 Task: Look for Airbnb properties in Simav, Turkey from 13th December, 2023 to 17th December, 2023 for 2 adults.2 bedrooms having 2 beds and 1 bathroom. Property type can be guest house. Amenities needed are: wifi. Look for 3 properties as per requirement.
Action: Mouse moved to (424, 60)
Screenshot: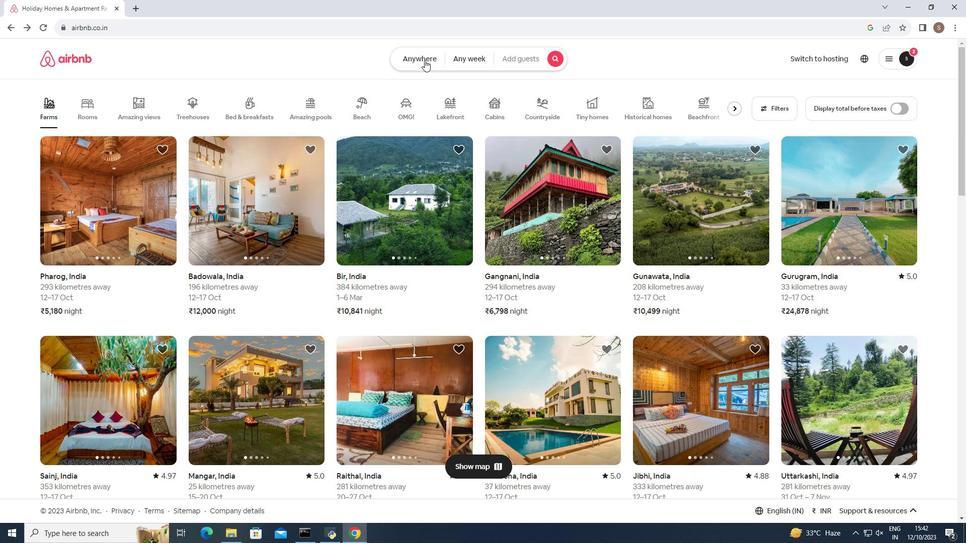 
Action: Mouse pressed left at (424, 60)
Screenshot: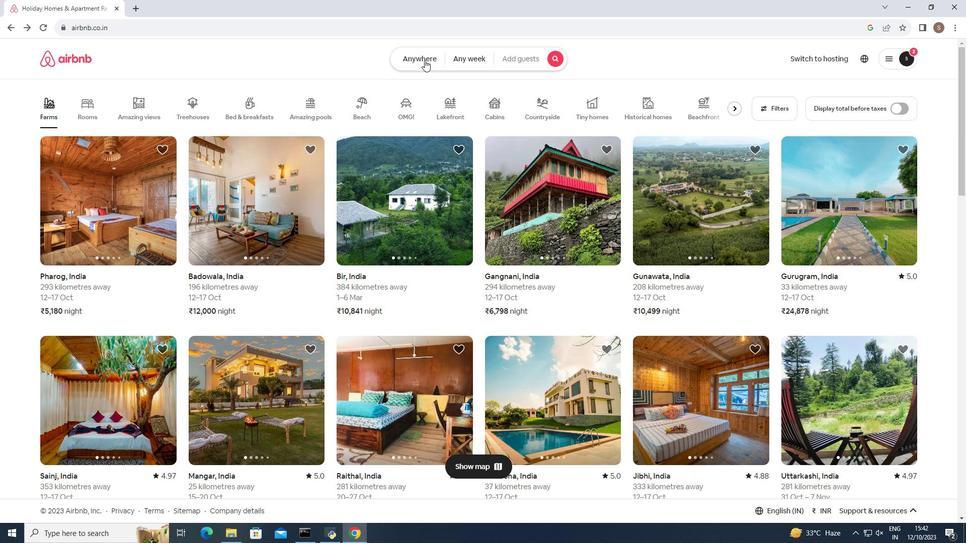 
Action: Mouse moved to (305, 103)
Screenshot: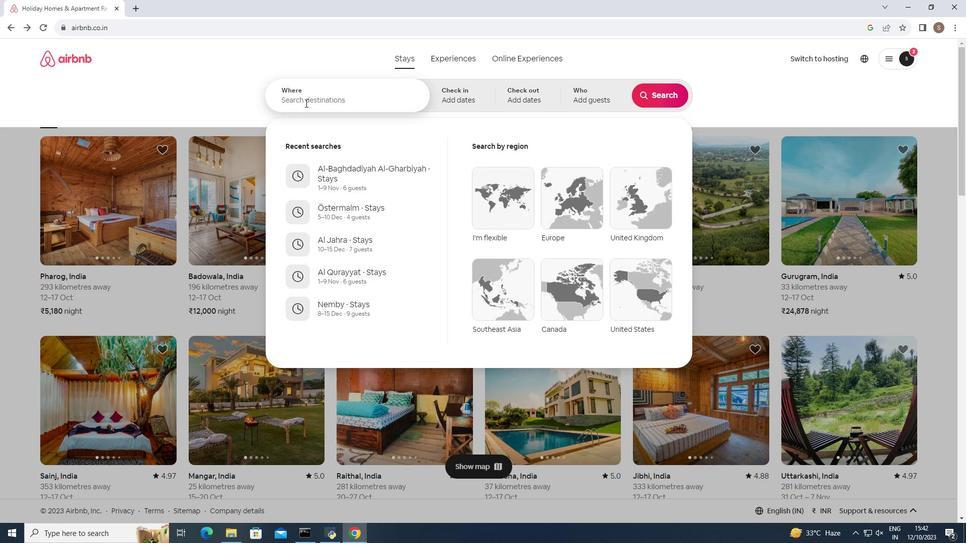 
Action: Mouse pressed left at (305, 103)
Screenshot: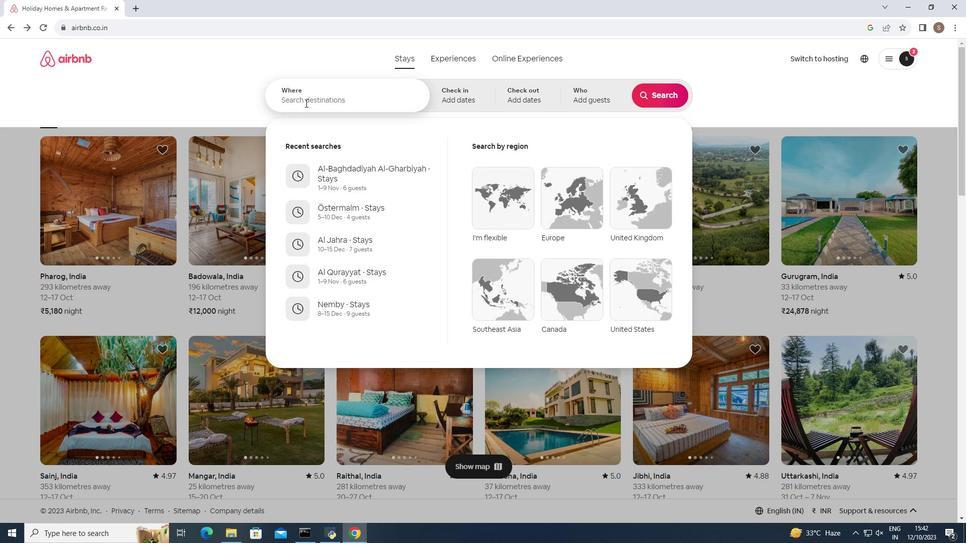 
Action: Key pressed <Key.shift>Simav<Key.space><Key.backspace>,<Key.space><Key.shift>Turkey<Key.enter>
Screenshot: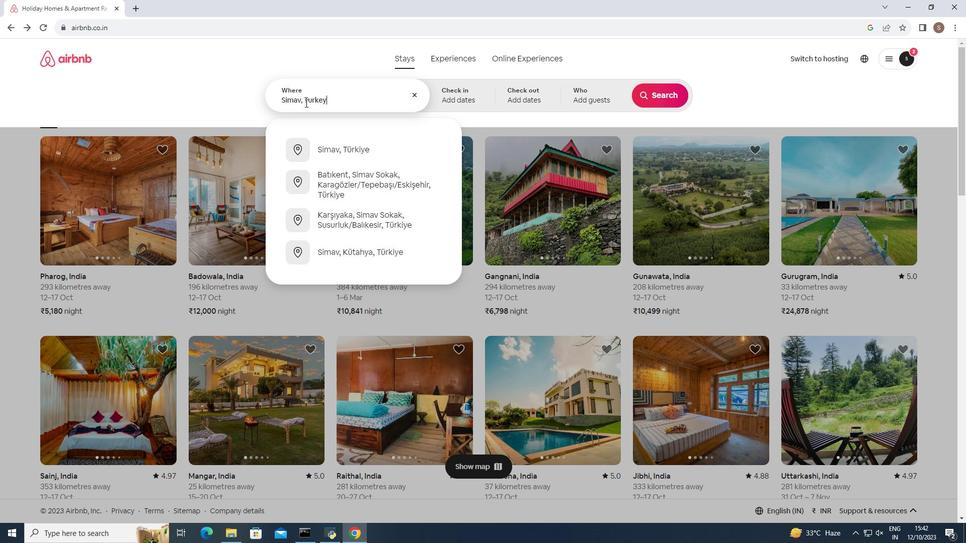 
Action: Mouse moved to (660, 172)
Screenshot: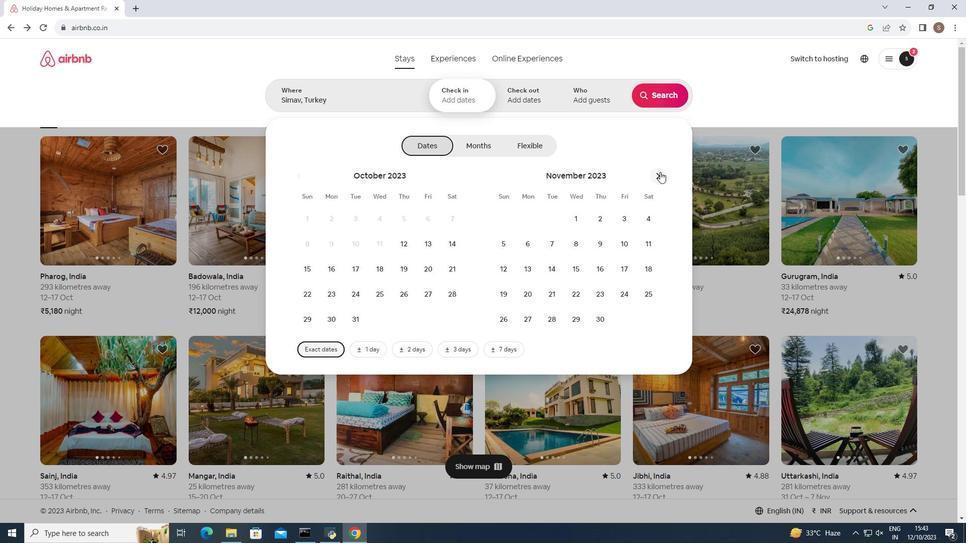 
Action: Mouse pressed left at (660, 172)
Screenshot: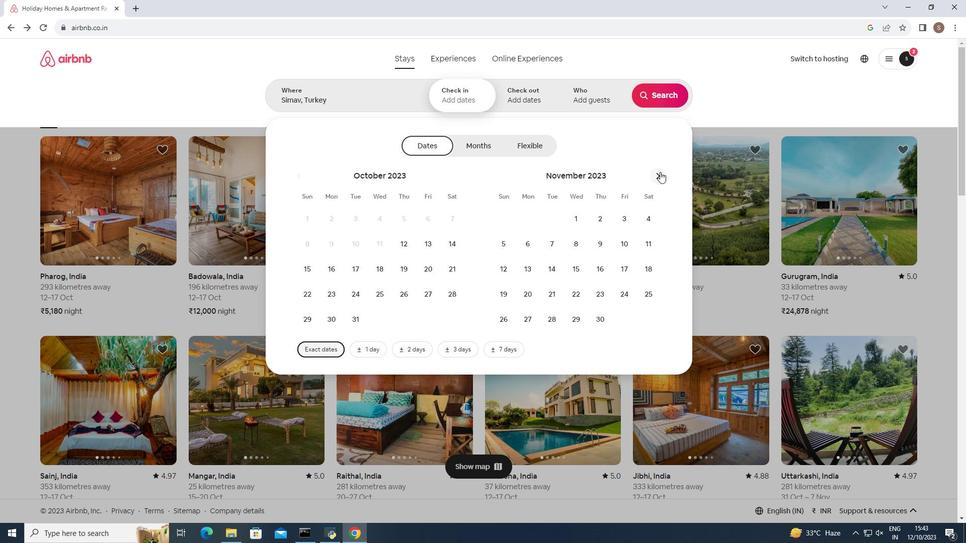 
Action: Mouse moved to (571, 272)
Screenshot: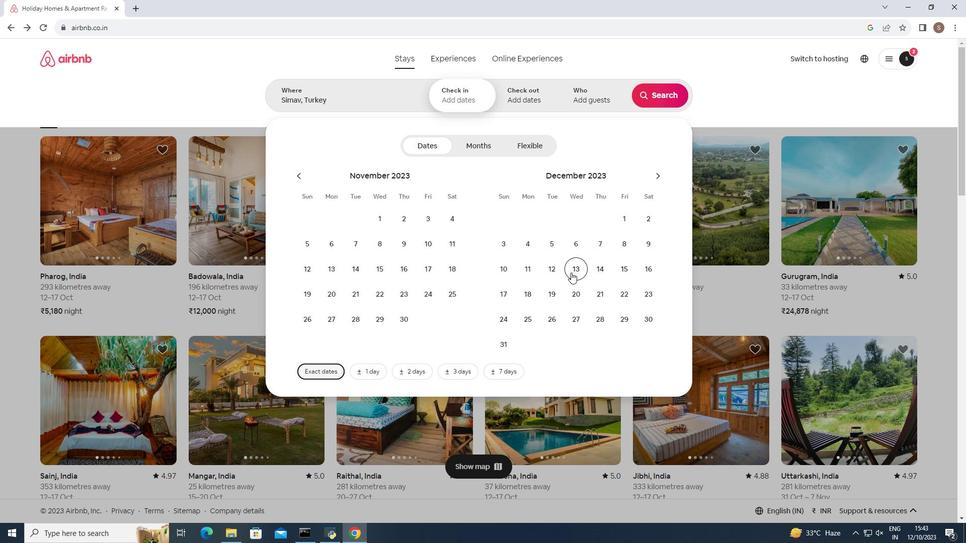 
Action: Mouse pressed left at (571, 272)
Screenshot: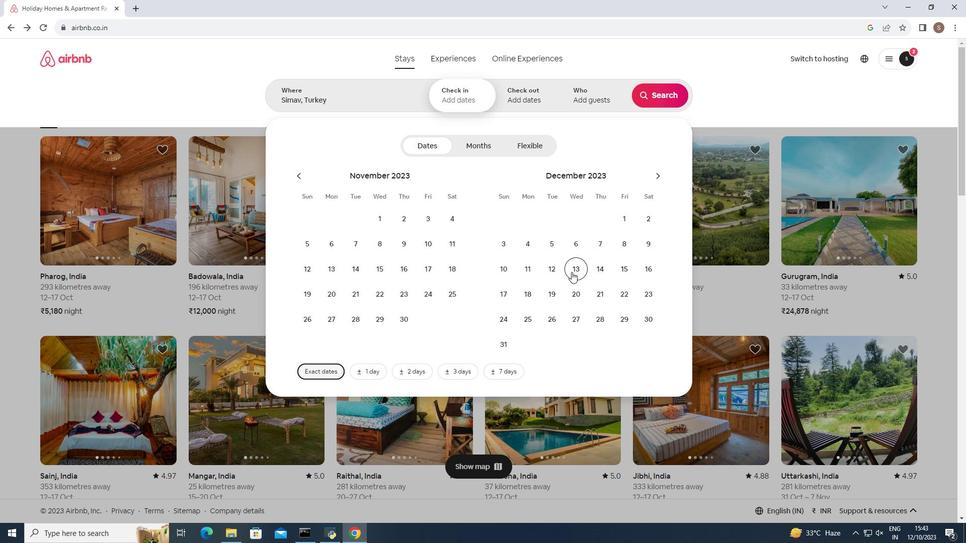 
Action: Mouse moved to (506, 293)
Screenshot: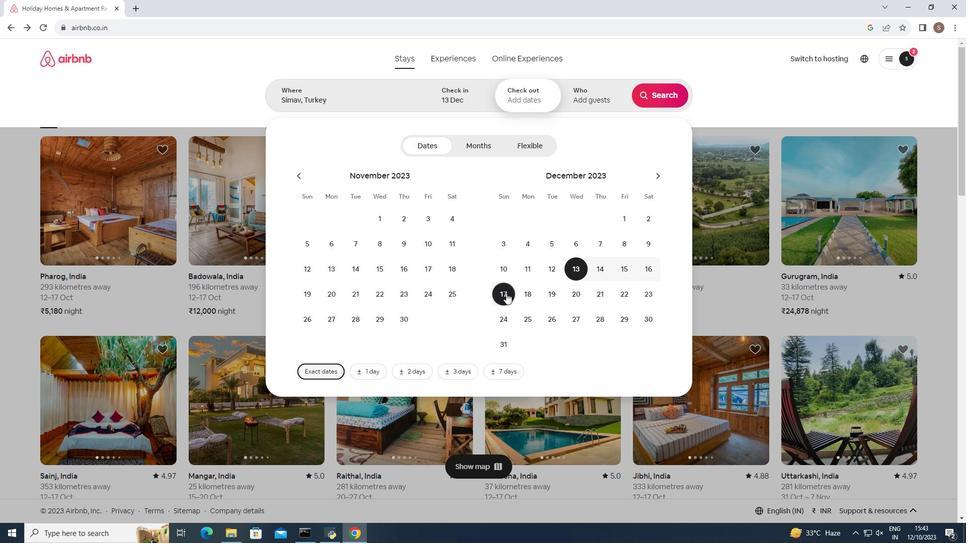 
Action: Mouse pressed left at (506, 293)
Screenshot: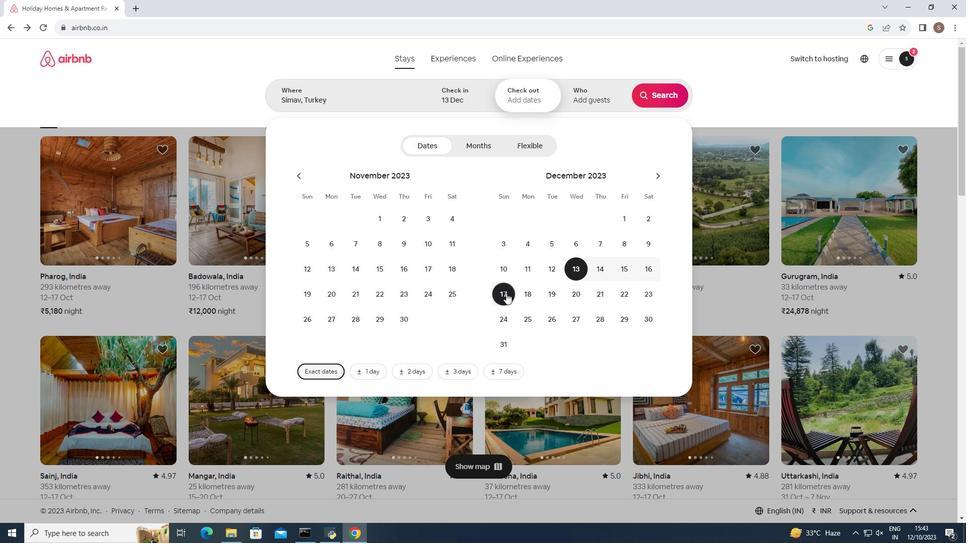 
Action: Mouse moved to (600, 94)
Screenshot: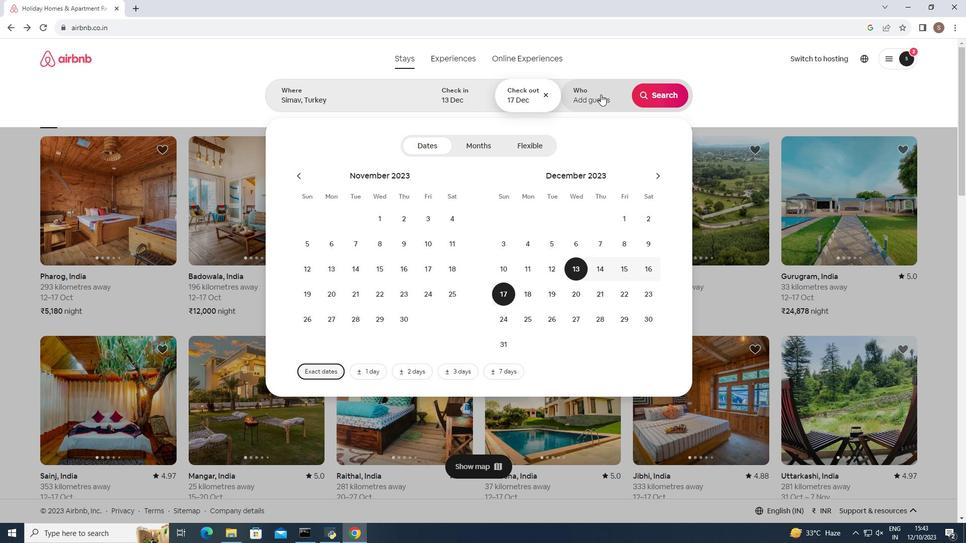 
Action: Mouse pressed left at (600, 94)
Screenshot: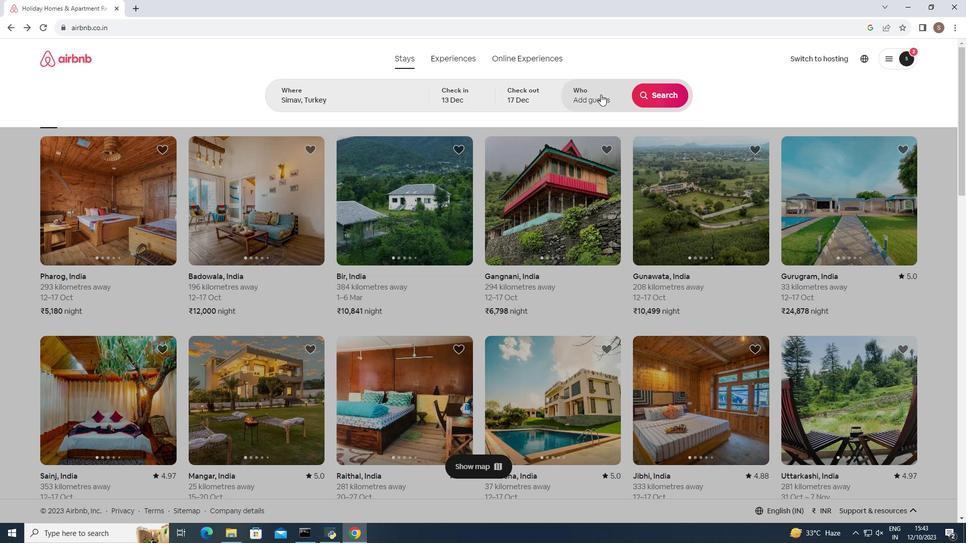 
Action: Mouse moved to (660, 147)
Screenshot: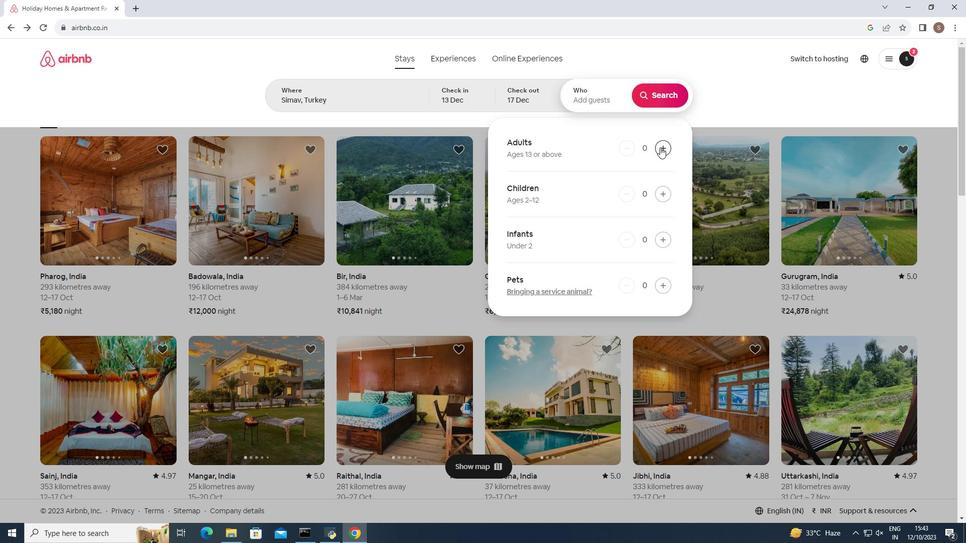 
Action: Mouse pressed left at (660, 147)
Screenshot: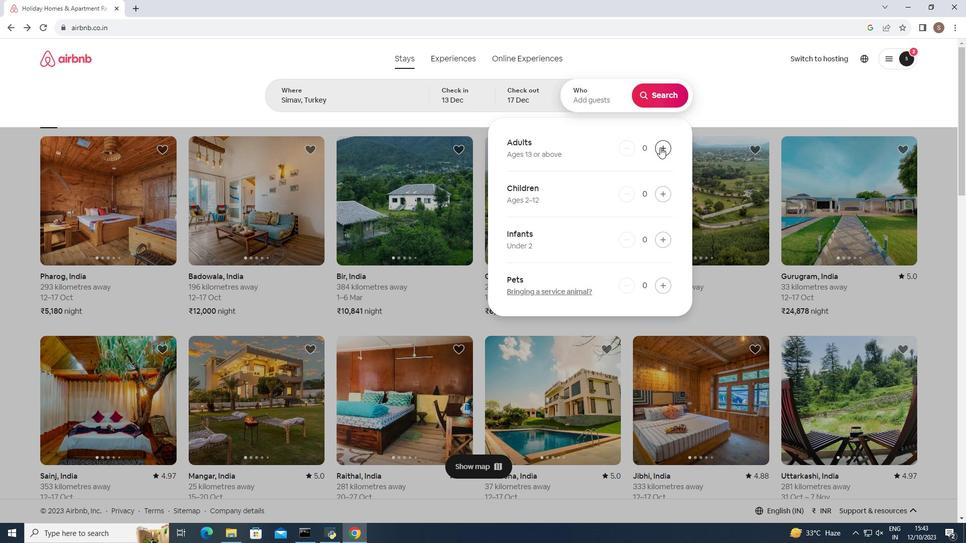 
Action: Mouse pressed left at (660, 147)
Screenshot: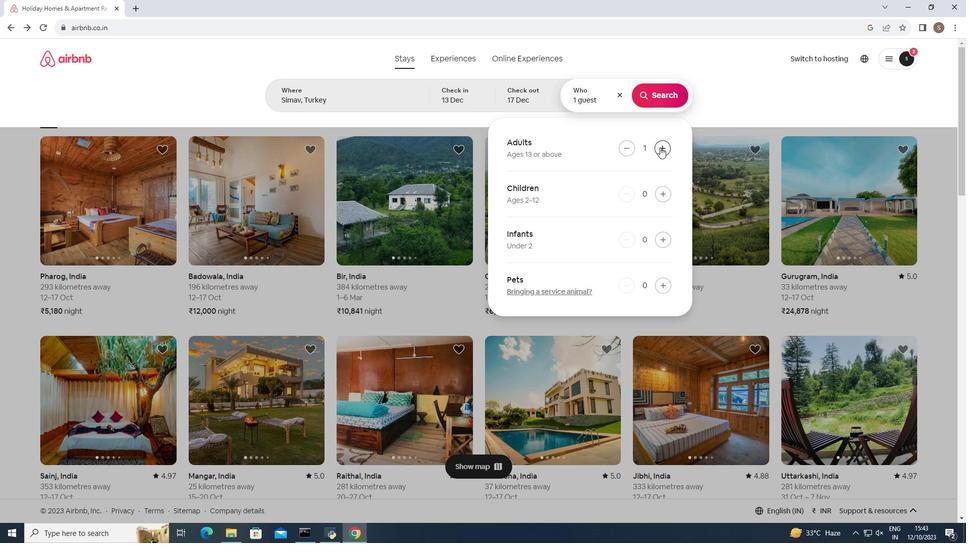 
Action: Mouse moved to (662, 90)
Screenshot: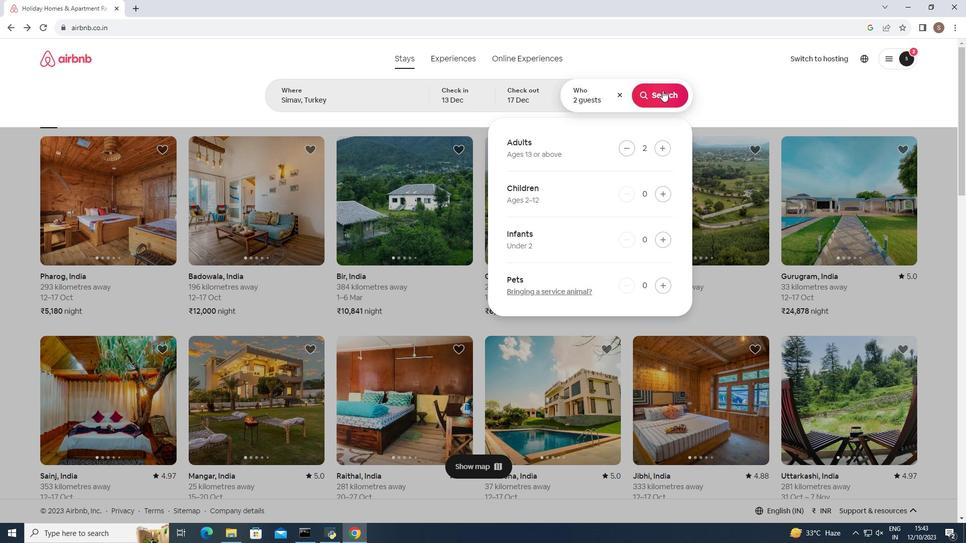 
Action: Mouse pressed left at (662, 90)
Screenshot: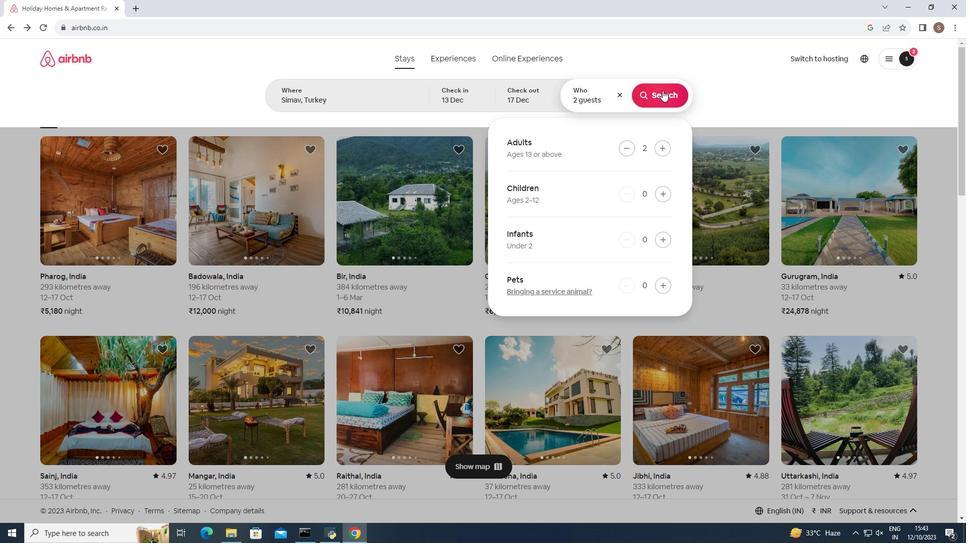 
Action: Mouse moved to (799, 98)
Screenshot: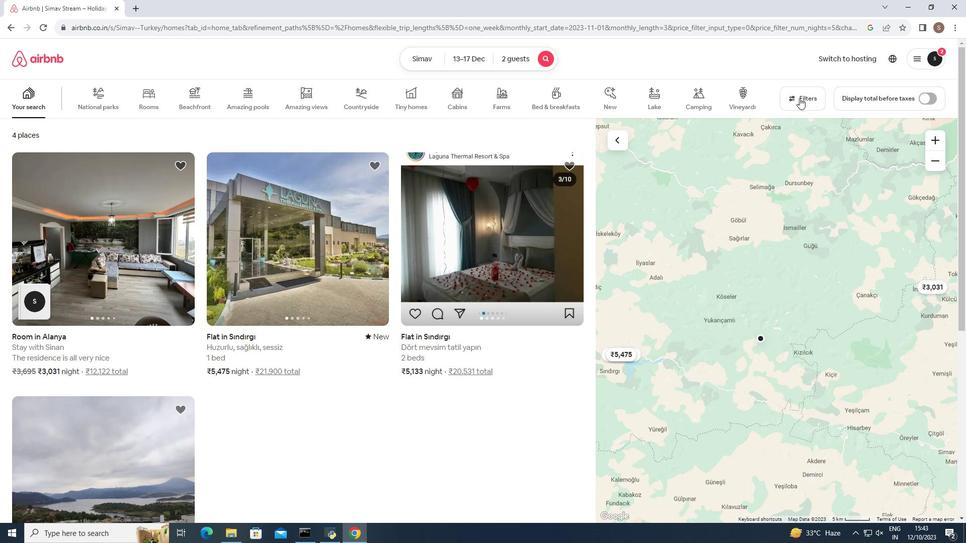 
Action: Mouse pressed left at (799, 98)
Screenshot: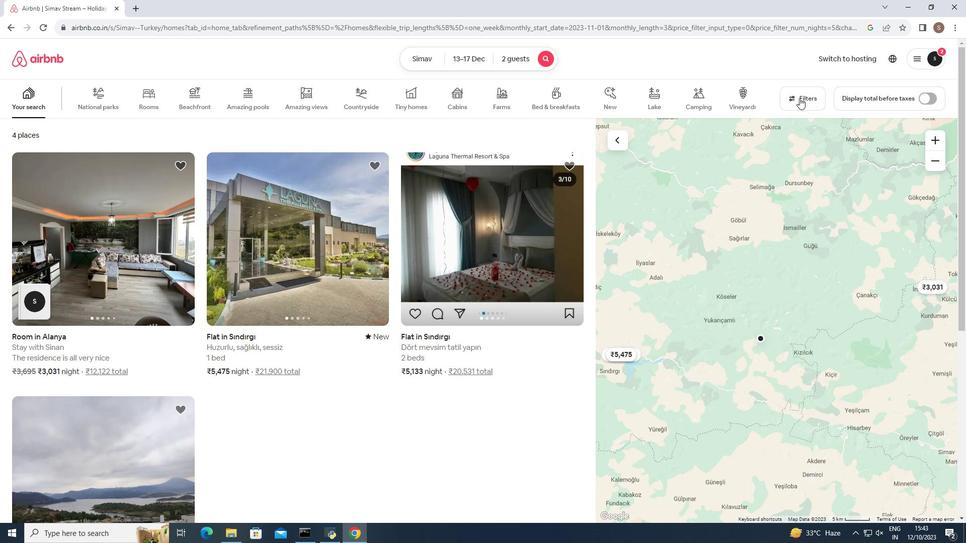 
Action: Mouse moved to (491, 273)
Screenshot: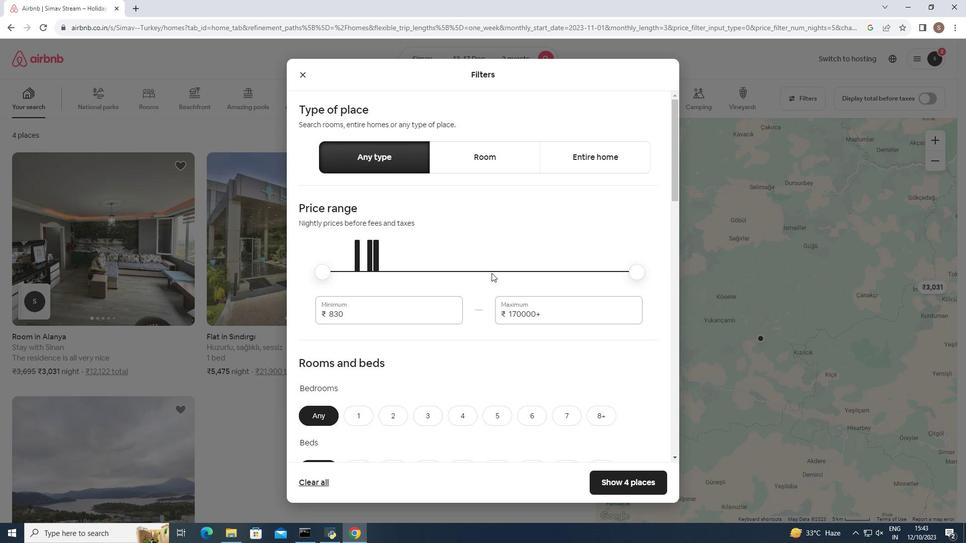 
Action: Mouse scrolled (491, 272) with delta (0, 0)
Screenshot: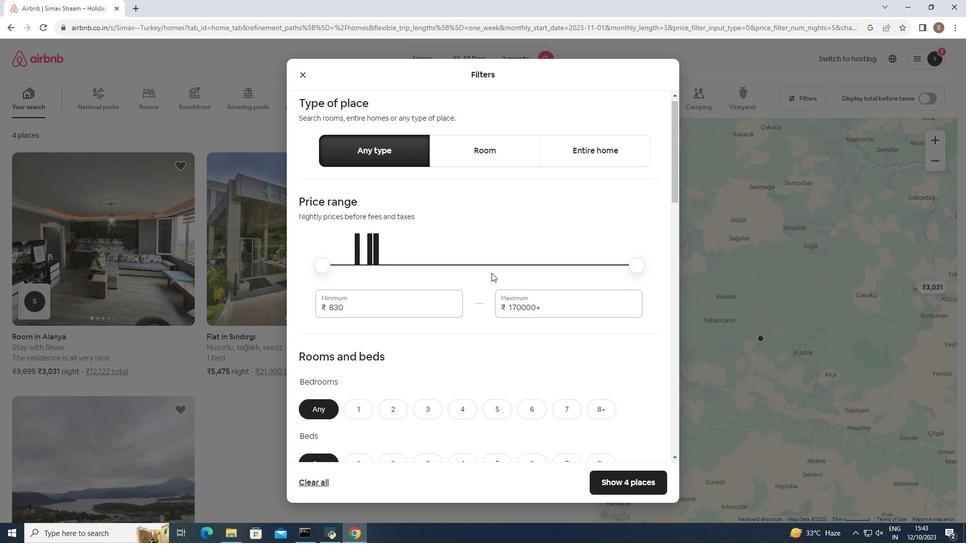 
Action: Mouse scrolled (491, 272) with delta (0, 0)
Screenshot: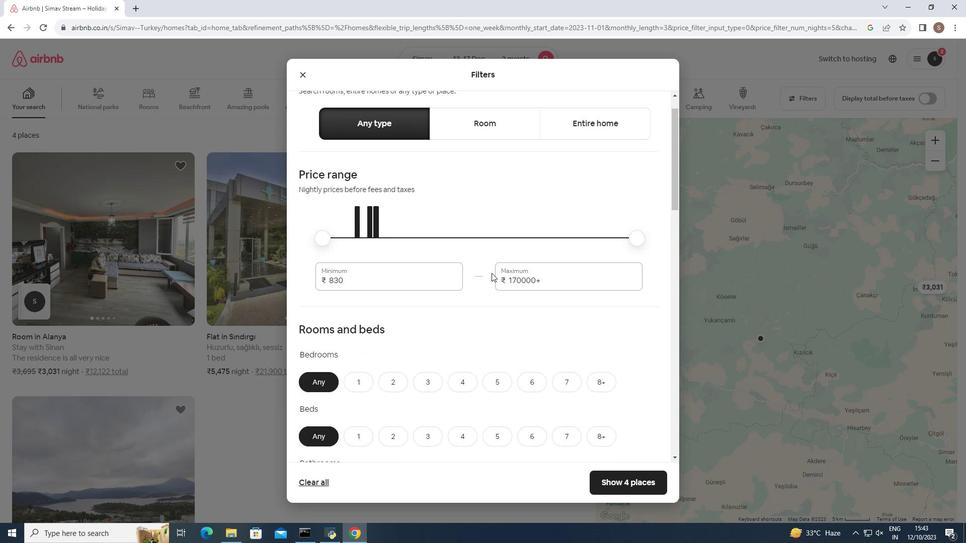 
Action: Mouse moved to (393, 313)
Screenshot: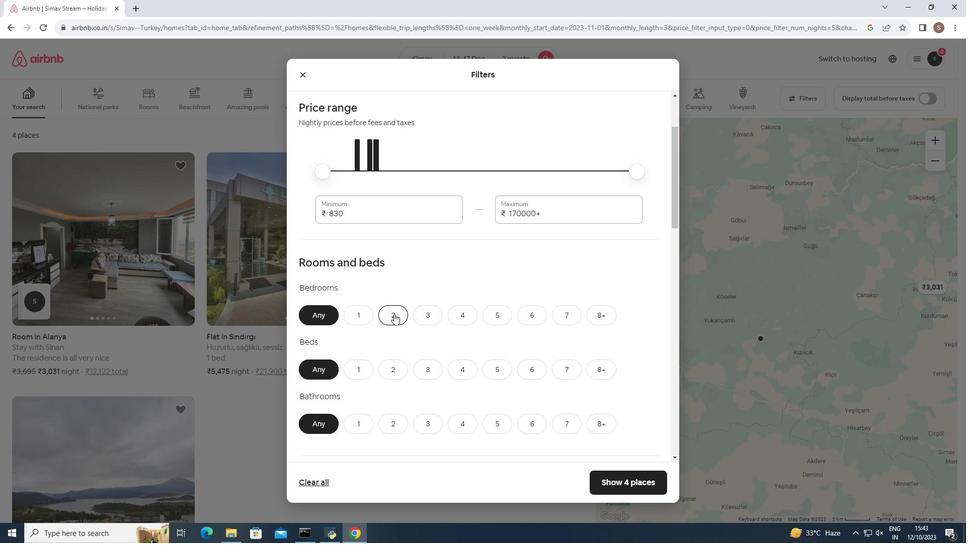 
Action: Mouse pressed left at (393, 313)
Screenshot: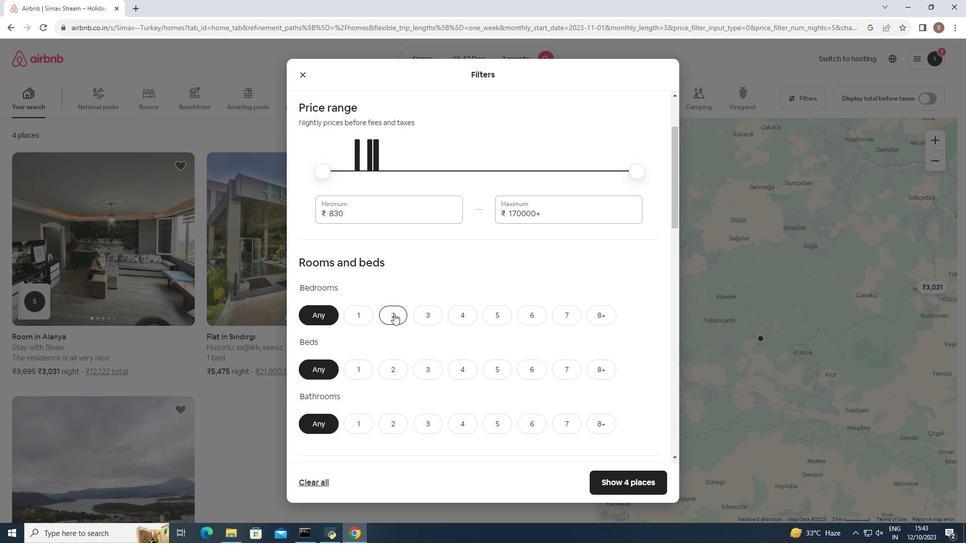 
Action: Mouse moved to (385, 369)
Screenshot: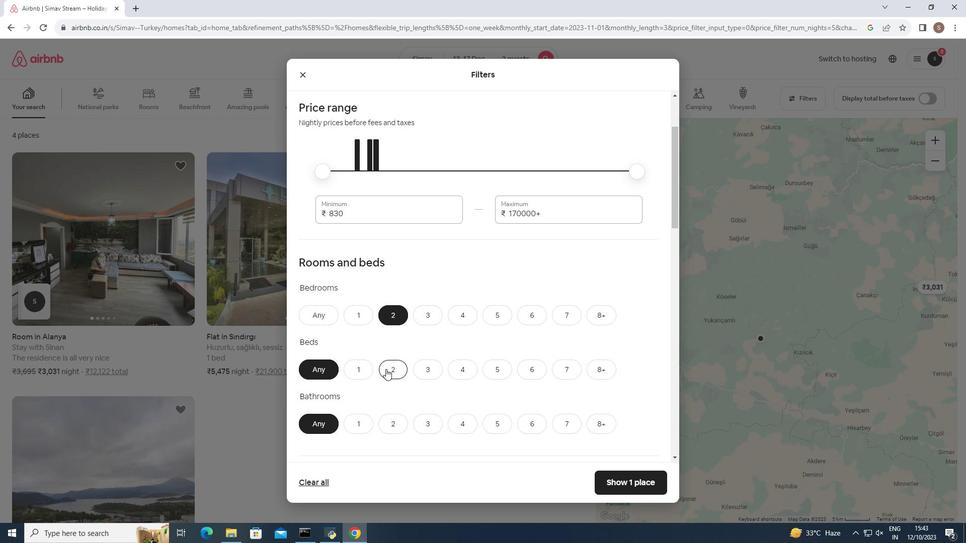 
Action: Mouse pressed left at (385, 369)
Screenshot: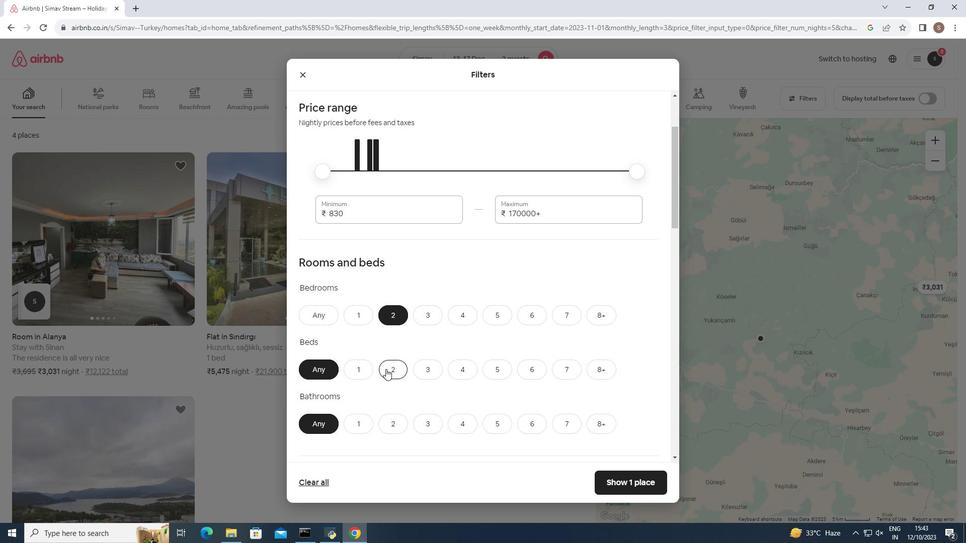 
Action: Mouse moved to (359, 425)
Screenshot: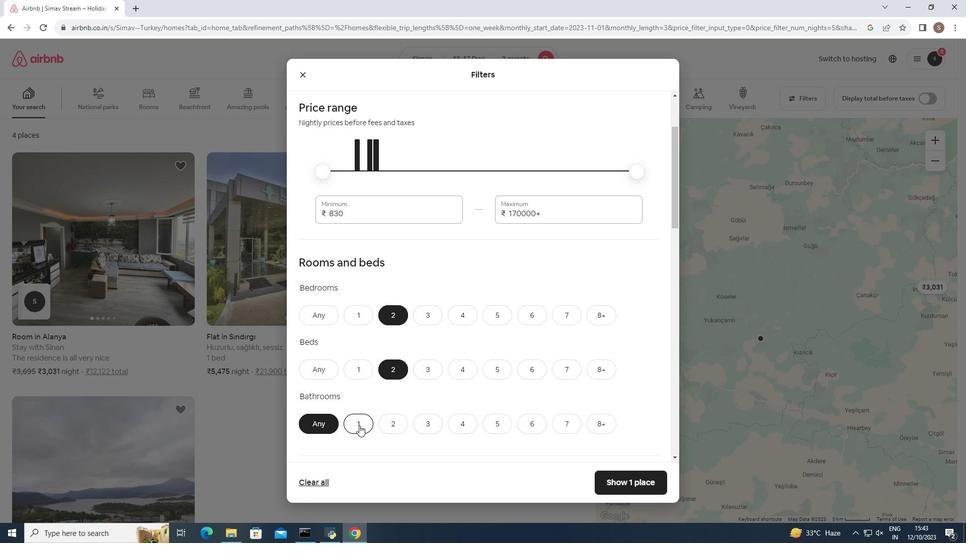 
Action: Mouse pressed left at (359, 425)
Screenshot: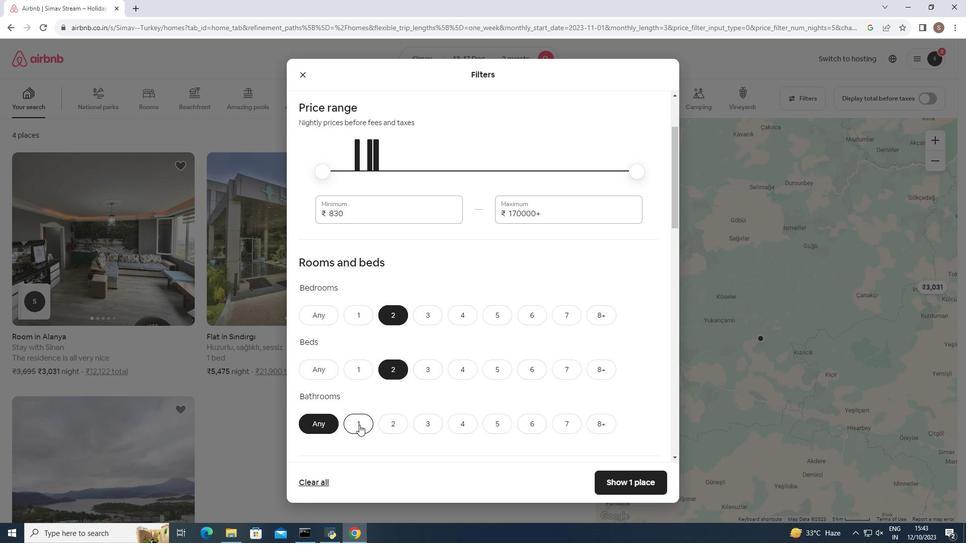 
Action: Mouse moved to (437, 374)
Screenshot: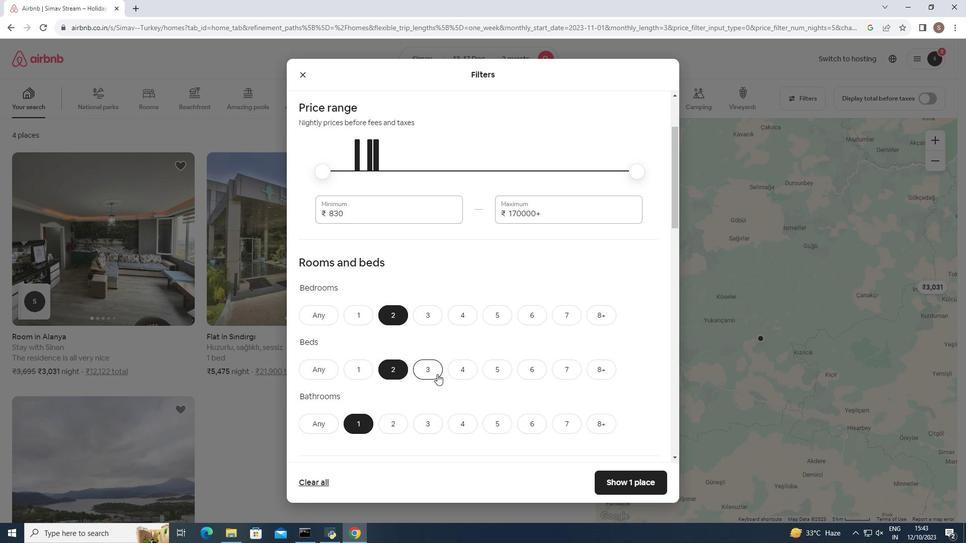 
Action: Mouse scrolled (437, 373) with delta (0, 0)
Screenshot: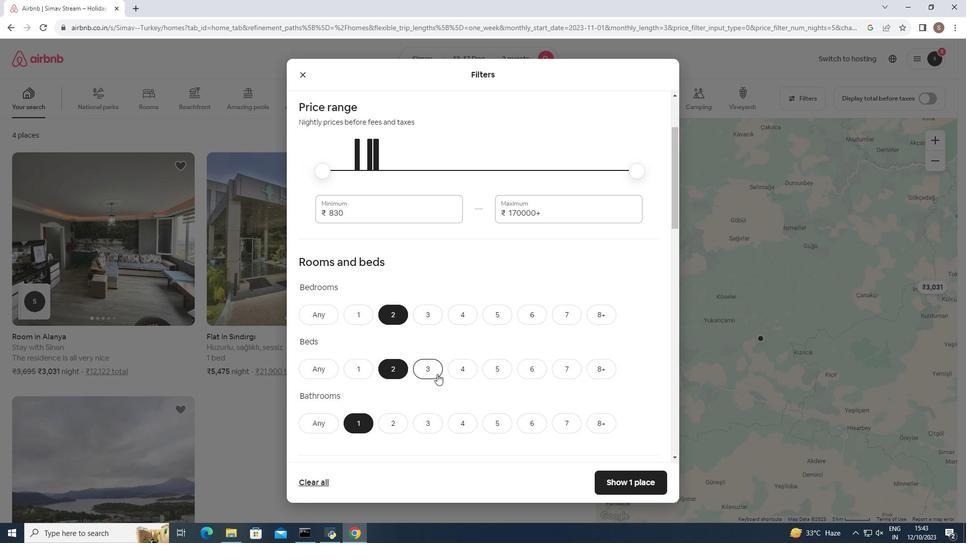 
Action: Mouse scrolled (437, 373) with delta (0, 0)
Screenshot: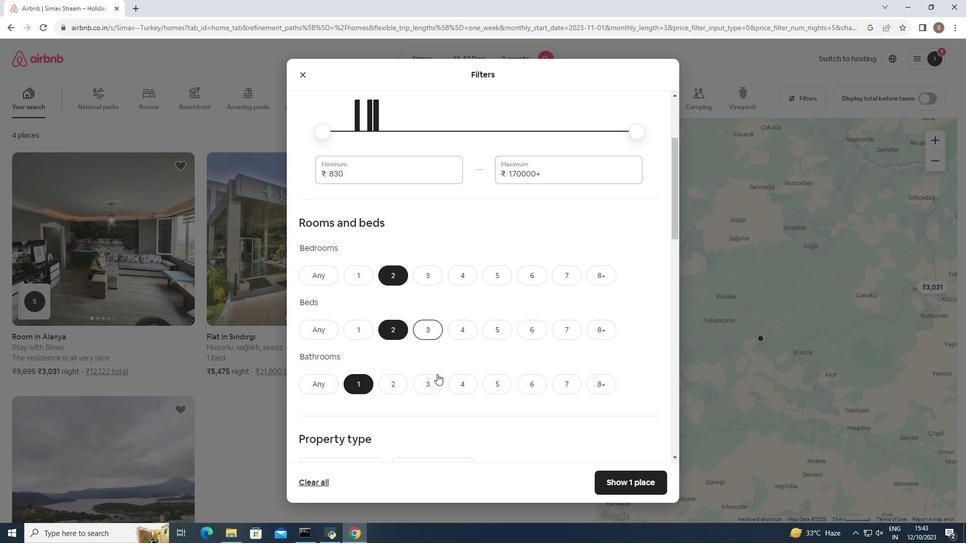 
Action: Mouse scrolled (437, 373) with delta (0, 0)
Screenshot: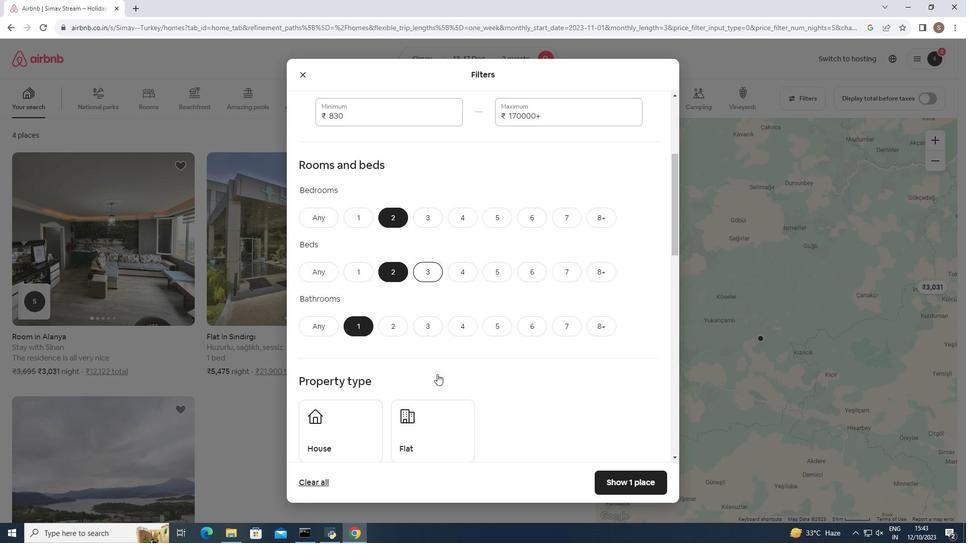 
Action: Mouse moved to (437, 373)
Screenshot: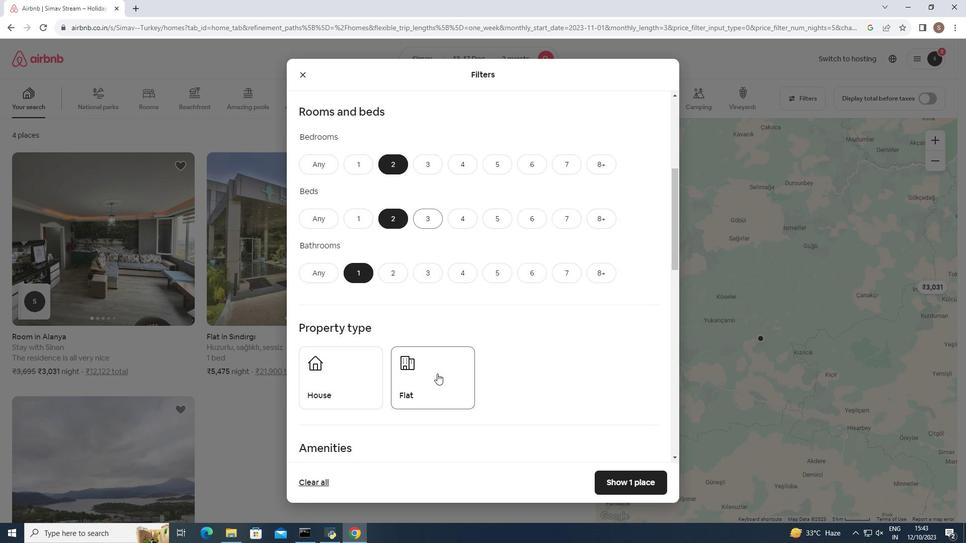 
Action: Mouse scrolled (437, 373) with delta (0, 0)
Screenshot: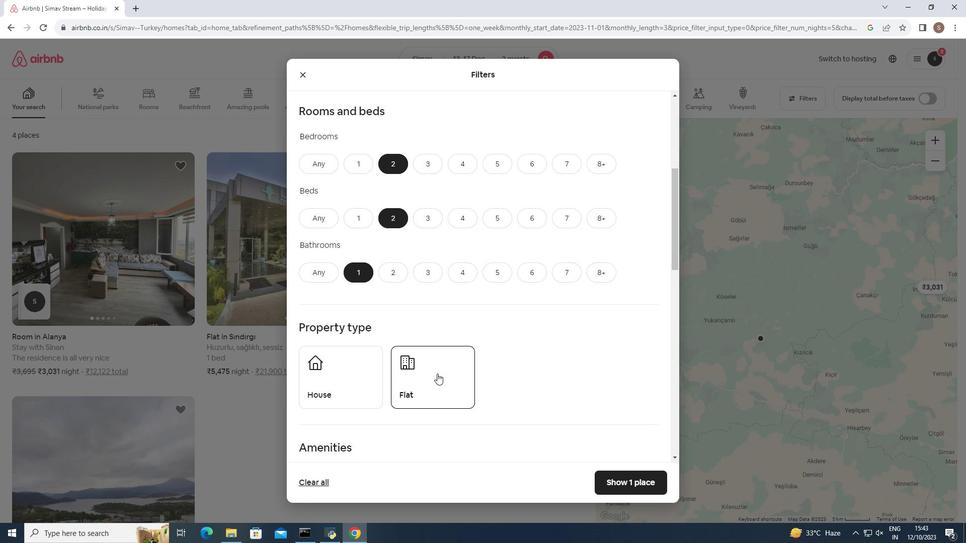 
Action: Mouse scrolled (437, 373) with delta (0, 0)
Screenshot: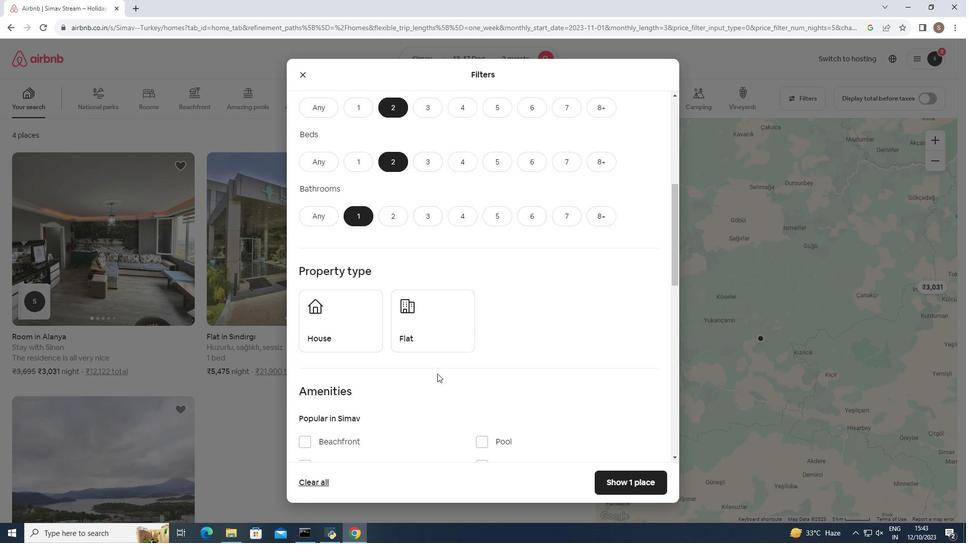
Action: Mouse moved to (436, 374)
Screenshot: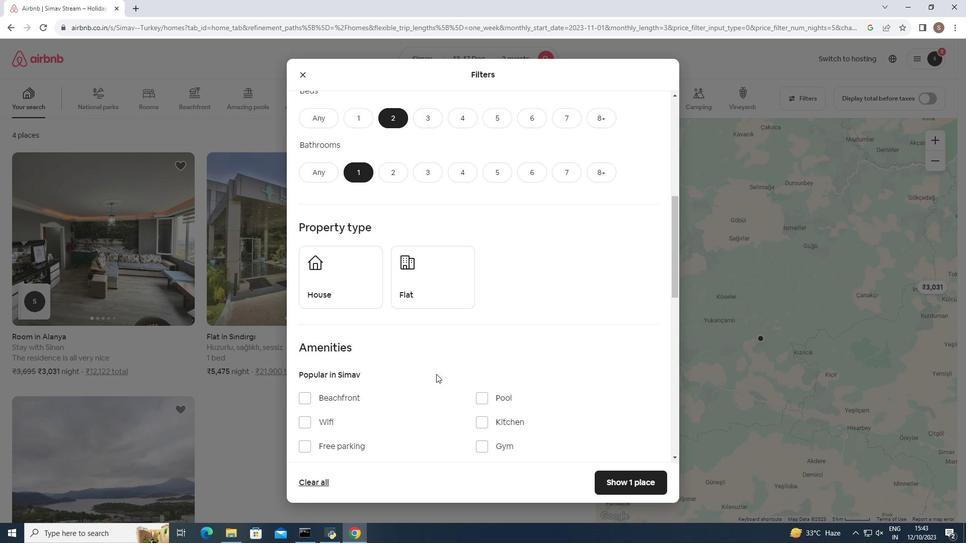 
Action: Mouse scrolled (436, 374) with delta (0, 0)
Screenshot: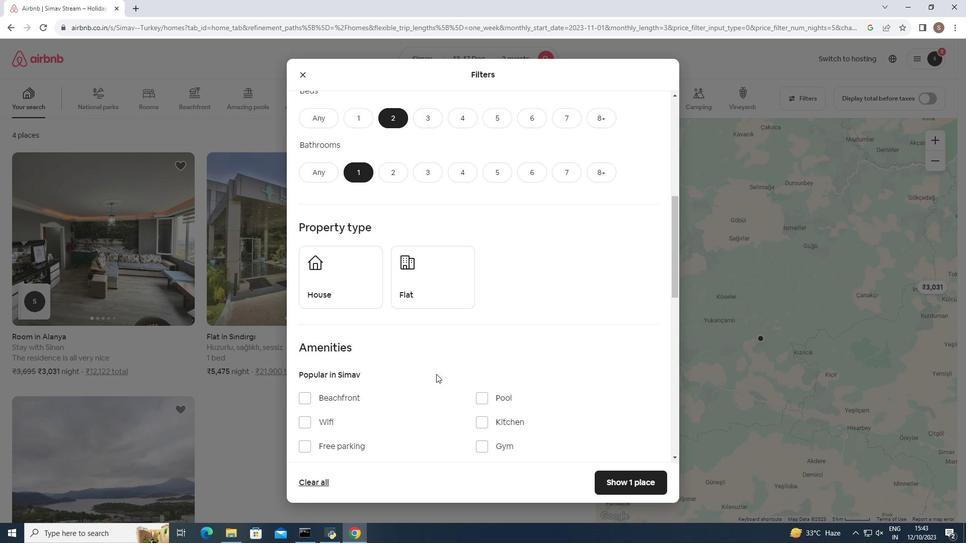 
Action: Mouse scrolled (436, 374) with delta (0, 0)
Screenshot: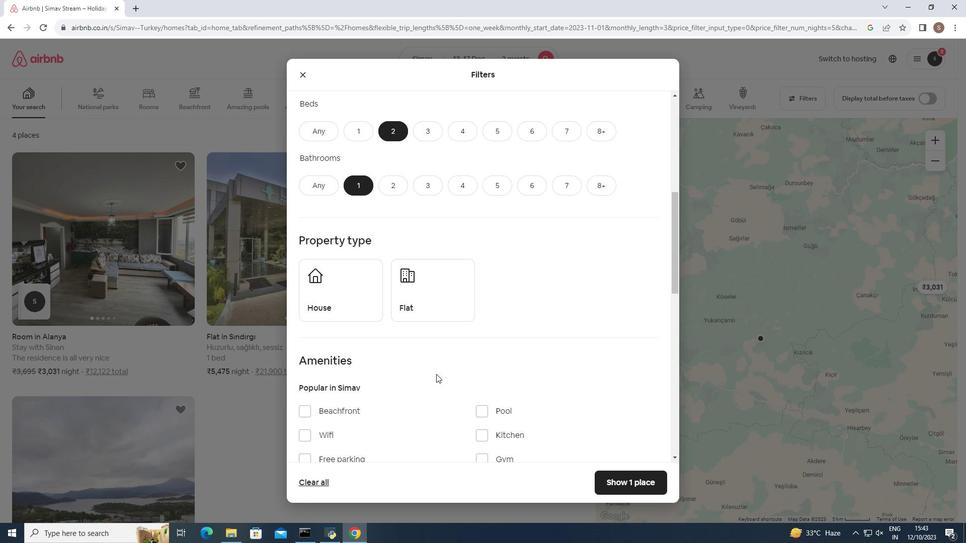
Action: Mouse scrolled (436, 374) with delta (0, 0)
Screenshot: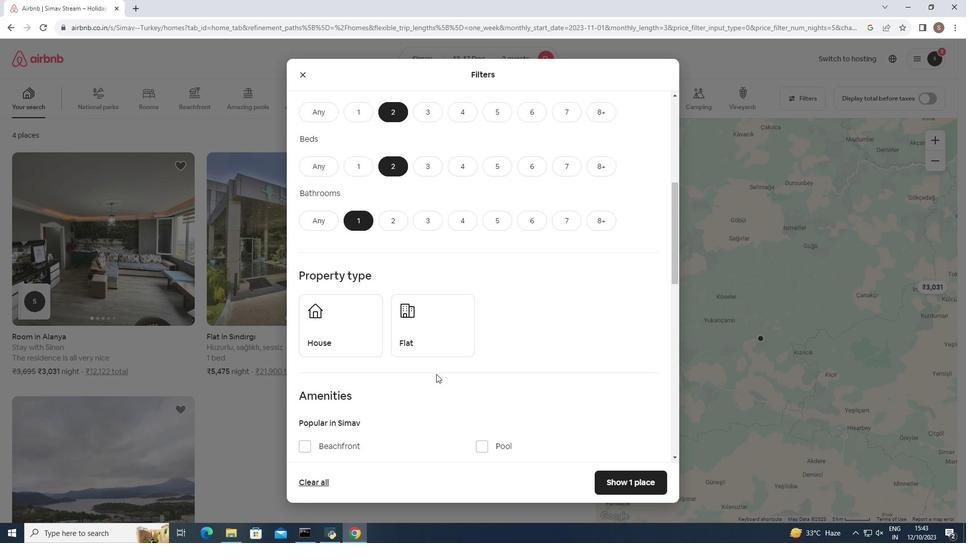 
Action: Mouse scrolled (436, 374) with delta (0, 0)
Screenshot: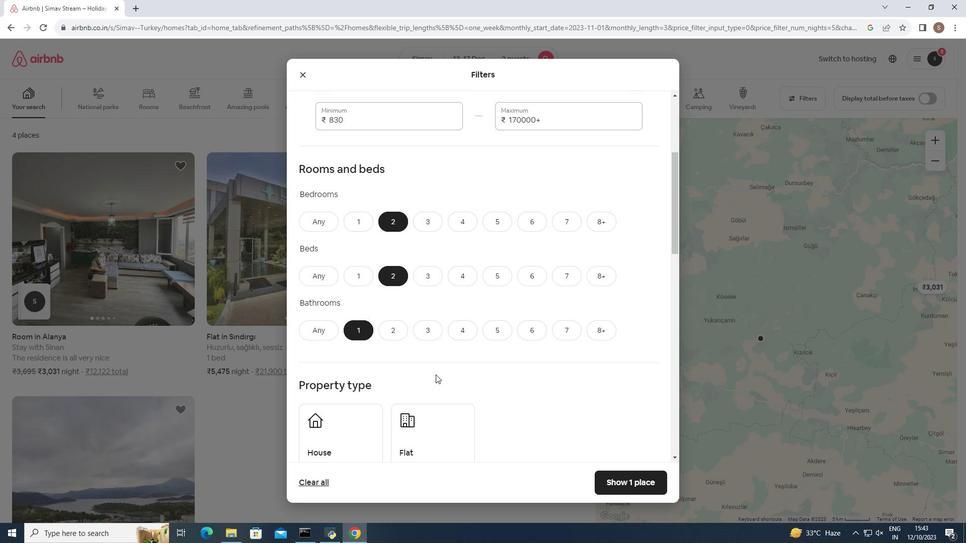 
Action: Mouse moved to (435, 374)
Screenshot: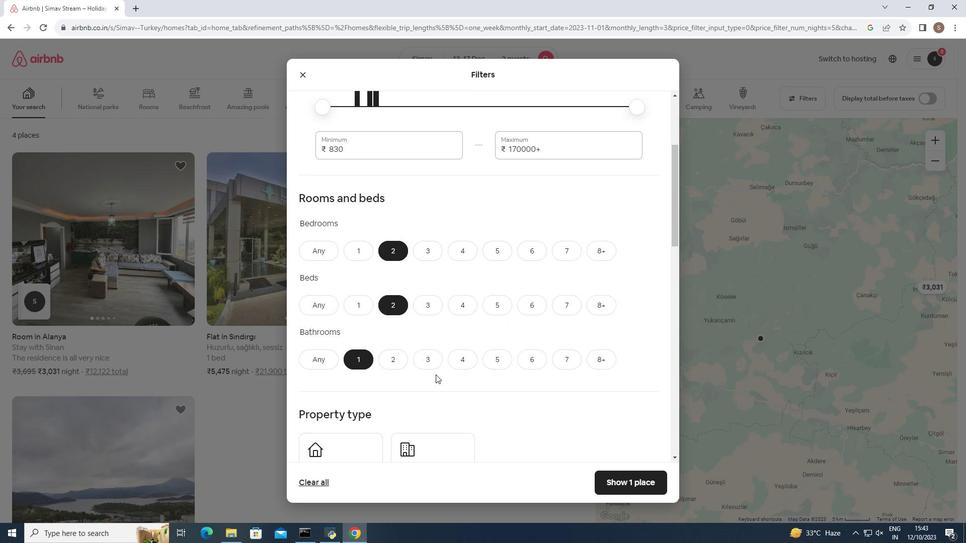 
Action: Mouse scrolled (435, 375) with delta (0, 0)
Screenshot: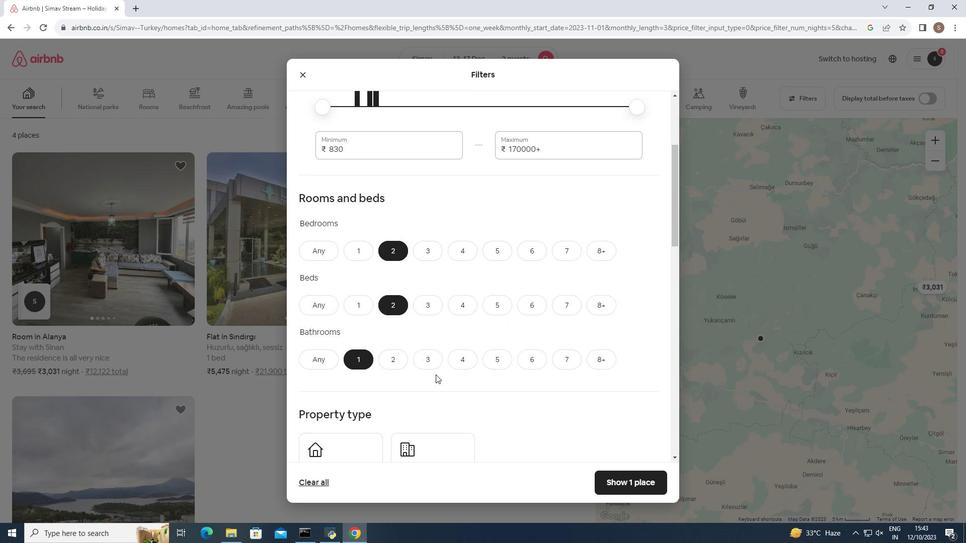 
Action: Mouse scrolled (435, 375) with delta (0, 0)
Screenshot: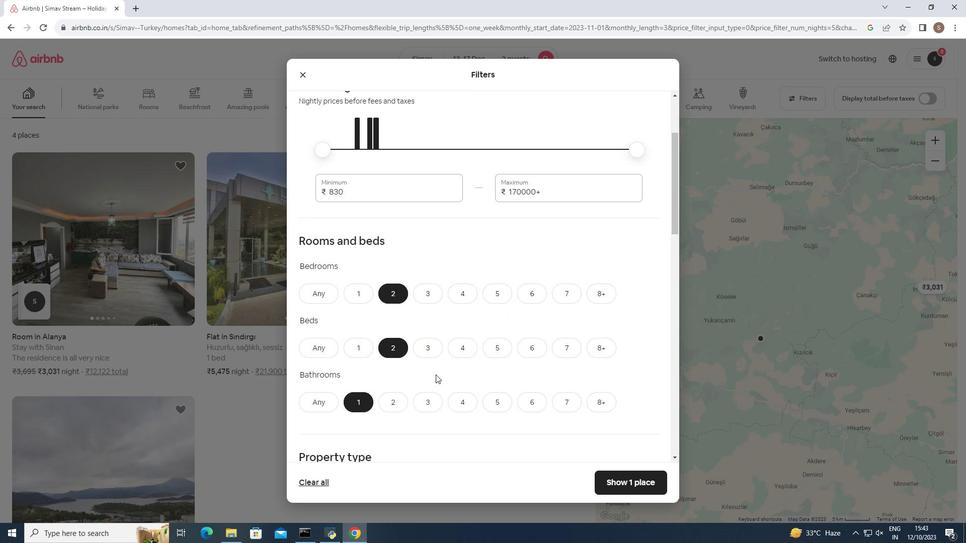 
Action: Mouse scrolled (435, 375) with delta (0, 0)
Screenshot: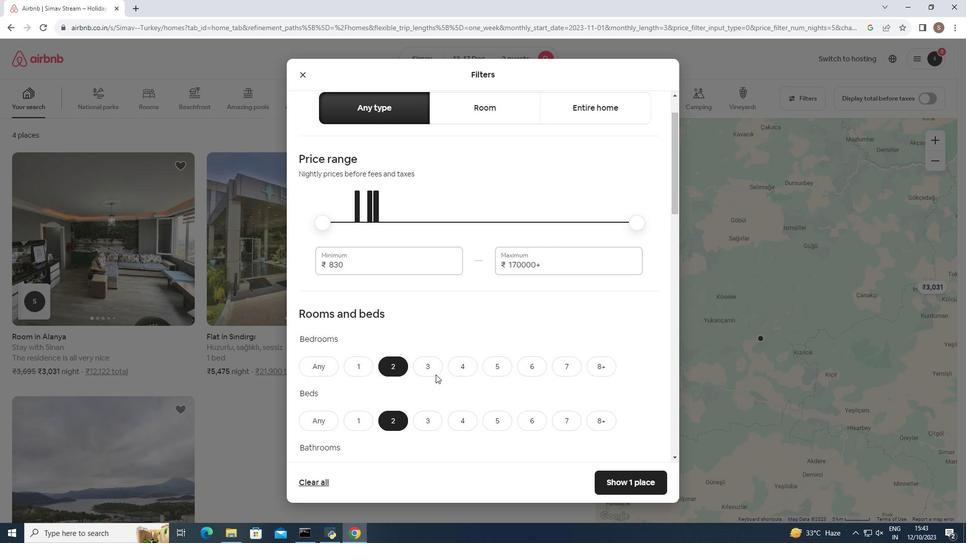 
Action: Mouse scrolled (435, 375) with delta (0, 0)
Screenshot: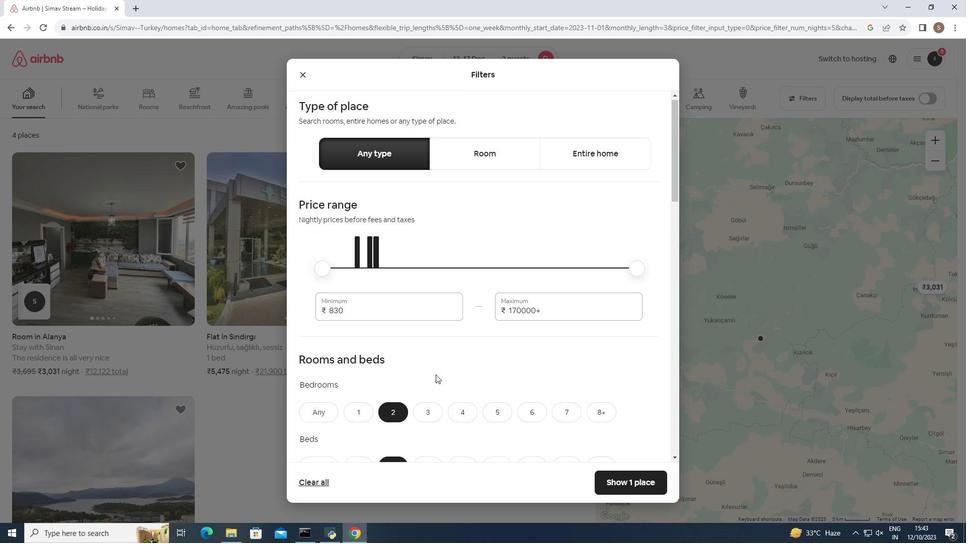 
Action: Mouse scrolled (435, 374) with delta (0, 0)
Screenshot: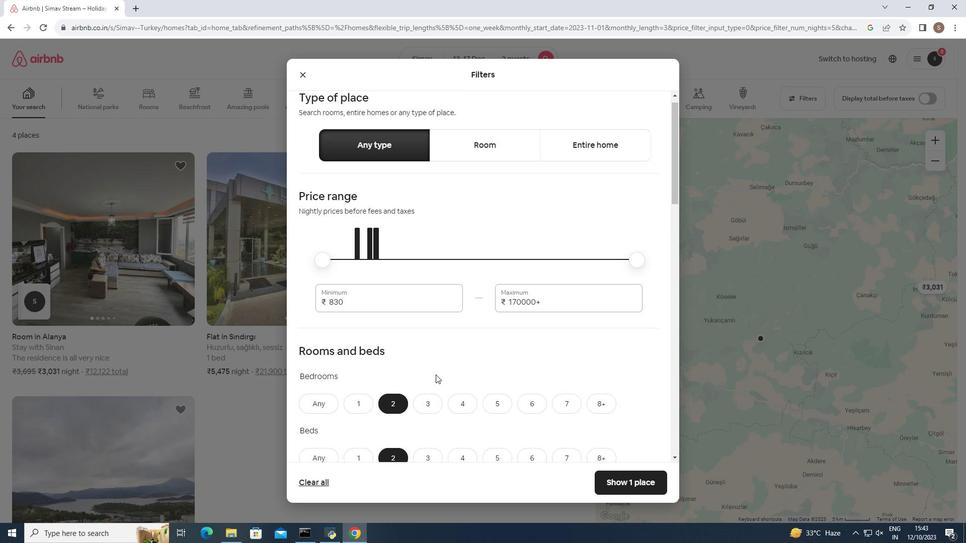 
Action: Mouse scrolled (435, 374) with delta (0, 0)
Screenshot: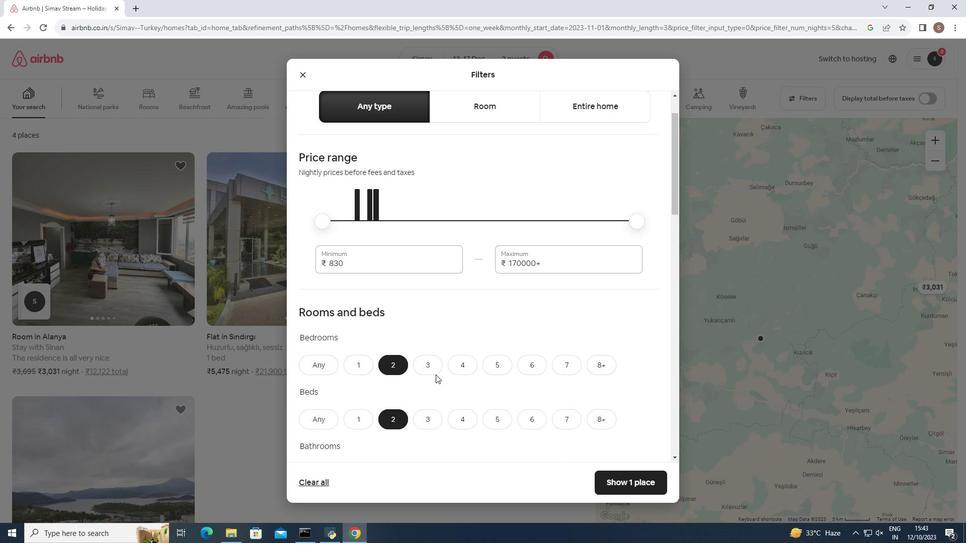 
Action: Mouse scrolled (435, 374) with delta (0, 0)
Screenshot: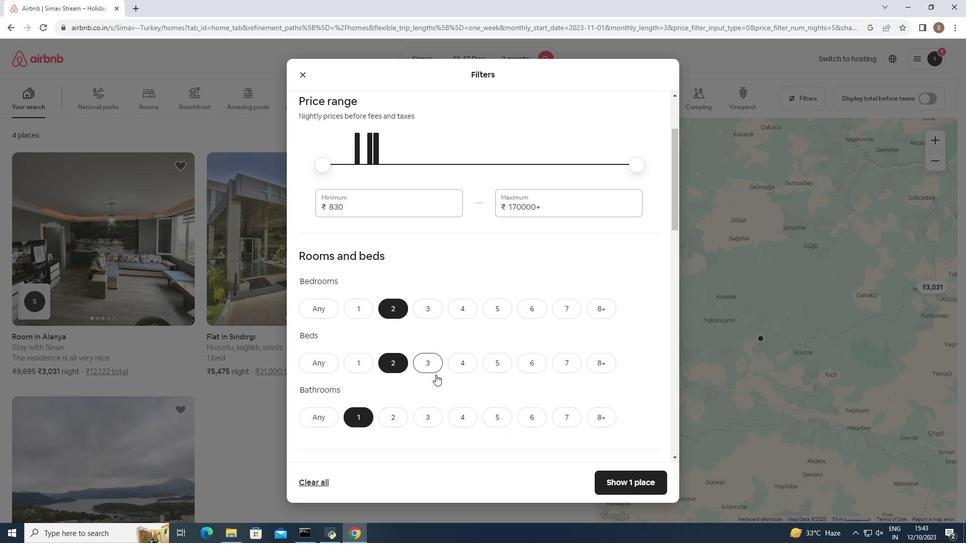 
Action: Mouse scrolled (435, 374) with delta (0, 0)
Screenshot: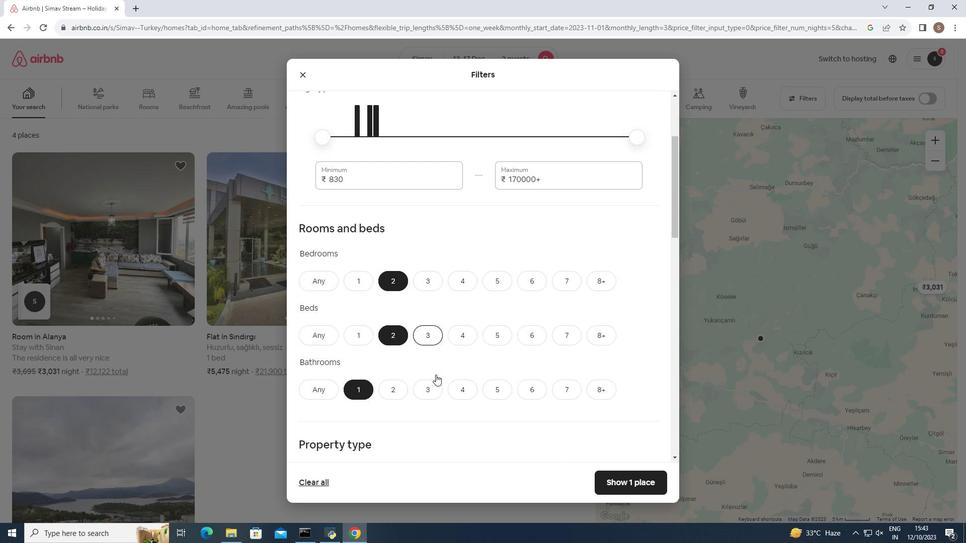 
Action: Mouse scrolled (435, 374) with delta (0, 0)
Screenshot: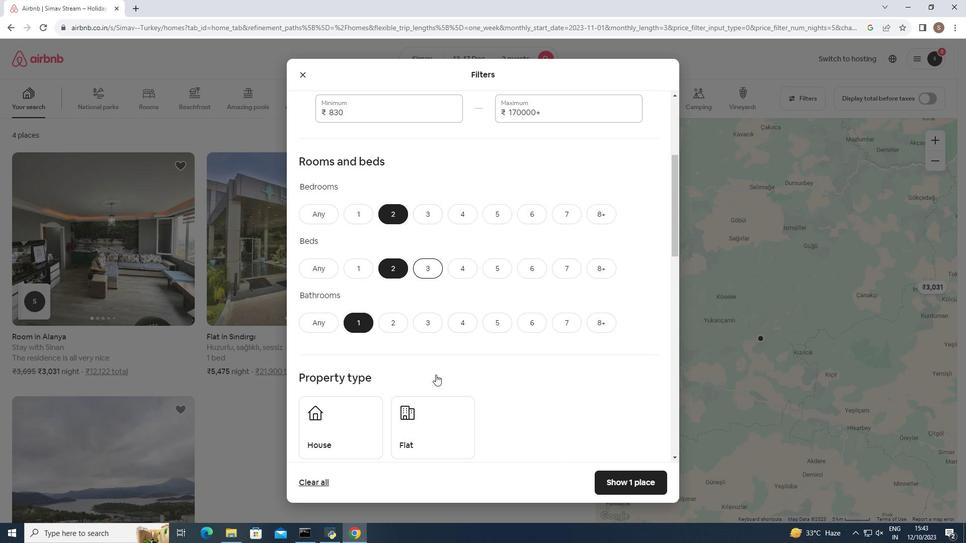 
Action: Mouse scrolled (435, 374) with delta (0, 0)
Screenshot: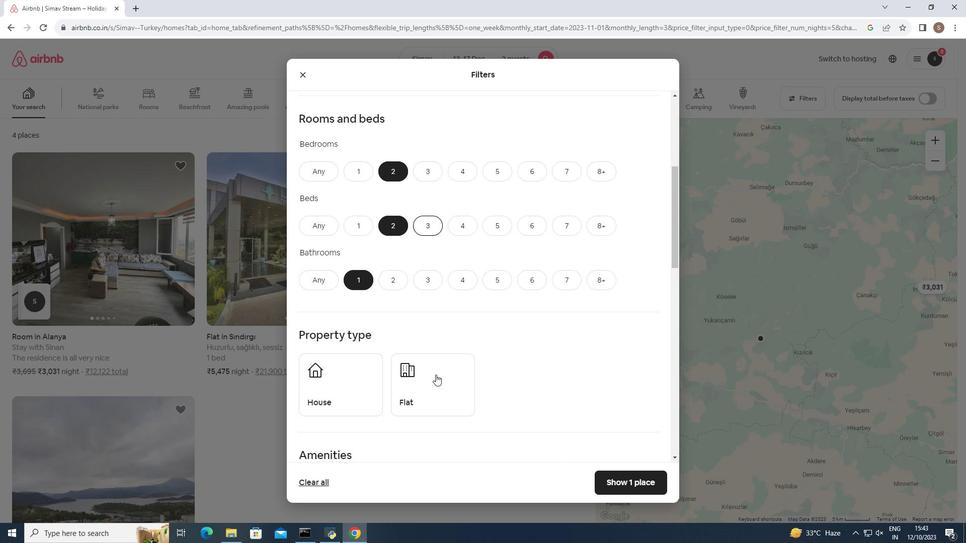 
Action: Mouse scrolled (435, 374) with delta (0, 0)
Screenshot: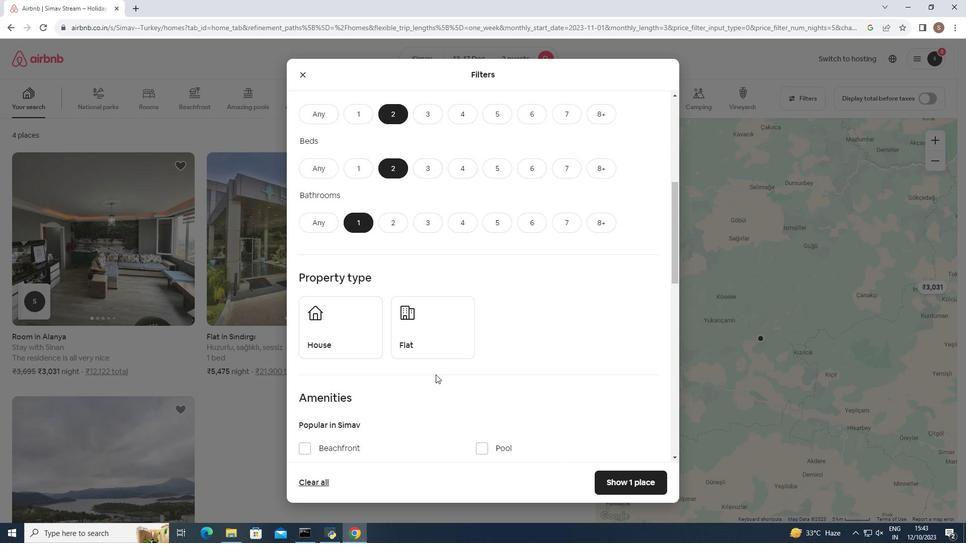 
Action: Mouse scrolled (435, 374) with delta (0, 0)
Screenshot: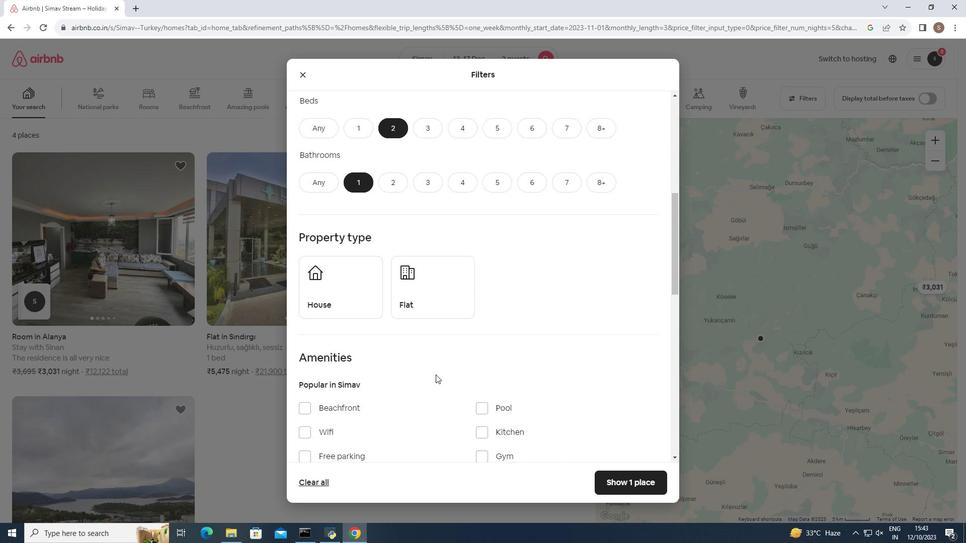 
Action: Mouse moved to (330, 230)
Screenshot: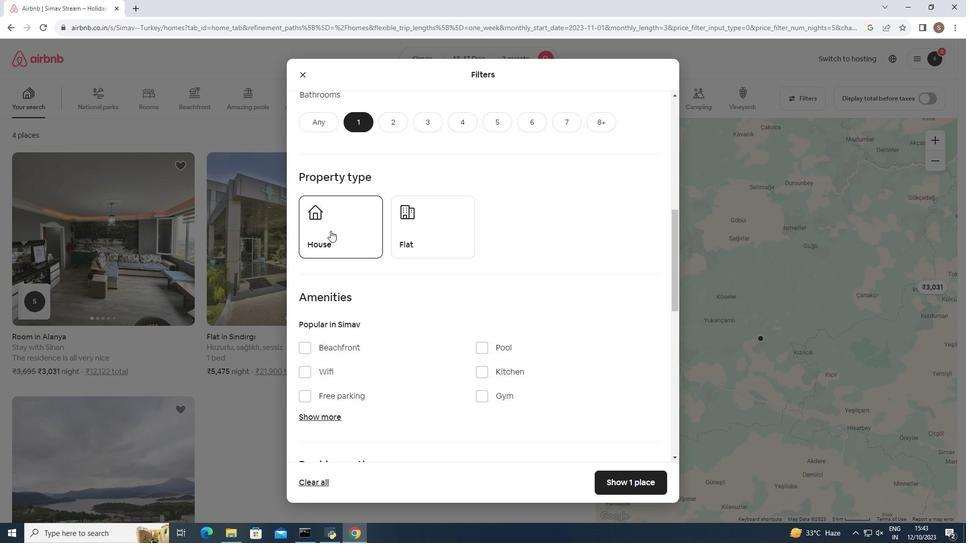 
Action: Mouse pressed left at (330, 230)
Screenshot: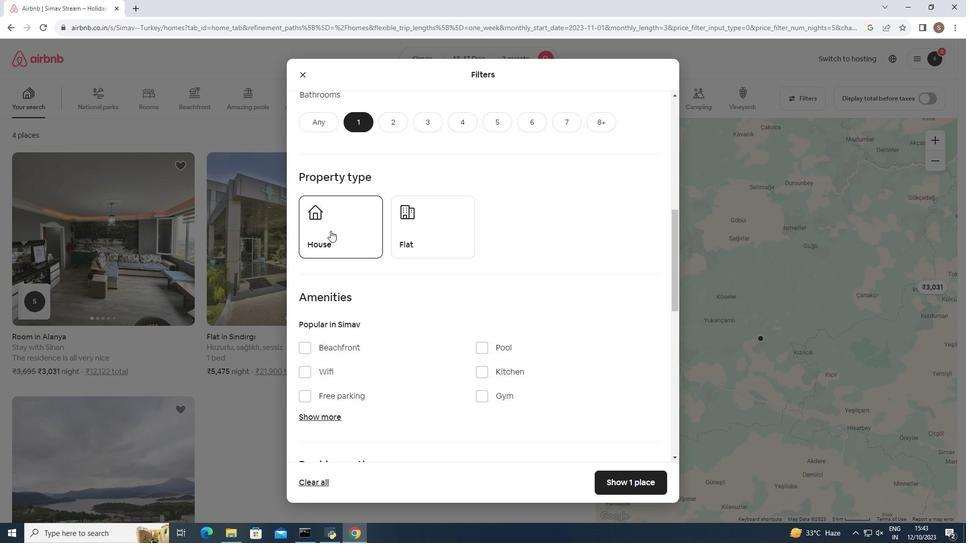 
Action: Mouse moved to (324, 248)
Screenshot: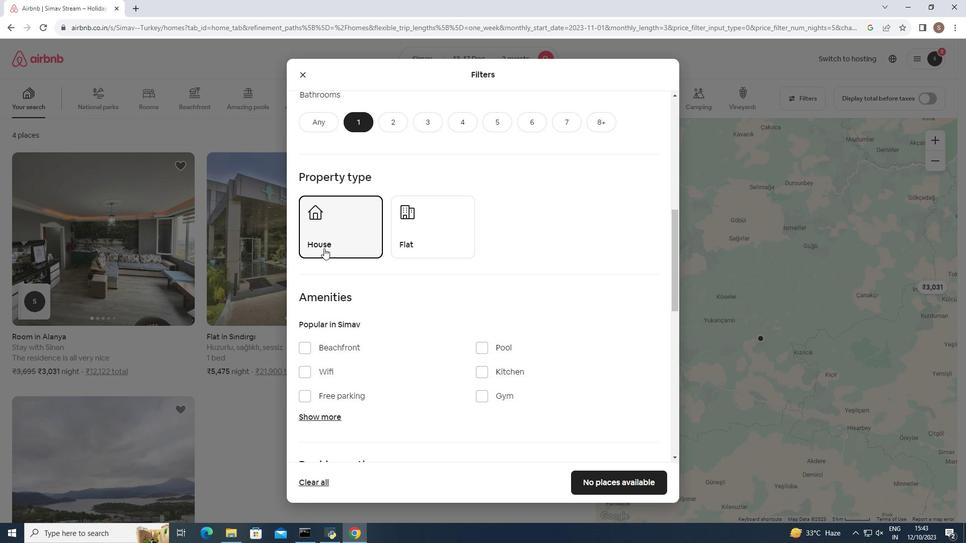 
Action: Mouse pressed left at (324, 248)
Screenshot: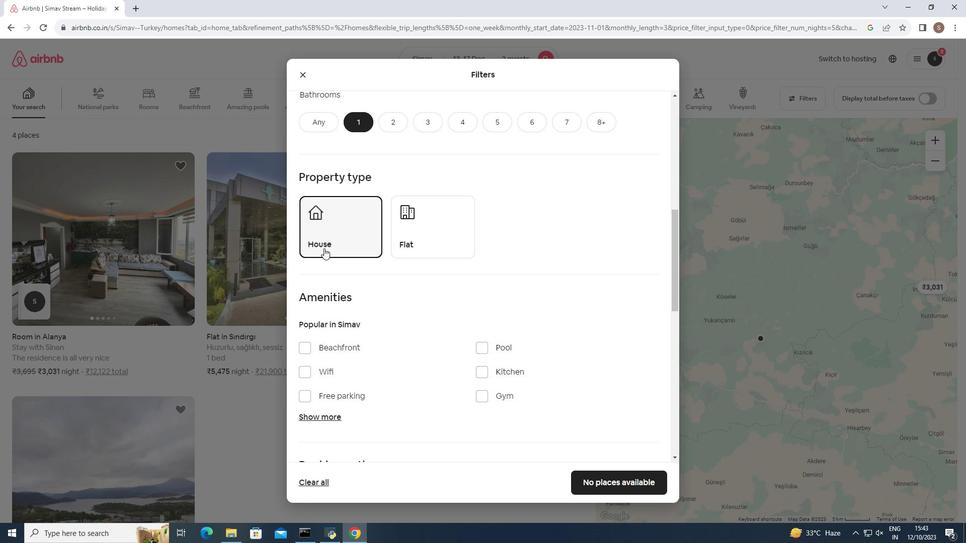 
Action: Mouse moved to (550, 261)
Screenshot: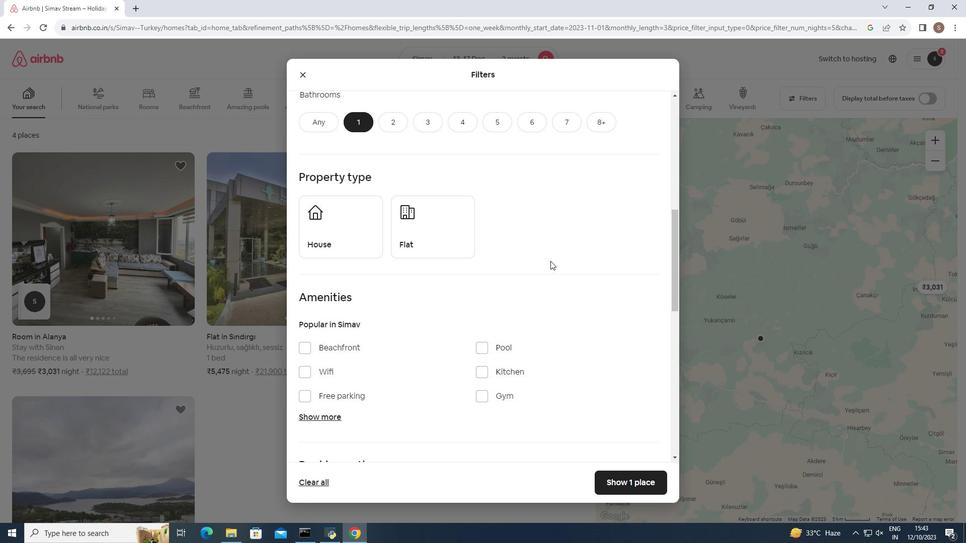 
Action: Mouse scrolled (550, 261) with delta (0, 0)
Screenshot: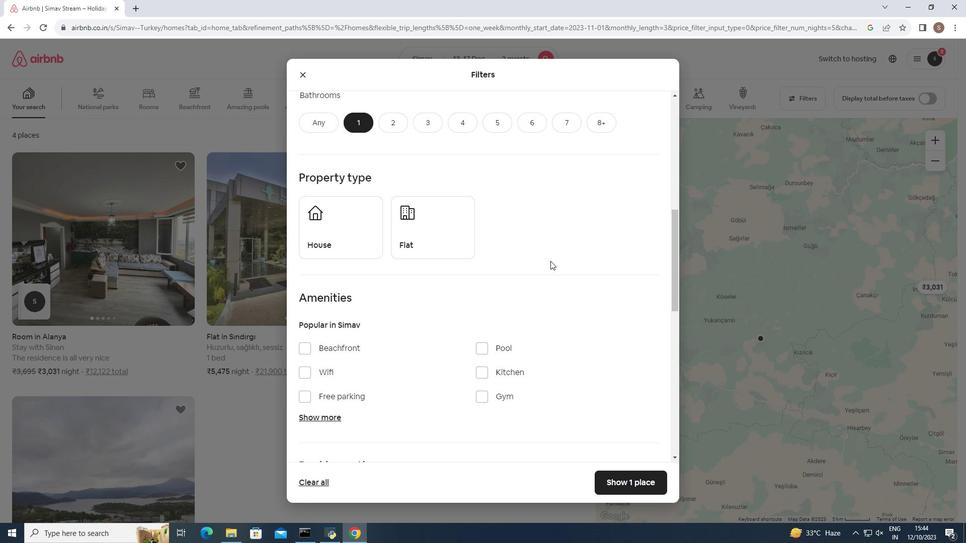 
Action: Mouse scrolled (550, 261) with delta (0, 0)
Screenshot: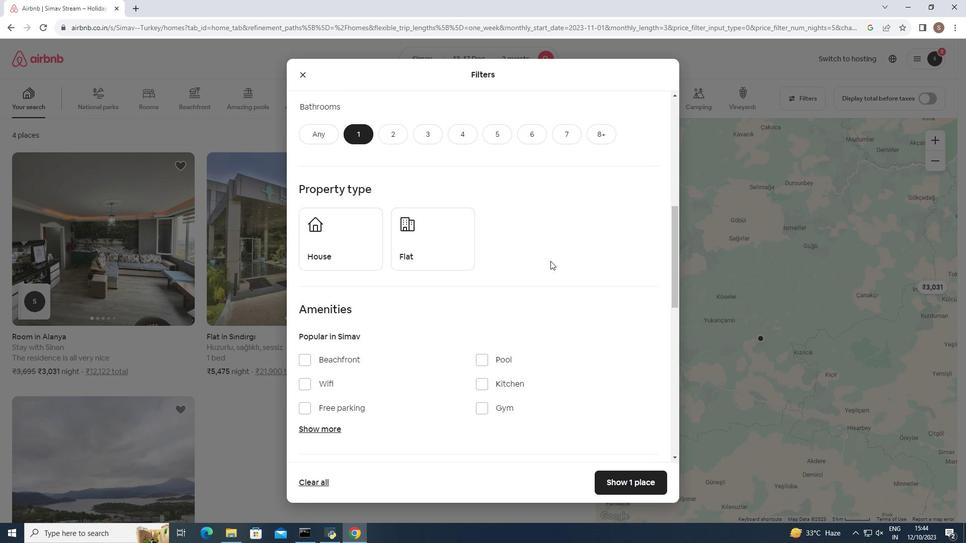 
Action: Mouse moved to (550, 261)
Screenshot: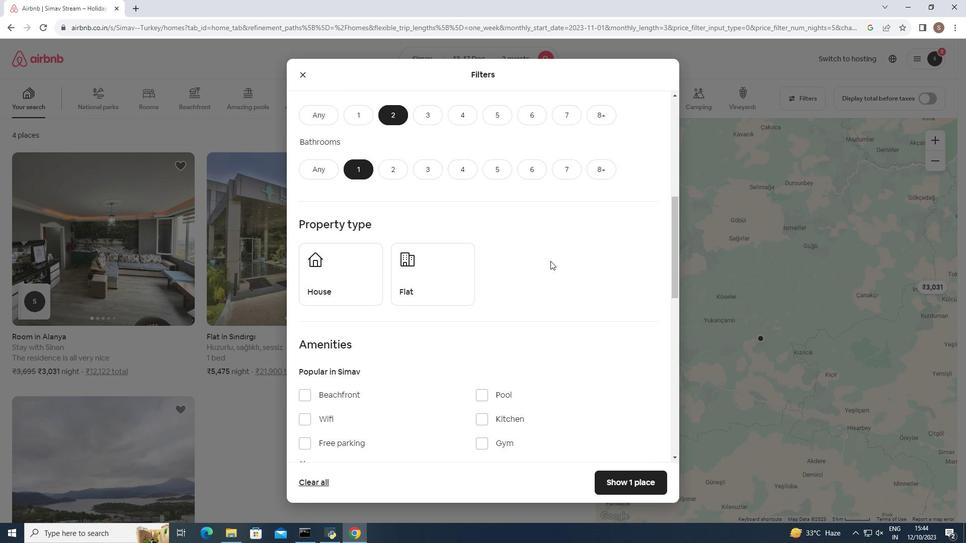 
Action: Mouse scrolled (550, 261) with delta (0, 0)
Screenshot: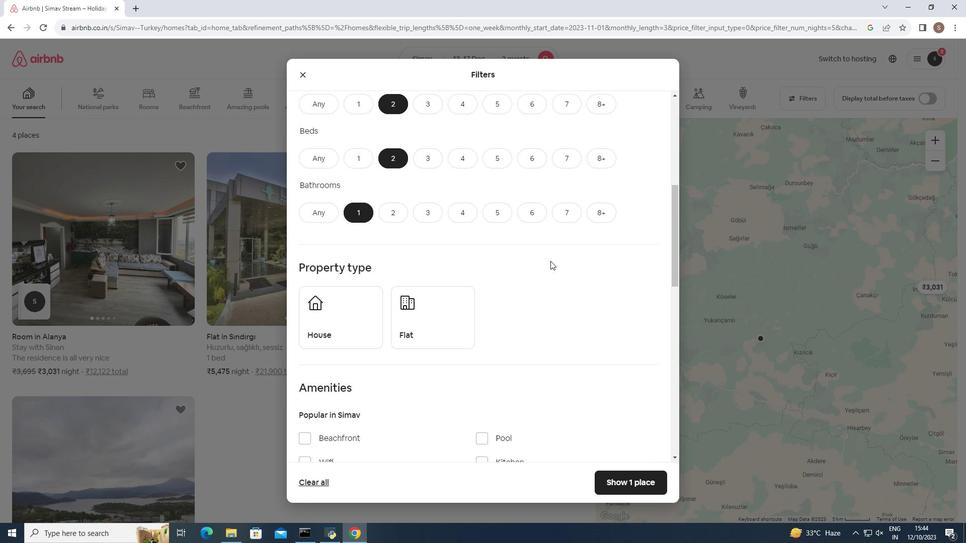 
Action: Mouse moved to (550, 261)
Screenshot: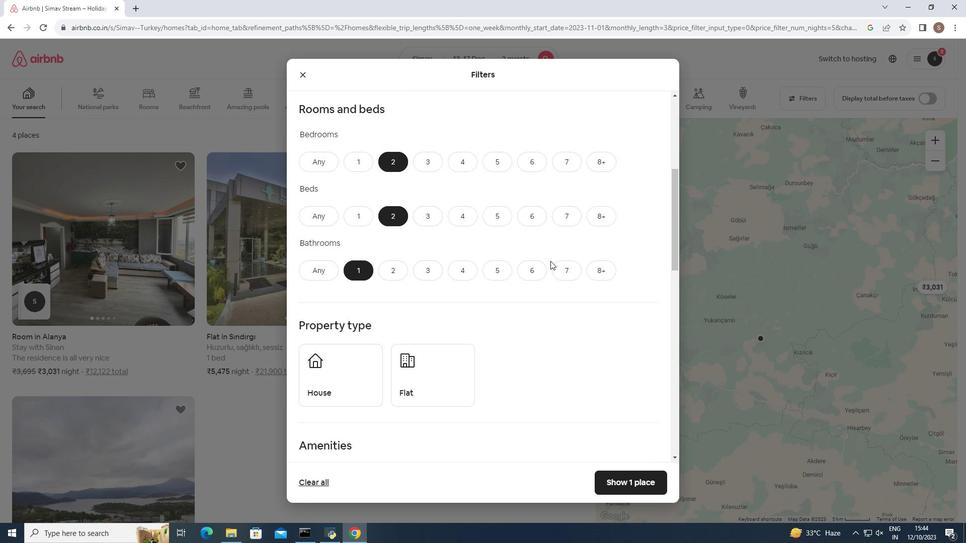 
Action: Mouse scrolled (550, 261) with delta (0, 0)
Screenshot: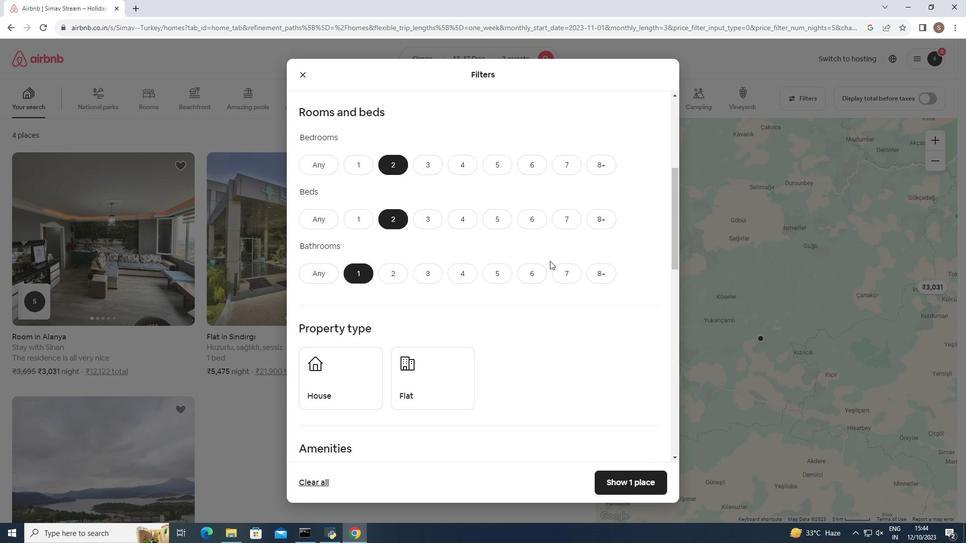 
Action: Mouse moved to (546, 261)
Screenshot: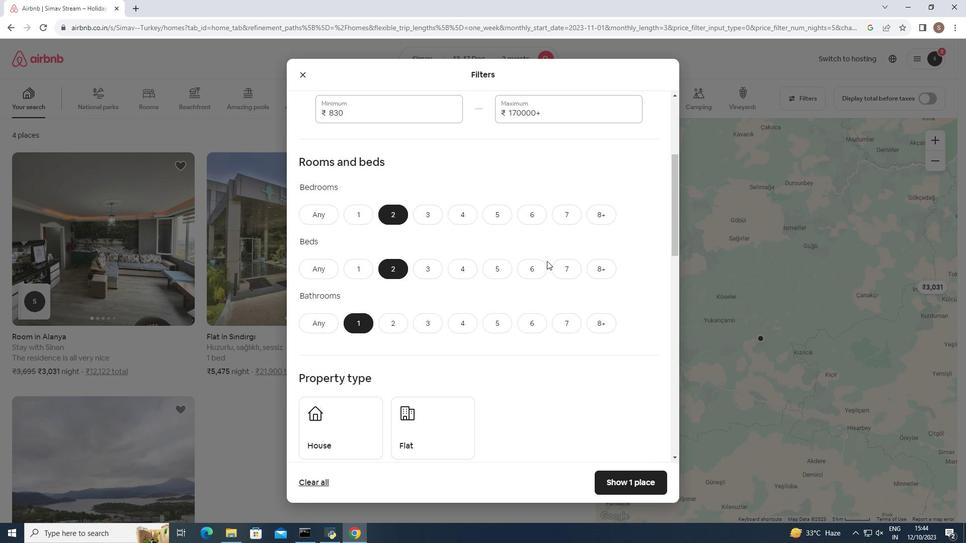 
Action: Mouse scrolled (546, 261) with delta (0, 0)
Screenshot: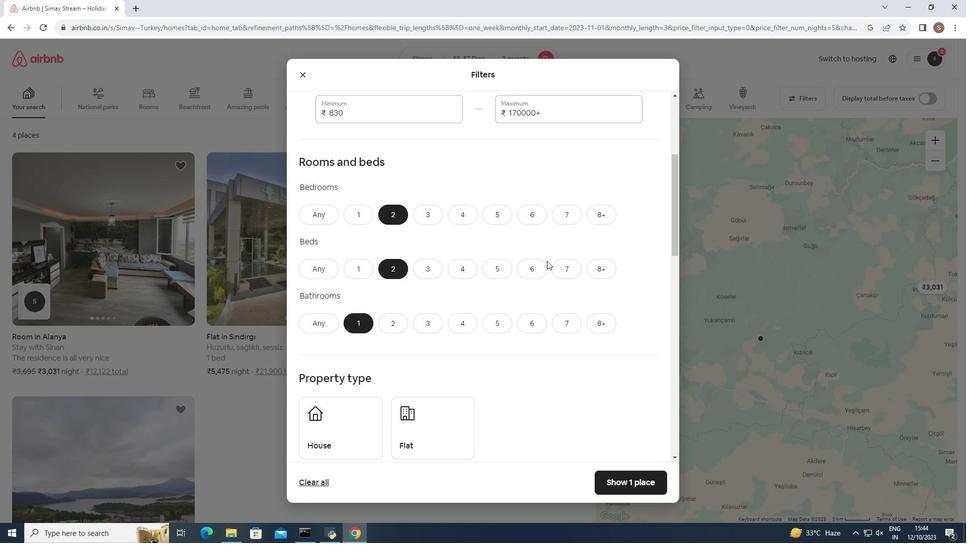 
Action: Mouse scrolled (546, 261) with delta (0, 0)
Screenshot: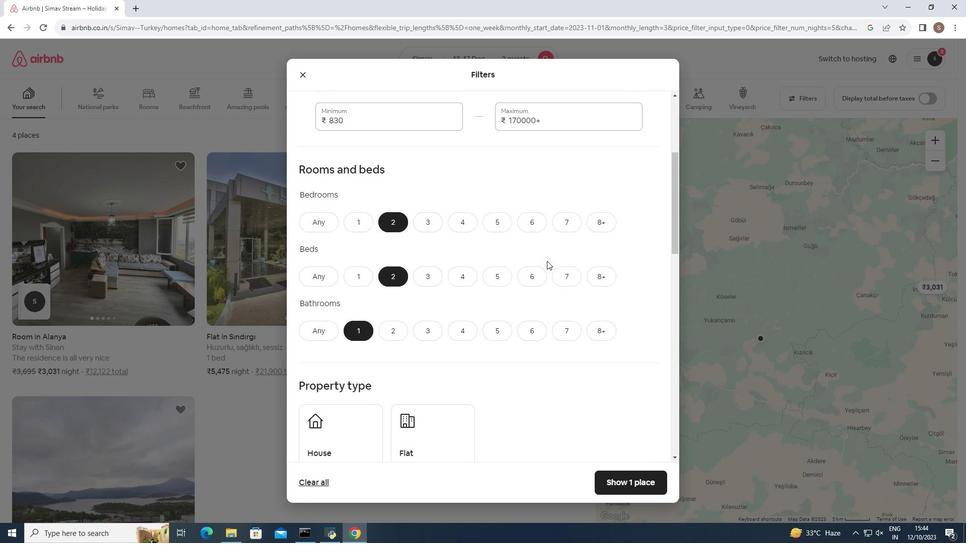 
Action: Mouse moved to (542, 261)
Screenshot: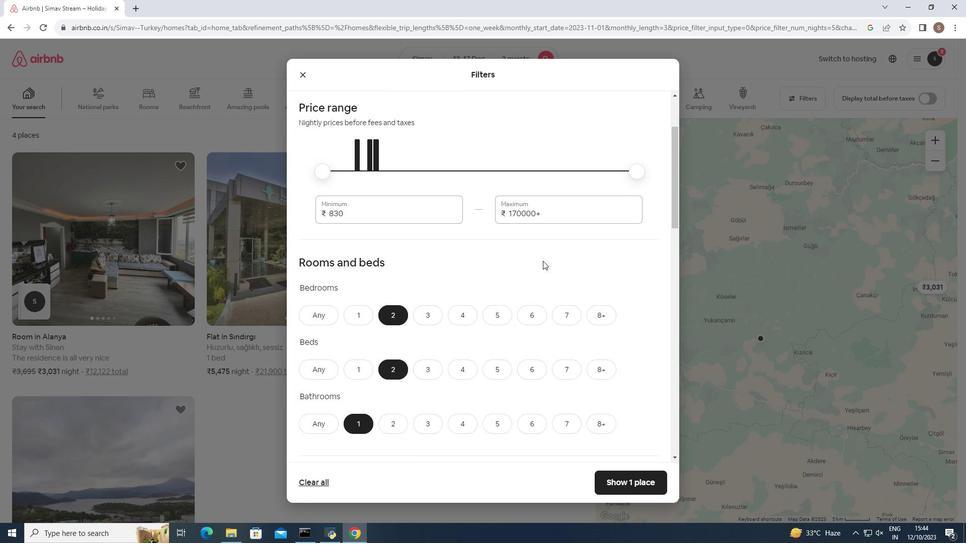 
Action: Mouse scrolled (542, 261) with delta (0, 0)
Screenshot: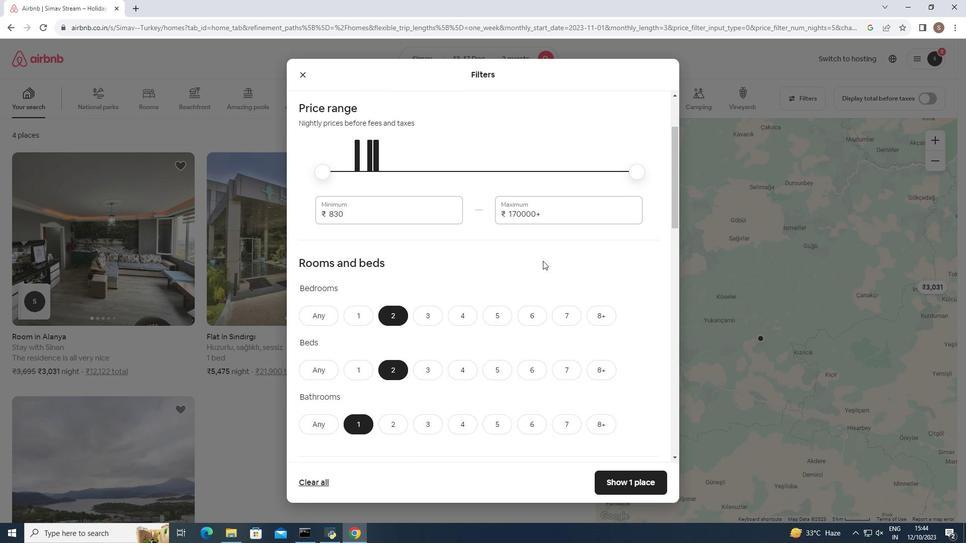 
Action: Mouse scrolled (542, 261) with delta (0, 0)
Screenshot: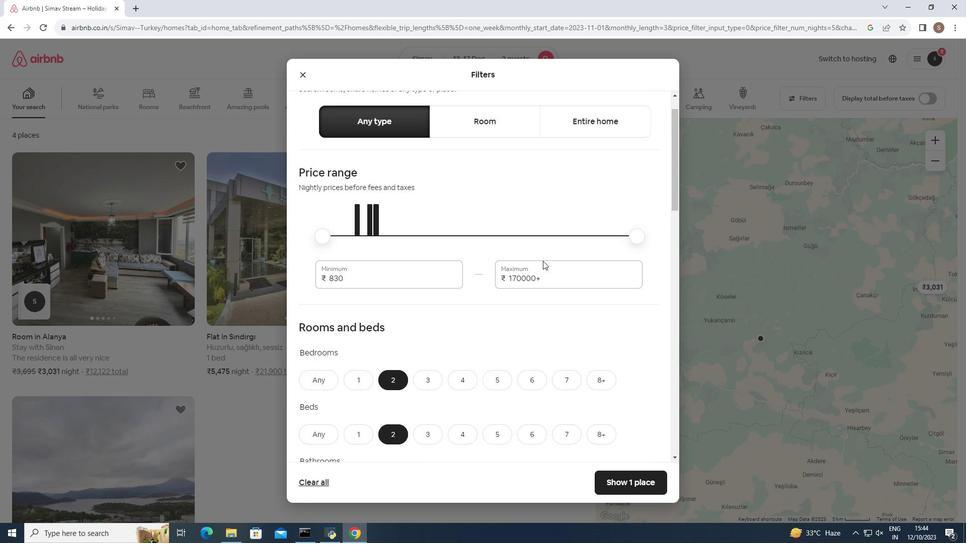 
Action: Mouse moved to (542, 261)
Screenshot: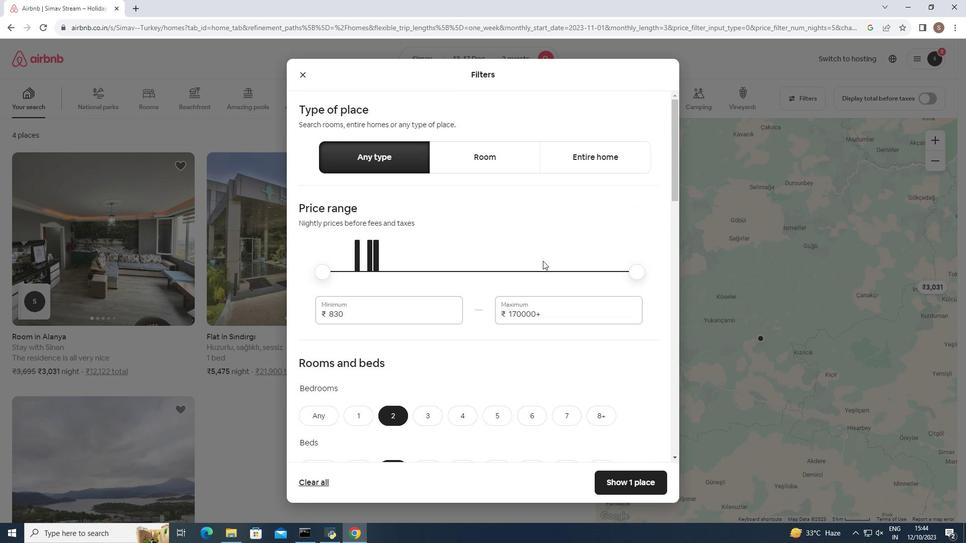 
Action: Mouse scrolled (542, 261) with delta (0, 0)
Screenshot: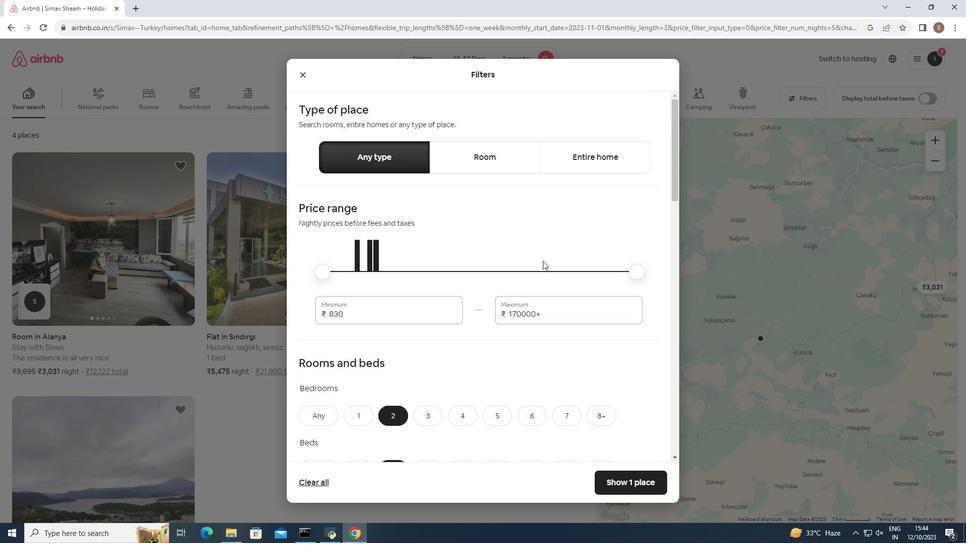 
Action: Mouse scrolled (542, 261) with delta (0, 0)
Screenshot: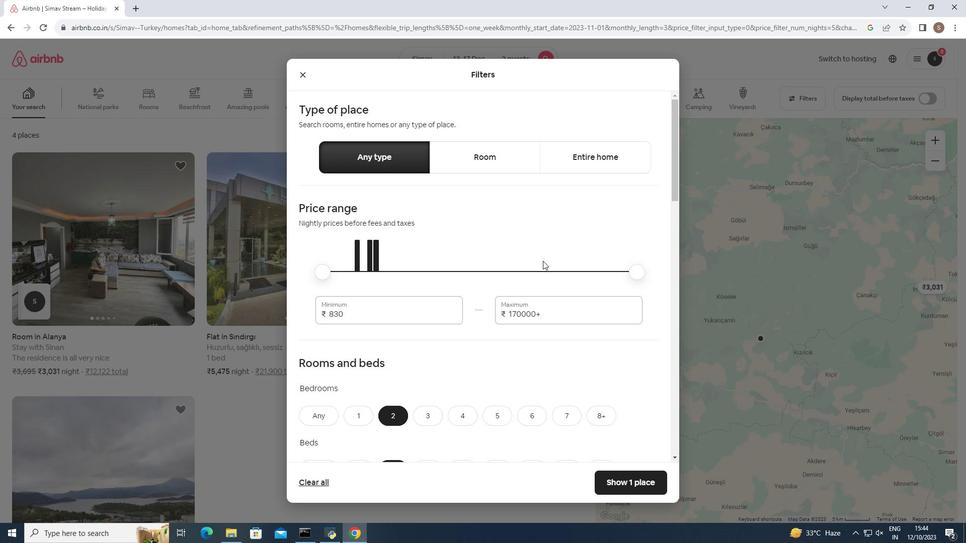 
Action: Mouse moved to (622, 481)
Screenshot: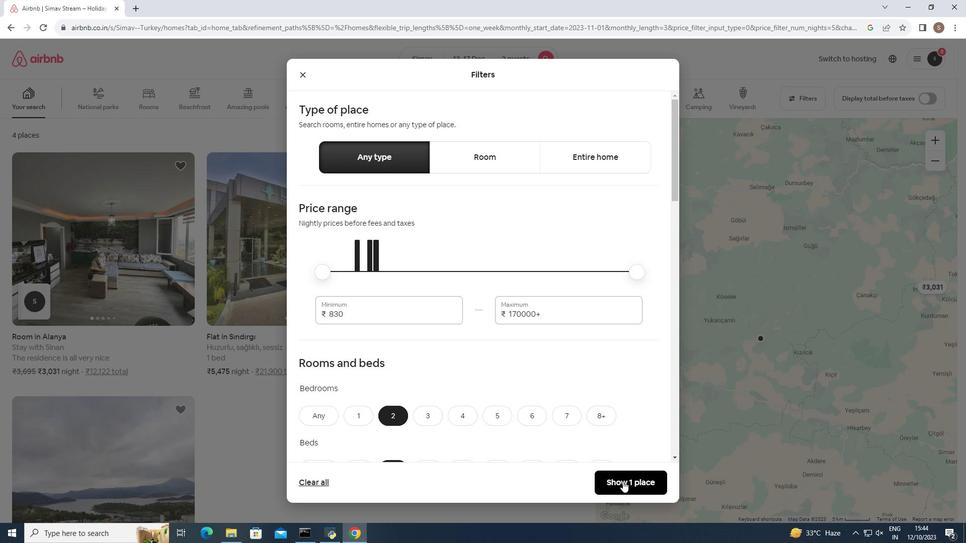 
Action: Mouse pressed left at (622, 481)
Screenshot: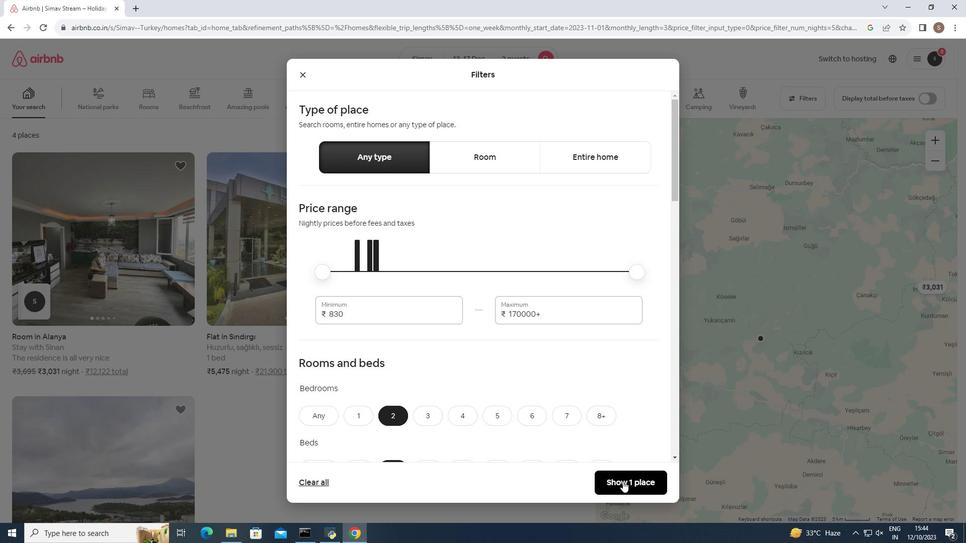
Action: Mouse moved to (161, 232)
Screenshot: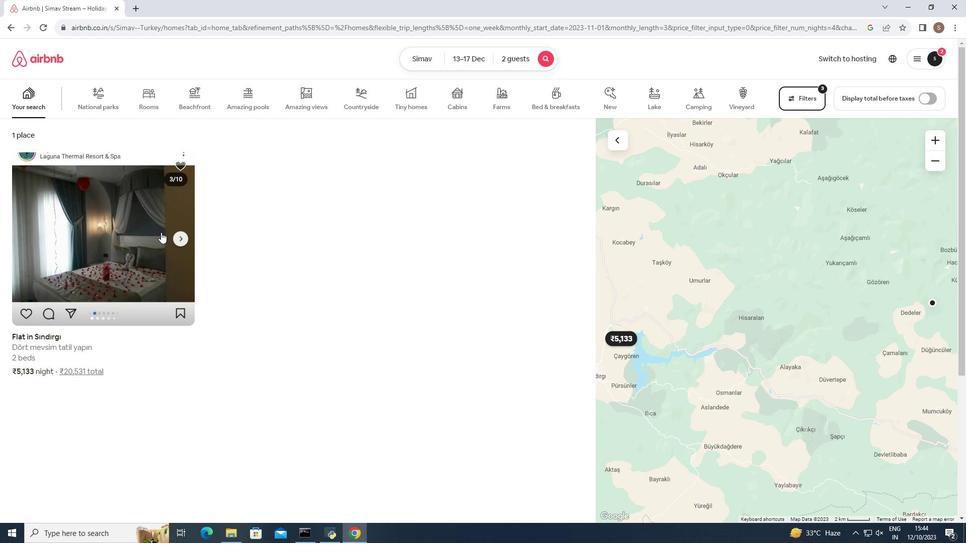 
Action: Mouse pressed left at (161, 232)
Screenshot: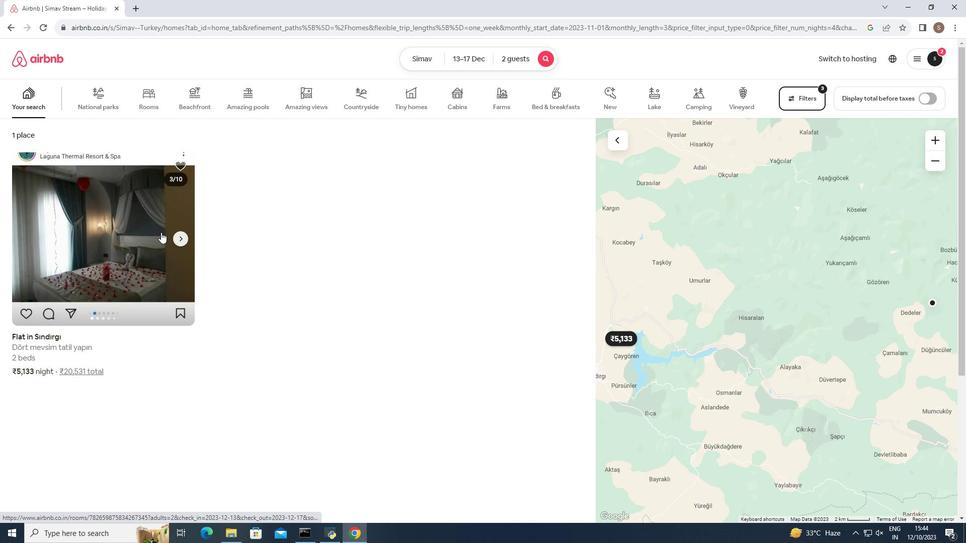
Action: Mouse moved to (303, 265)
Screenshot: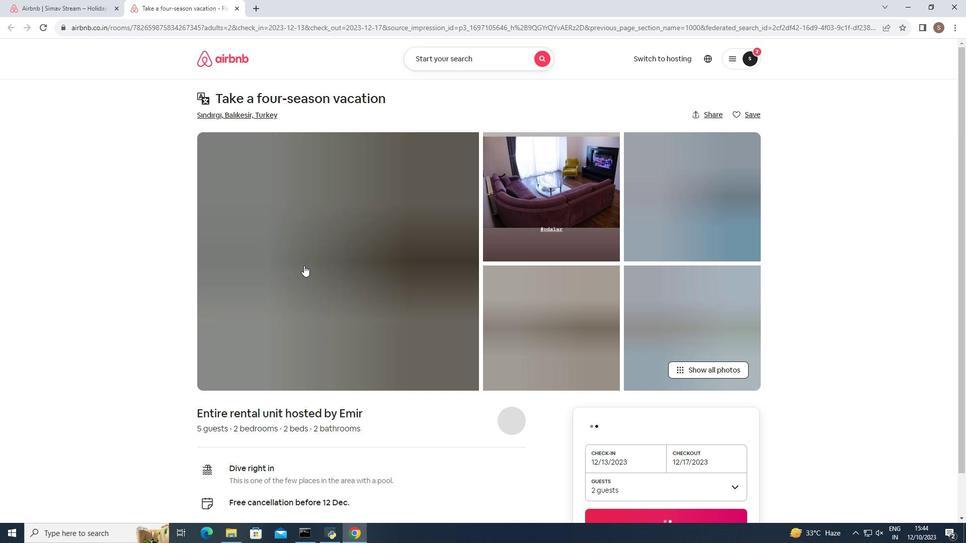 
Action: Mouse pressed left at (303, 265)
Screenshot: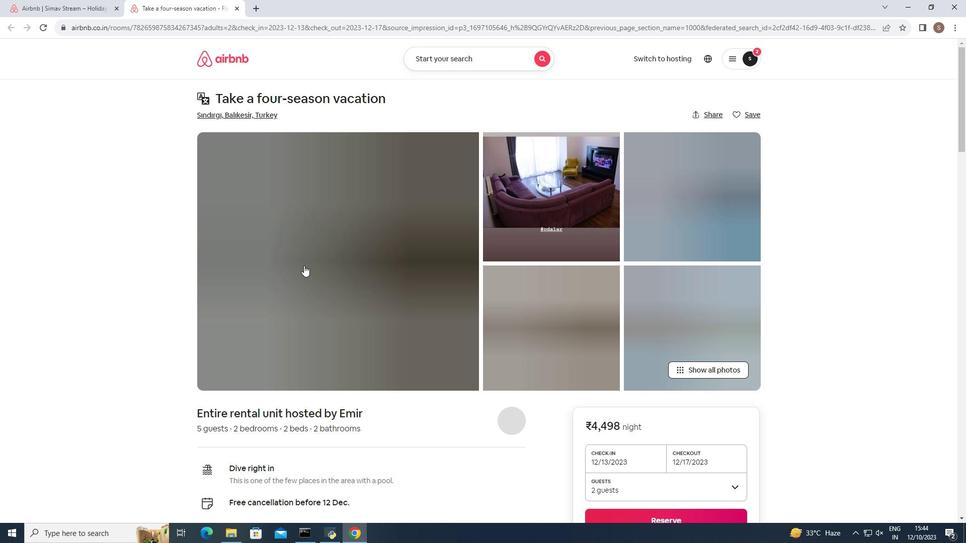 
Action: Mouse moved to (403, 271)
Screenshot: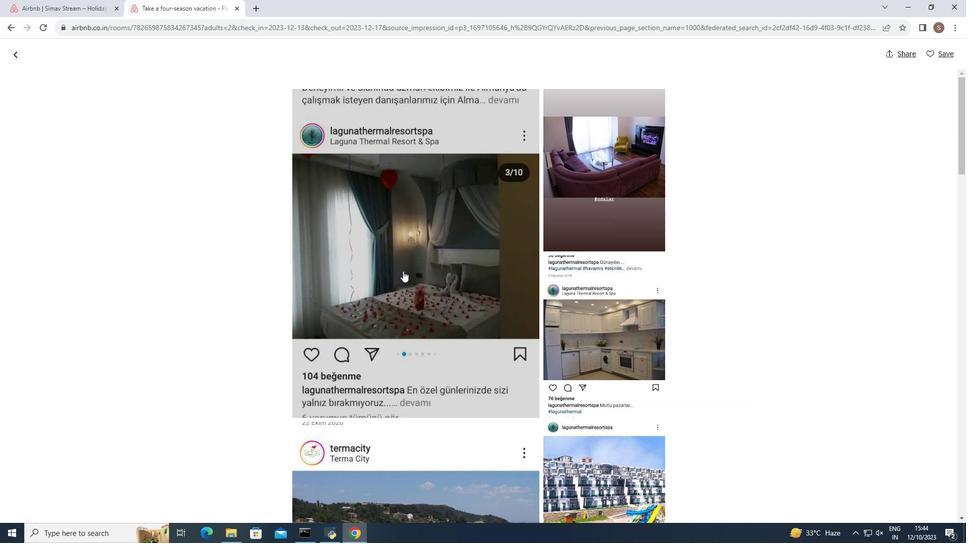 
Action: Mouse scrolled (403, 270) with delta (0, 0)
Screenshot: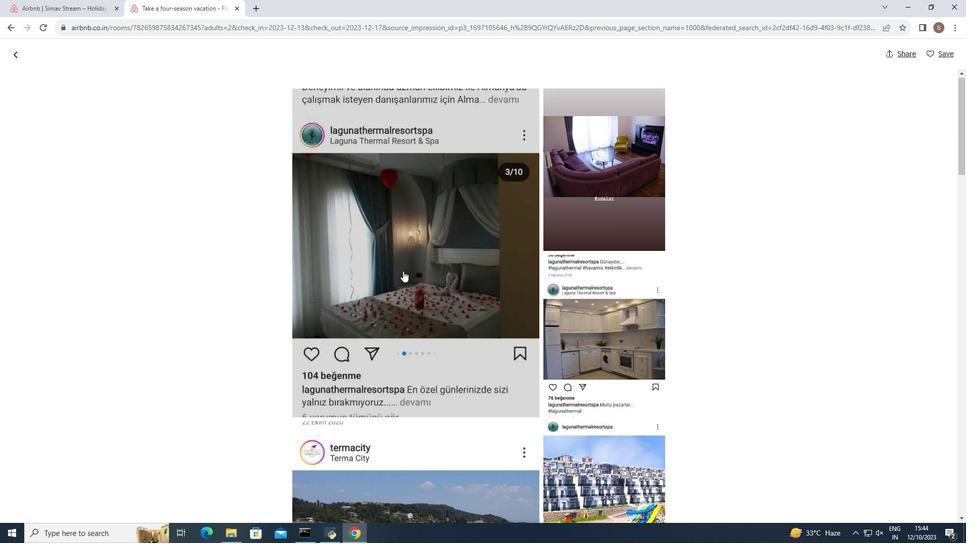 
Action: Mouse scrolled (403, 270) with delta (0, 0)
Screenshot: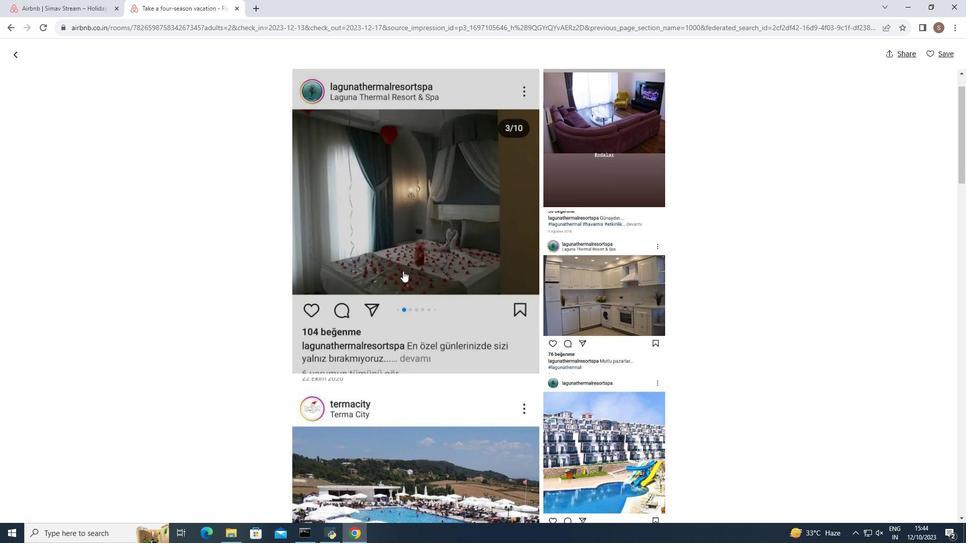 
Action: Mouse scrolled (403, 270) with delta (0, 0)
Screenshot: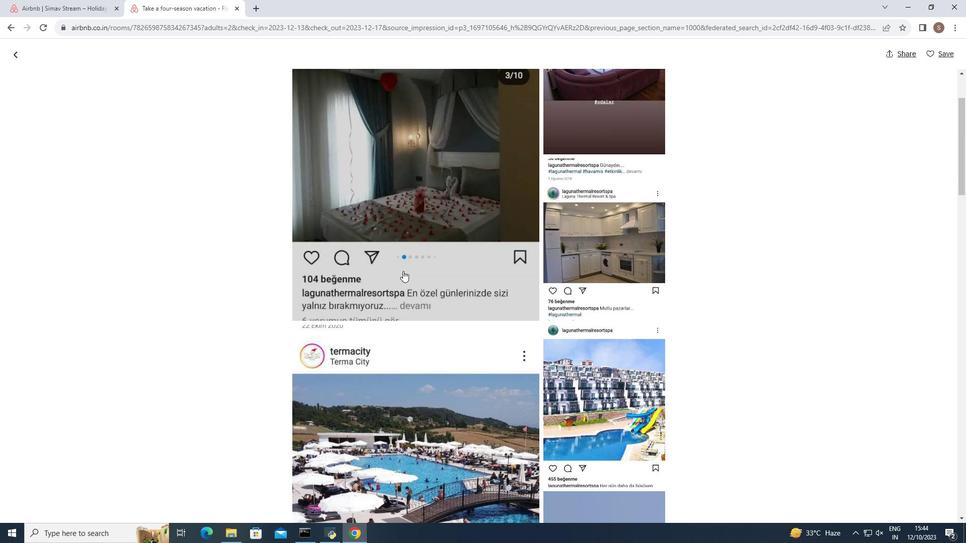 
Action: Mouse scrolled (403, 270) with delta (0, 0)
Screenshot: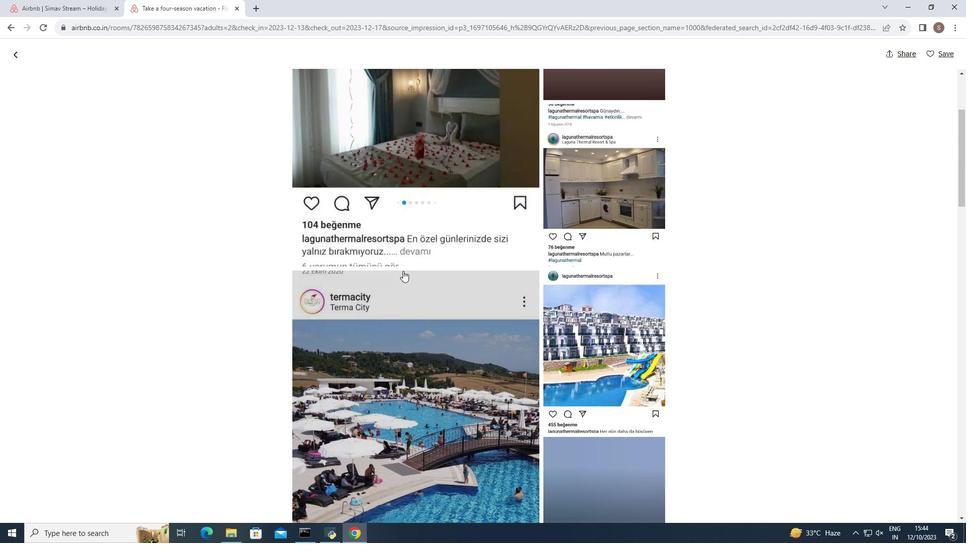 
Action: Mouse scrolled (403, 270) with delta (0, 0)
Screenshot: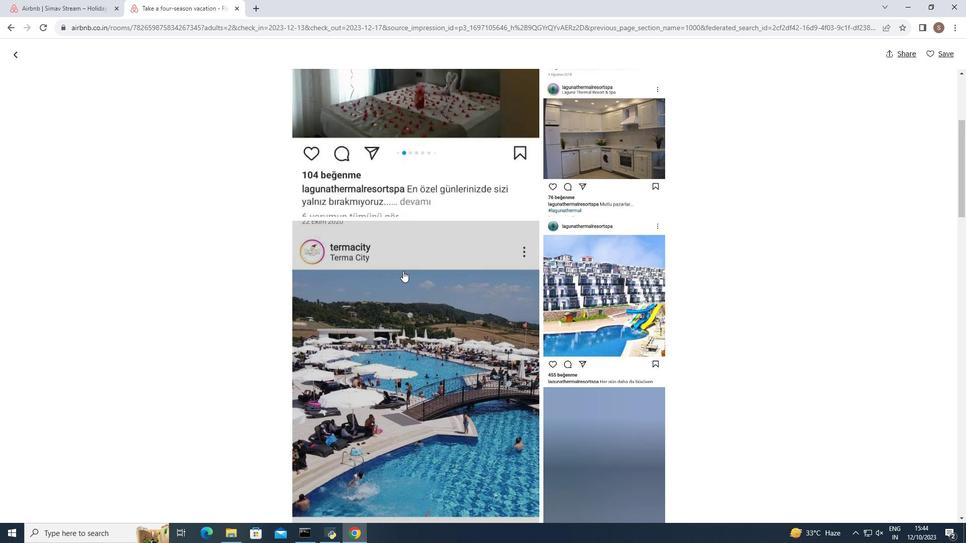 
Action: Mouse scrolled (403, 270) with delta (0, 0)
Screenshot: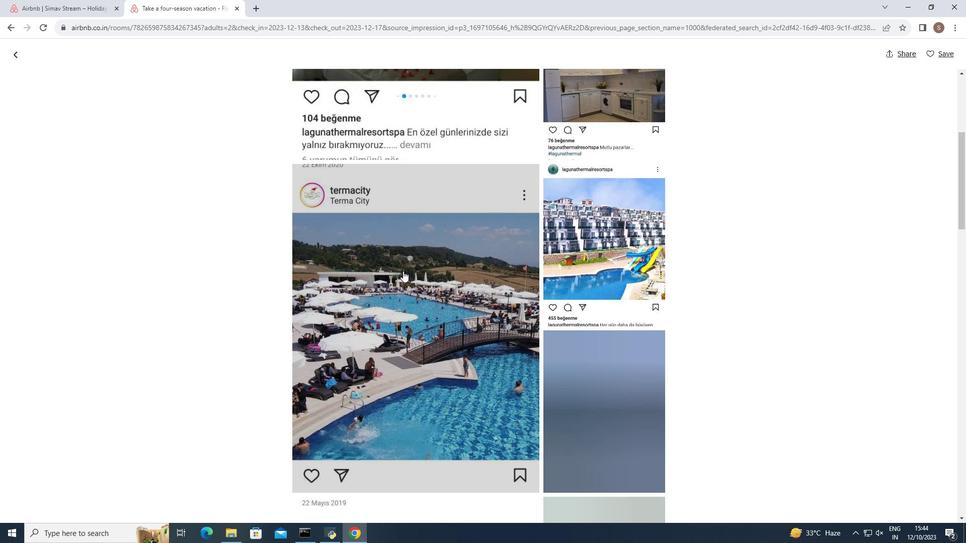 
Action: Mouse scrolled (403, 270) with delta (0, 0)
Screenshot: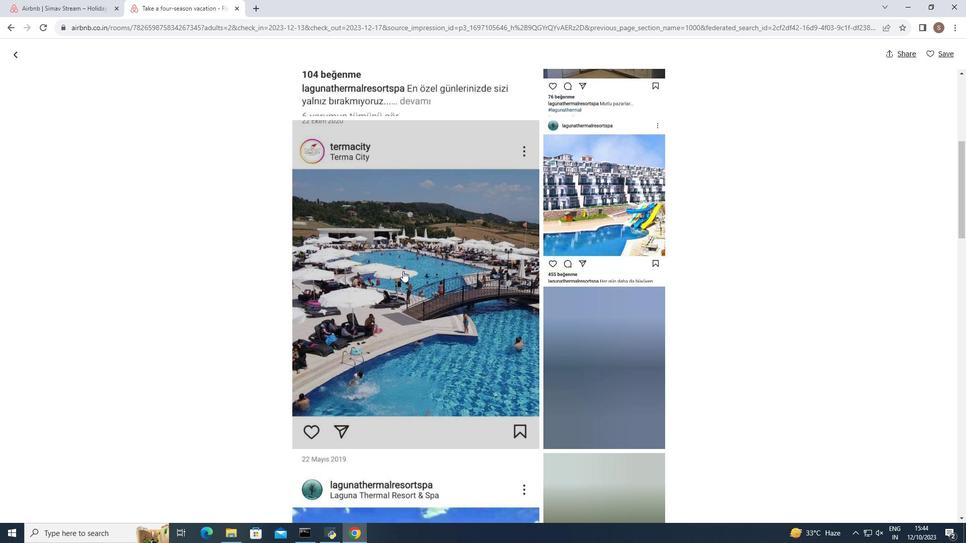 
Action: Mouse scrolled (403, 270) with delta (0, 0)
Screenshot: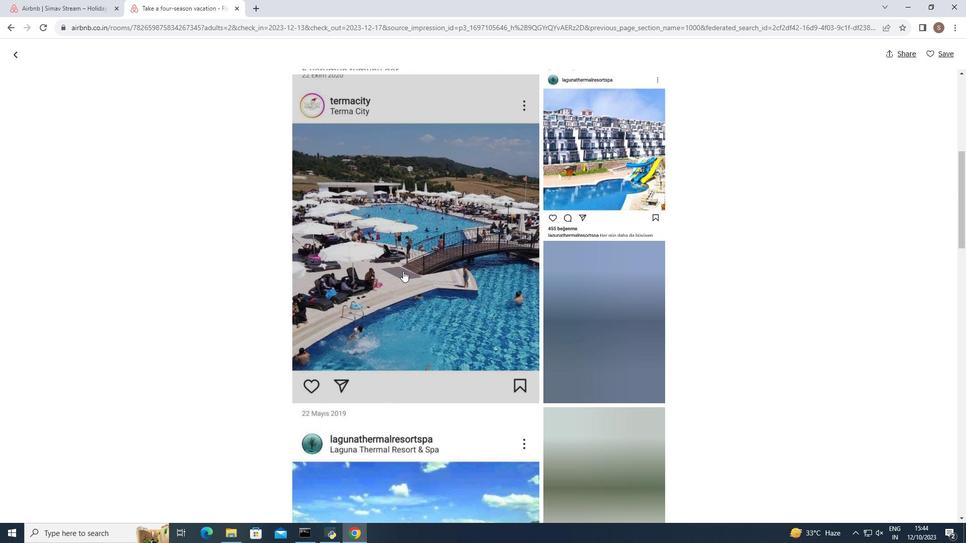 
Action: Mouse scrolled (403, 270) with delta (0, 0)
Screenshot: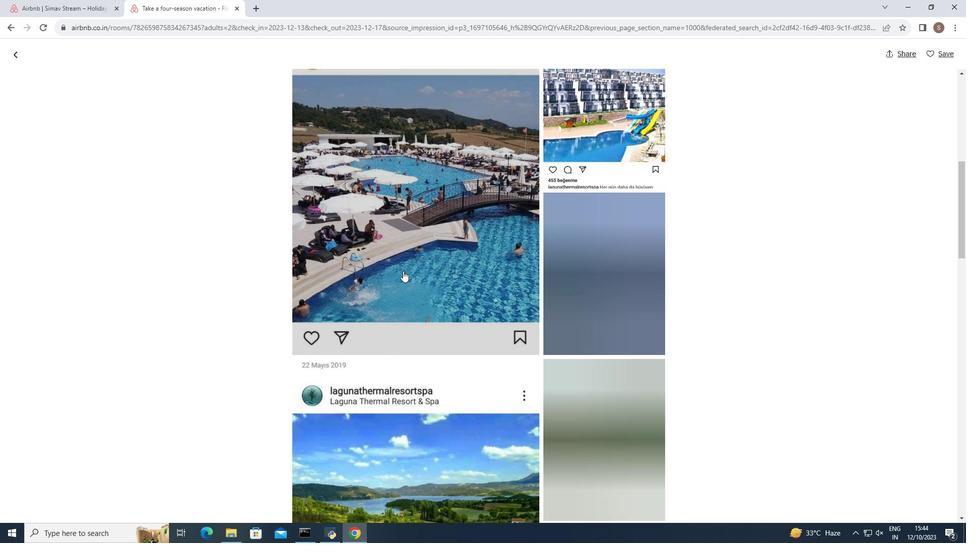
Action: Mouse scrolled (403, 270) with delta (0, 0)
Screenshot: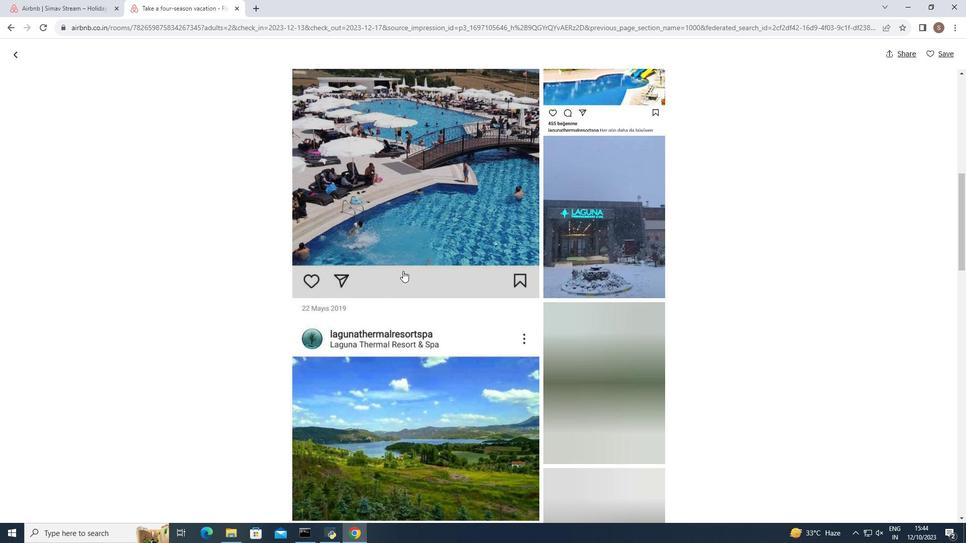 
Action: Mouse scrolled (403, 270) with delta (0, 0)
Screenshot: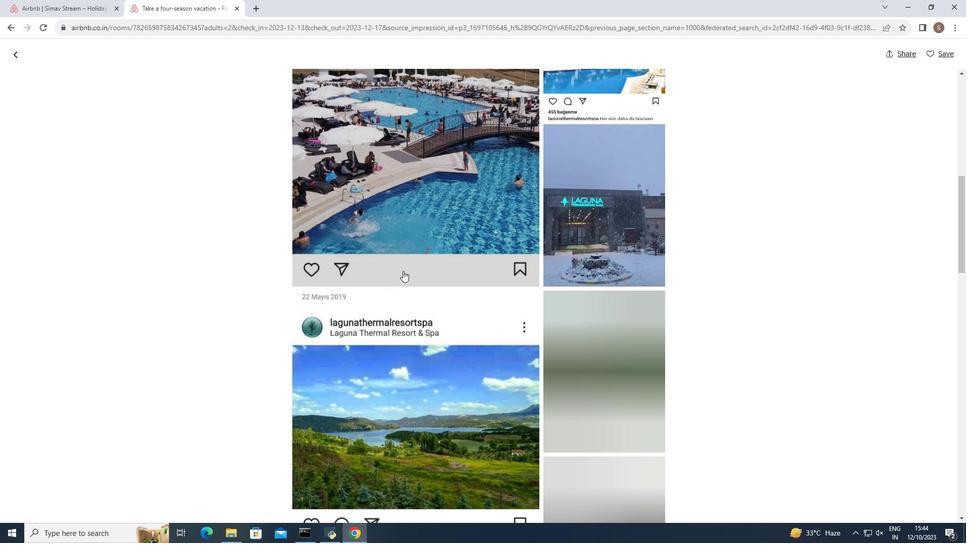 
Action: Mouse scrolled (403, 270) with delta (0, 0)
Screenshot: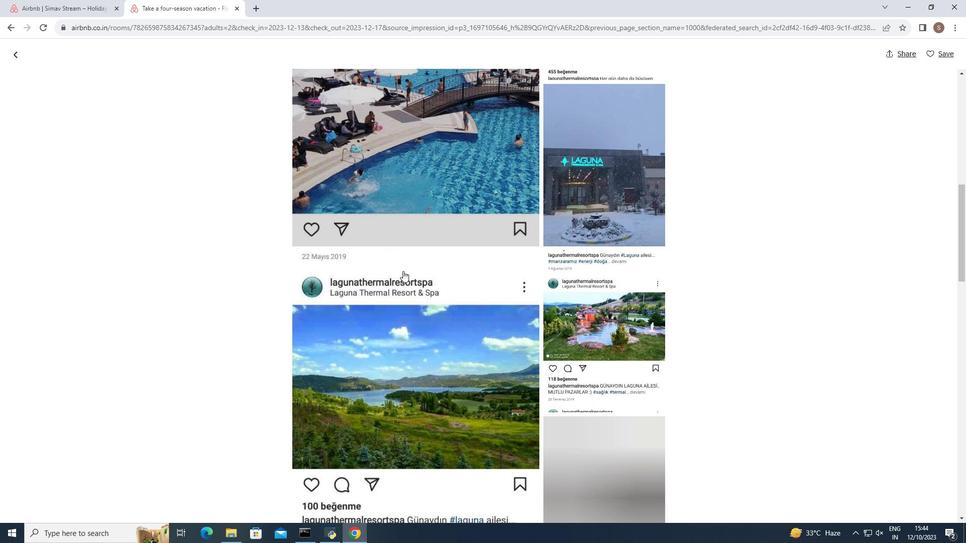 
Action: Mouse scrolled (403, 270) with delta (0, 0)
Screenshot: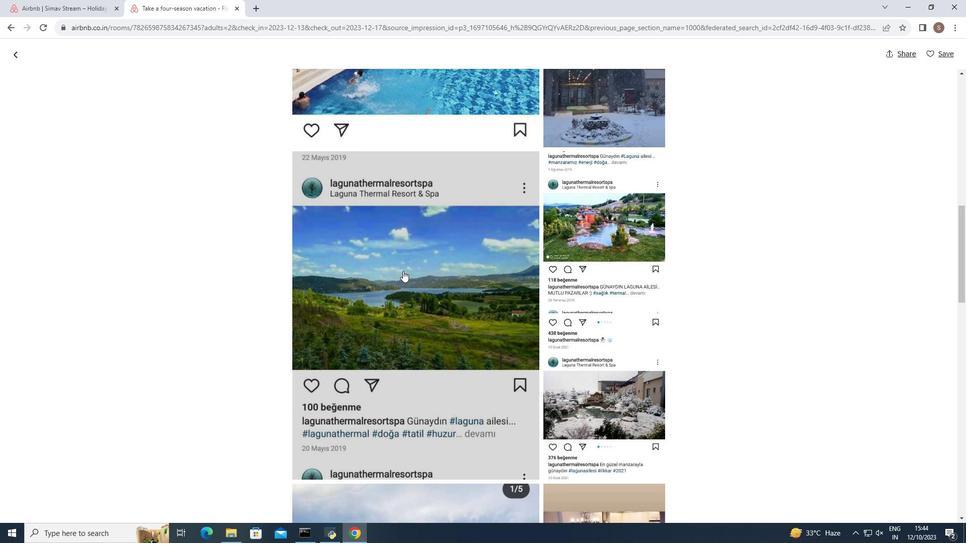 
Action: Mouse scrolled (403, 270) with delta (0, 0)
Screenshot: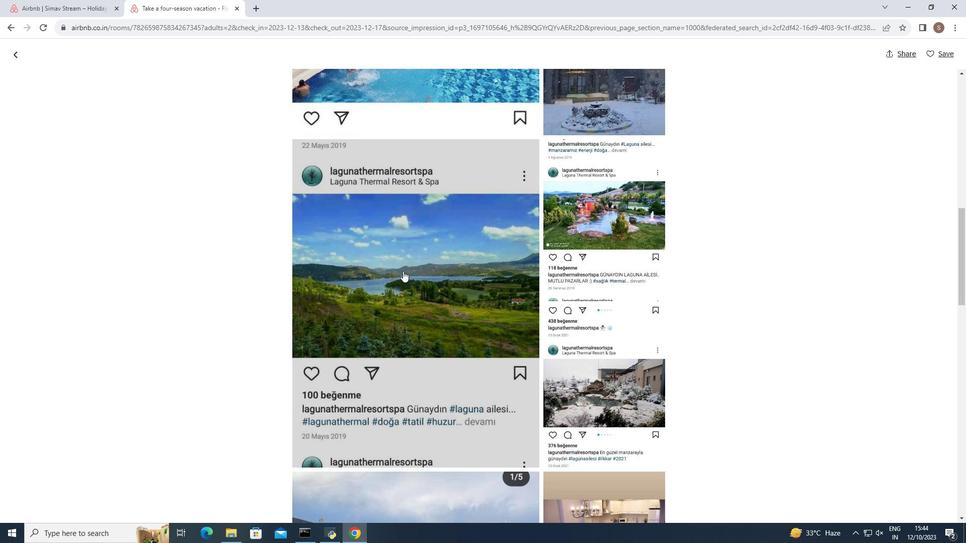 
Action: Mouse scrolled (403, 270) with delta (0, 0)
Screenshot: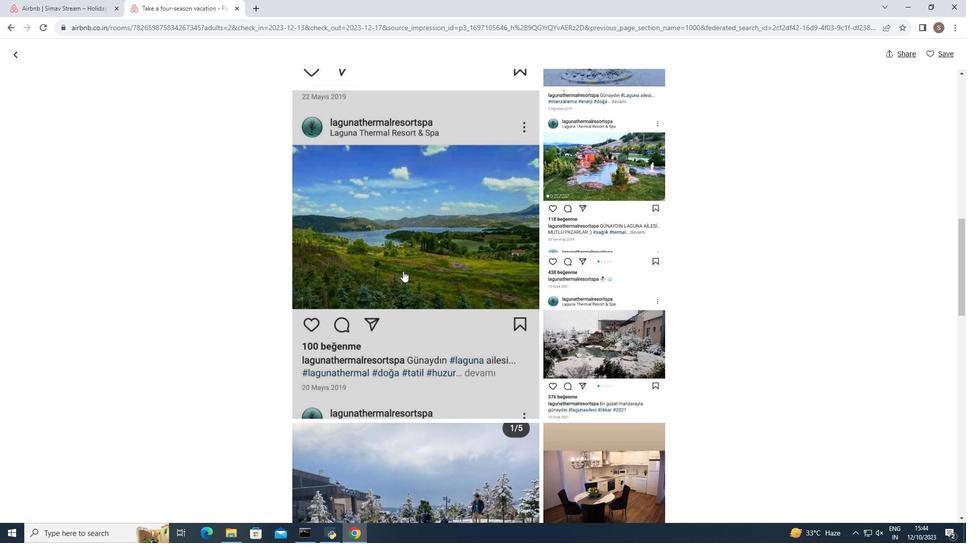 
Action: Mouse scrolled (403, 270) with delta (0, 0)
Screenshot: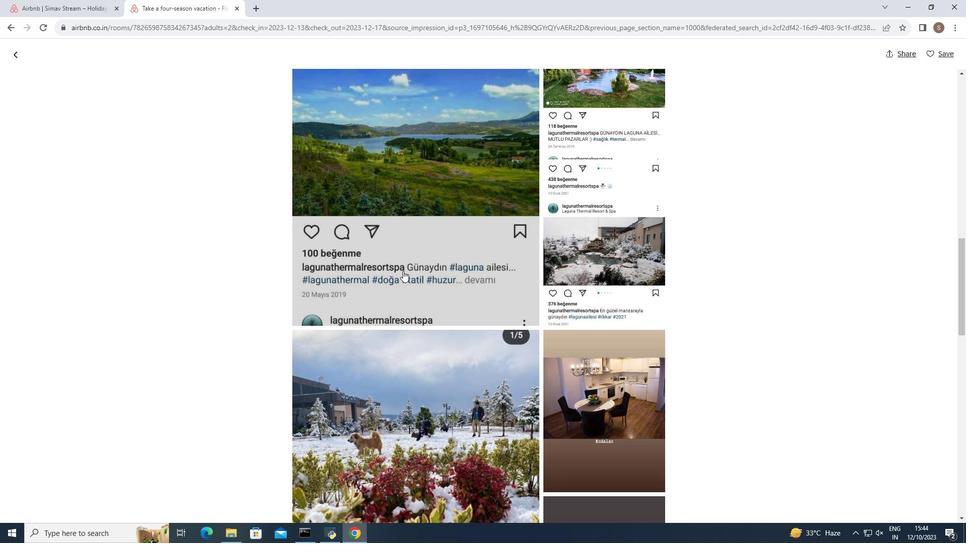 
Action: Mouse scrolled (403, 270) with delta (0, 0)
Screenshot: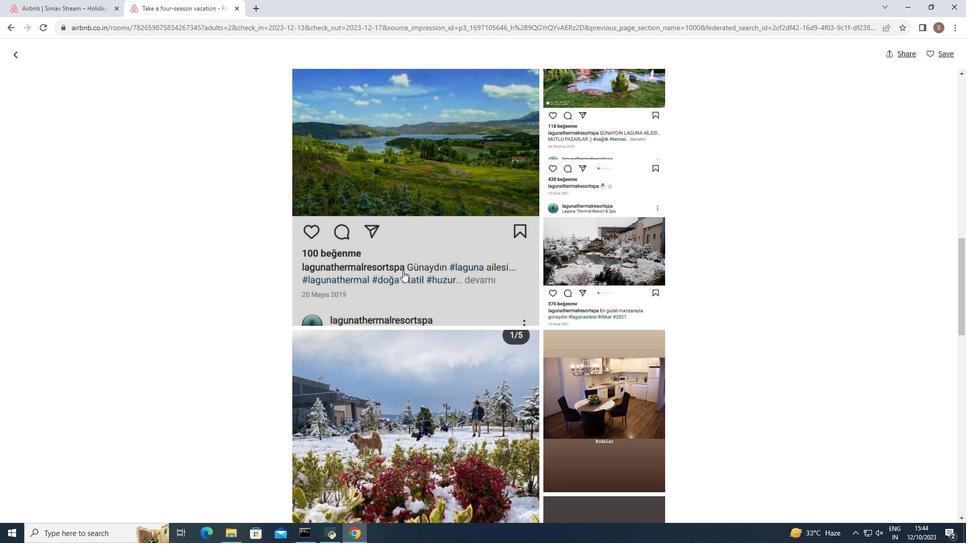 
Action: Mouse scrolled (403, 270) with delta (0, 0)
Screenshot: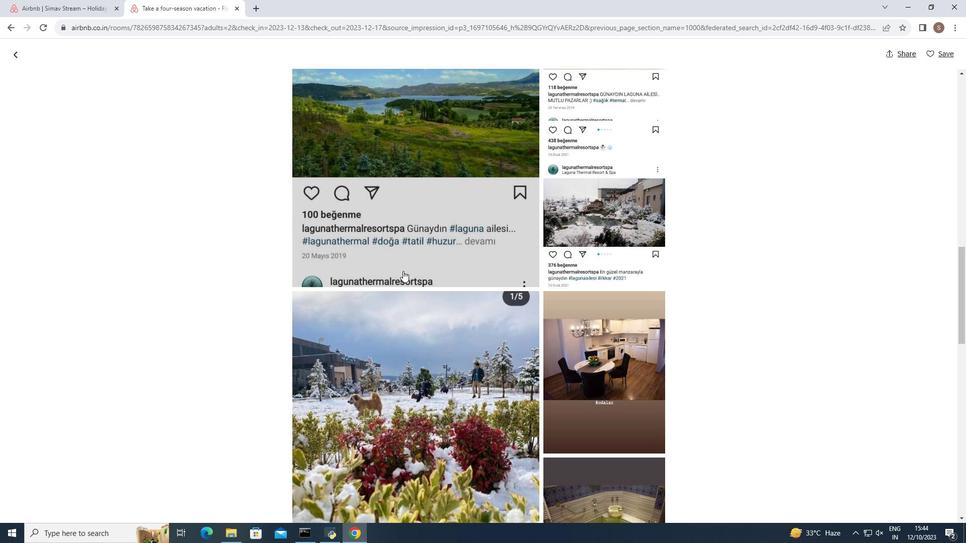 
Action: Mouse scrolled (403, 270) with delta (0, 0)
Screenshot: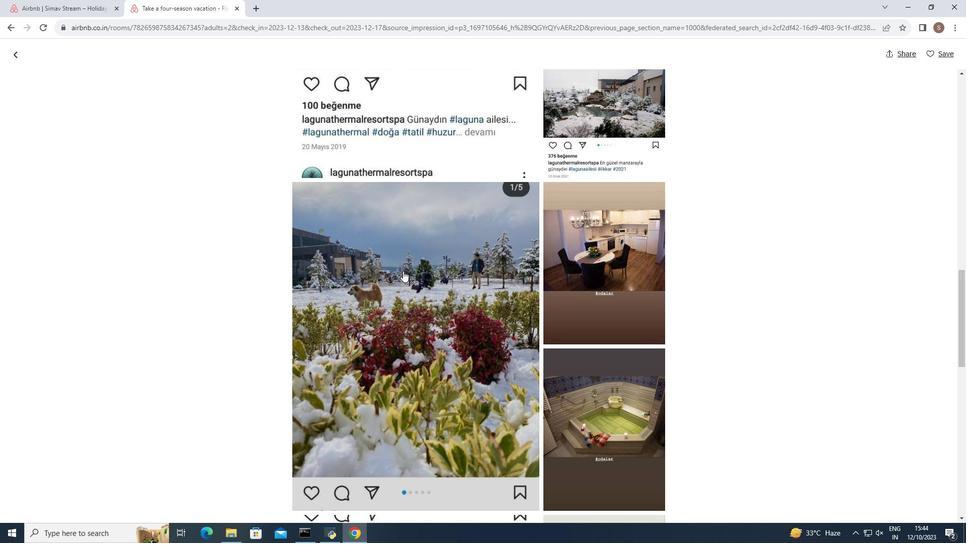 
Action: Mouse scrolled (403, 270) with delta (0, 0)
Screenshot: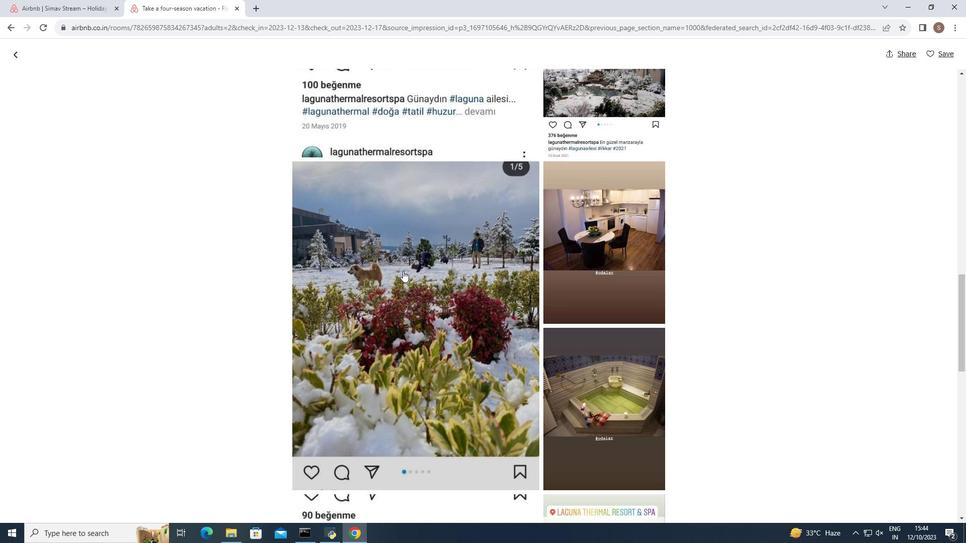 
Action: Mouse scrolled (403, 270) with delta (0, 0)
Screenshot: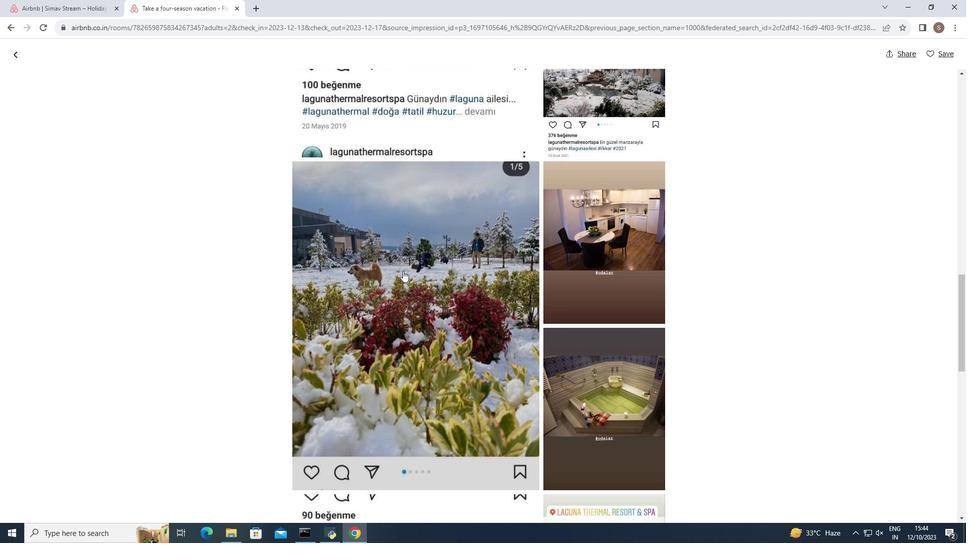
Action: Mouse scrolled (403, 270) with delta (0, 0)
Screenshot: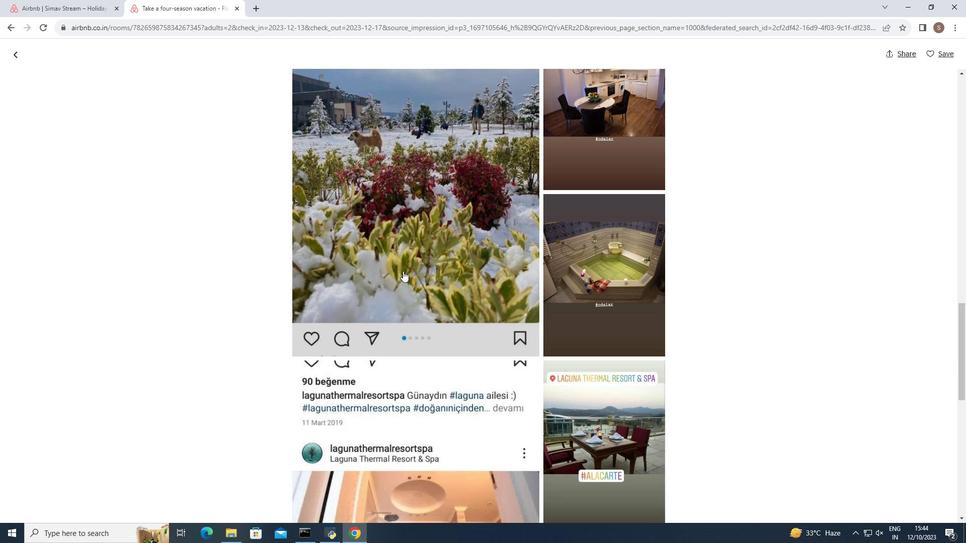 
Action: Mouse scrolled (403, 270) with delta (0, 0)
Screenshot: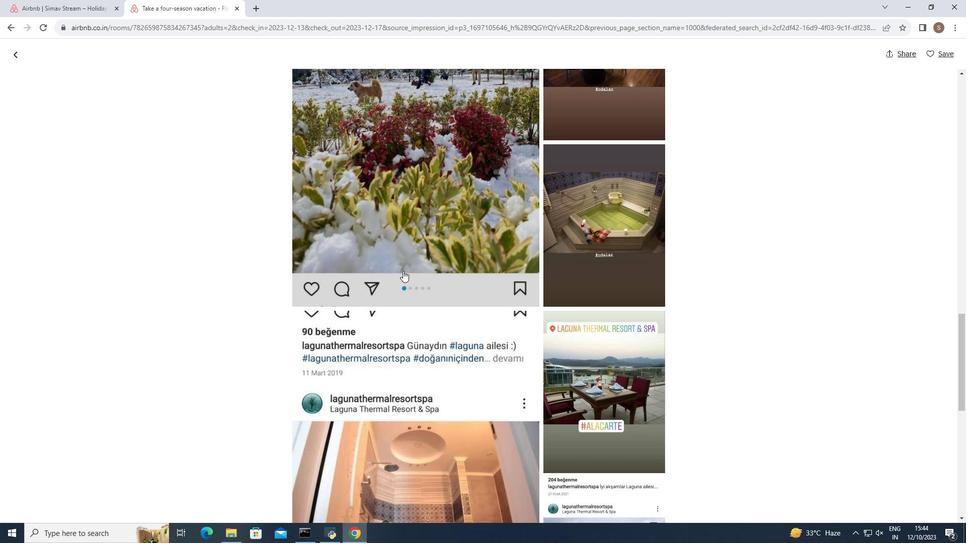 
Action: Mouse scrolled (403, 270) with delta (0, 0)
Screenshot: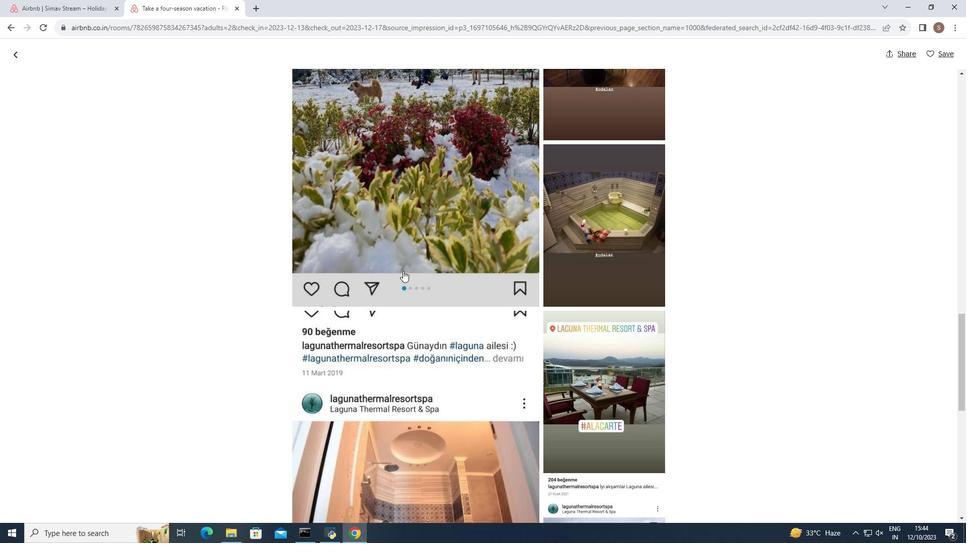 
Action: Mouse scrolled (403, 270) with delta (0, 0)
Screenshot: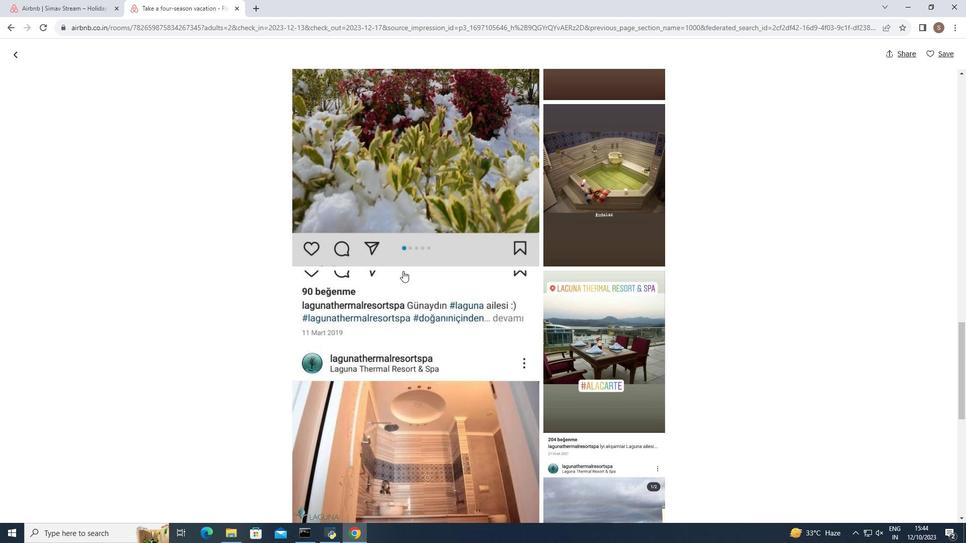 
Action: Mouse scrolled (403, 270) with delta (0, 0)
Screenshot: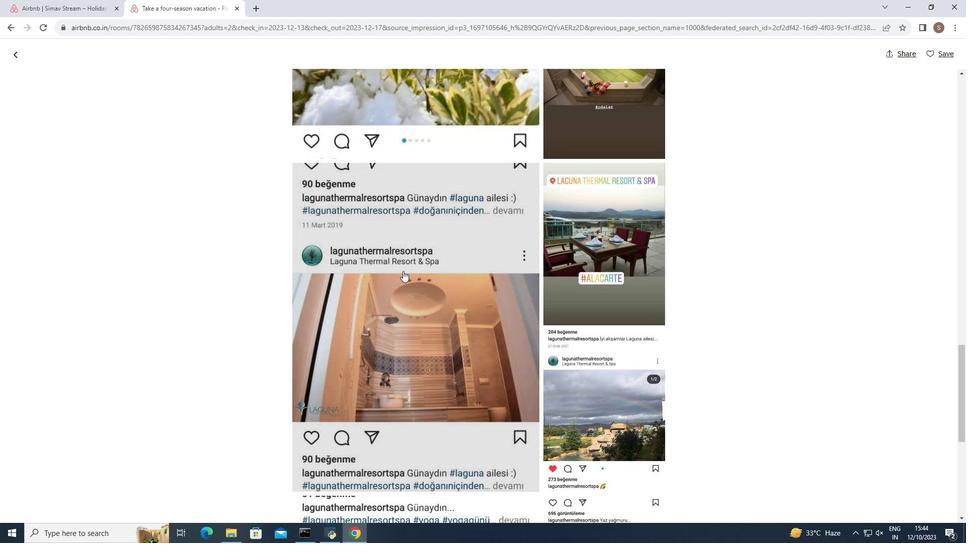 
Action: Mouse scrolled (403, 270) with delta (0, 0)
Screenshot: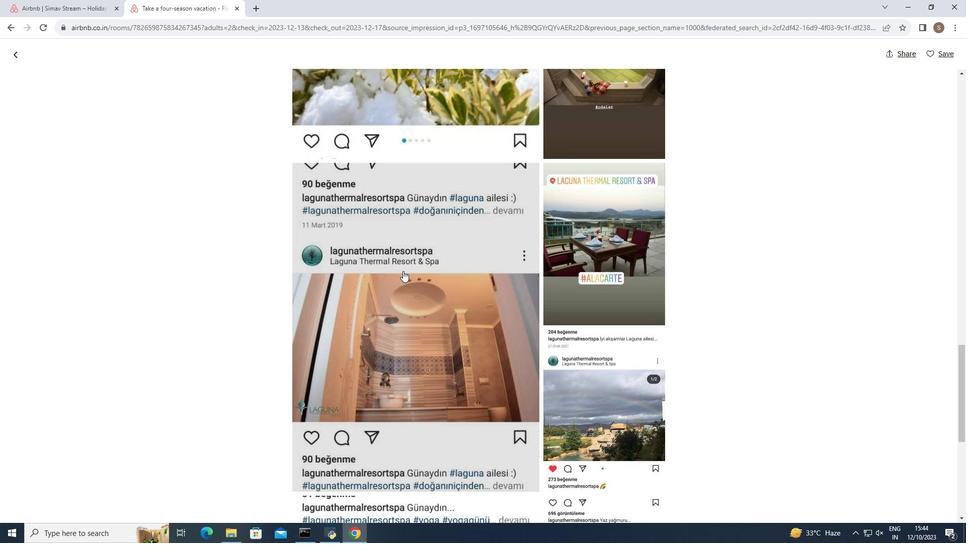 
Action: Mouse scrolled (403, 270) with delta (0, 0)
Screenshot: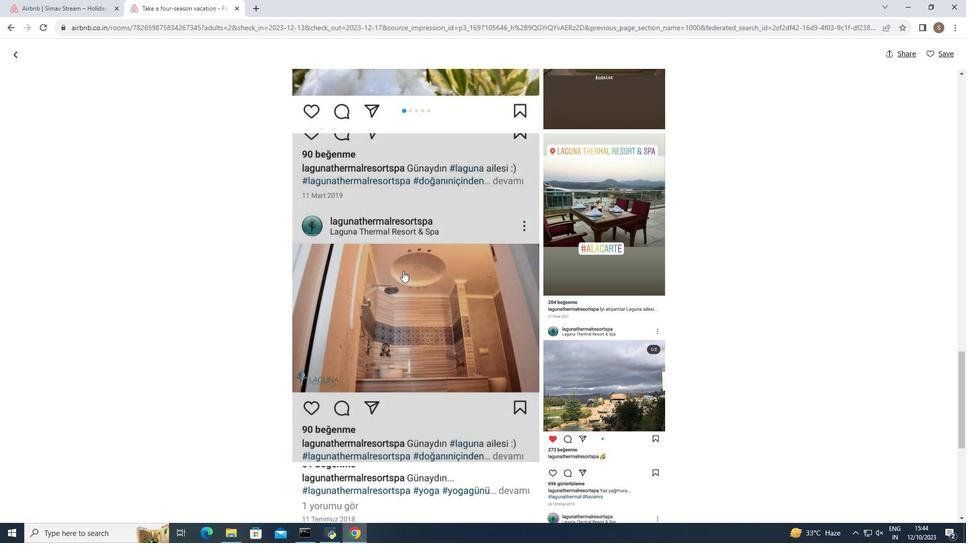 
Action: Mouse scrolled (403, 270) with delta (0, 0)
Screenshot: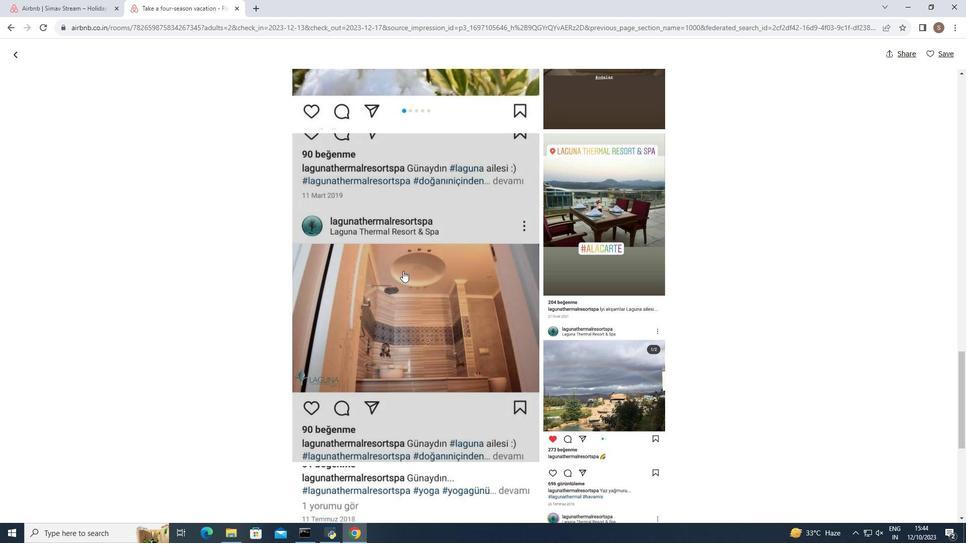 
Action: Mouse scrolled (403, 270) with delta (0, 0)
Screenshot: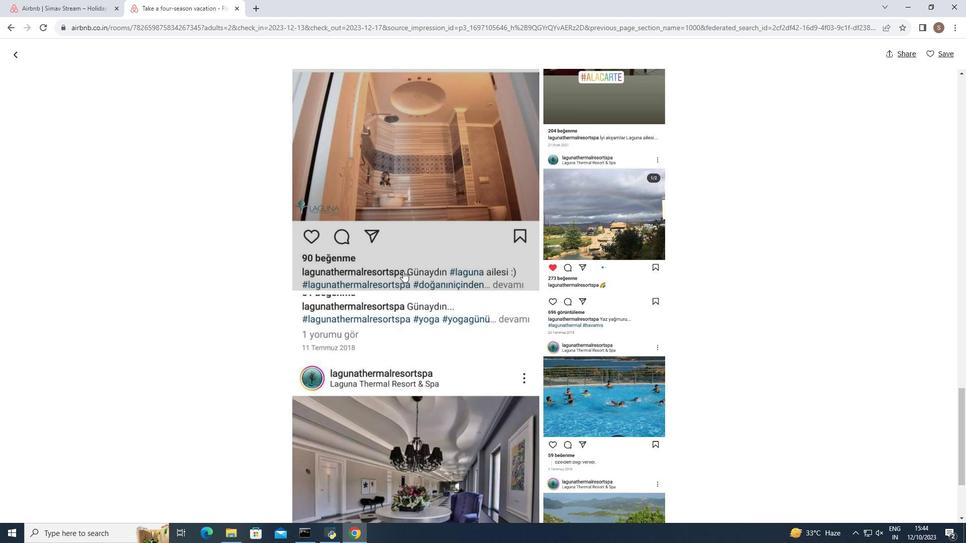 
Action: Mouse scrolled (403, 270) with delta (0, 0)
Screenshot: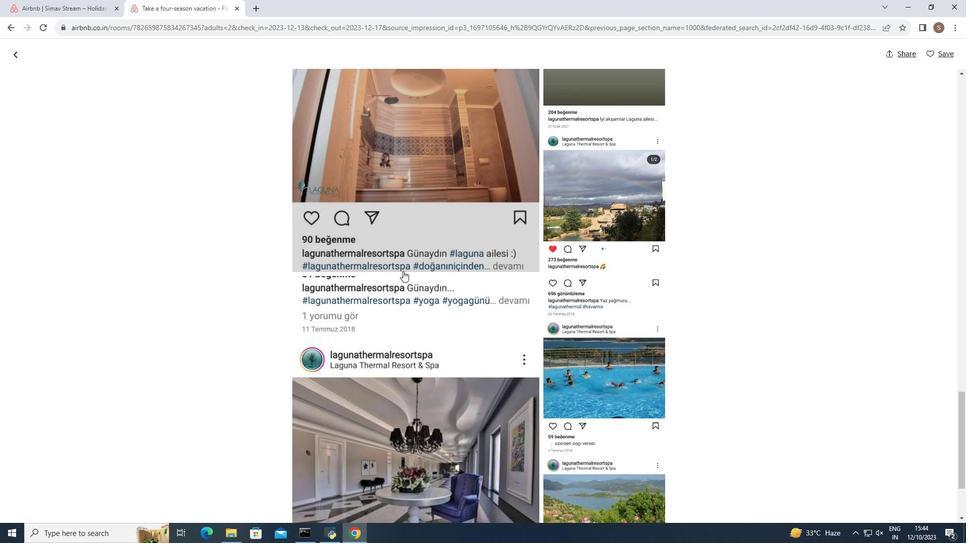 
Action: Mouse scrolled (403, 270) with delta (0, 0)
Screenshot: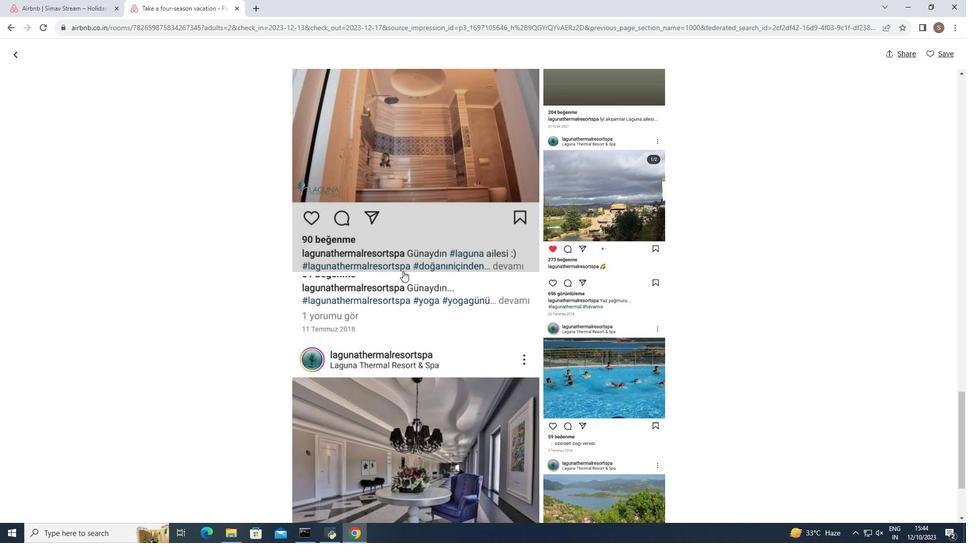 
Action: Mouse scrolled (403, 270) with delta (0, 0)
Screenshot: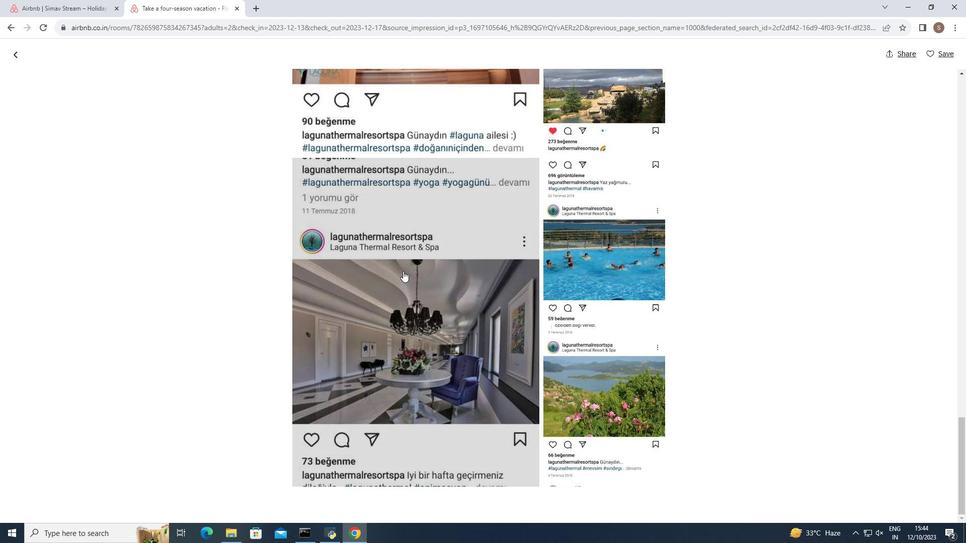
Action: Mouse scrolled (403, 270) with delta (0, 0)
Screenshot: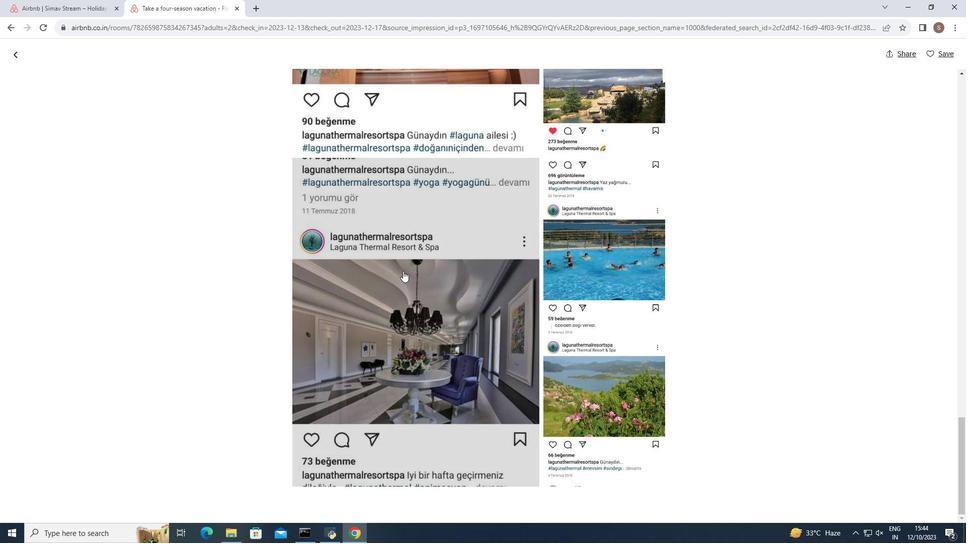 
Action: Mouse scrolled (403, 270) with delta (0, 0)
Screenshot: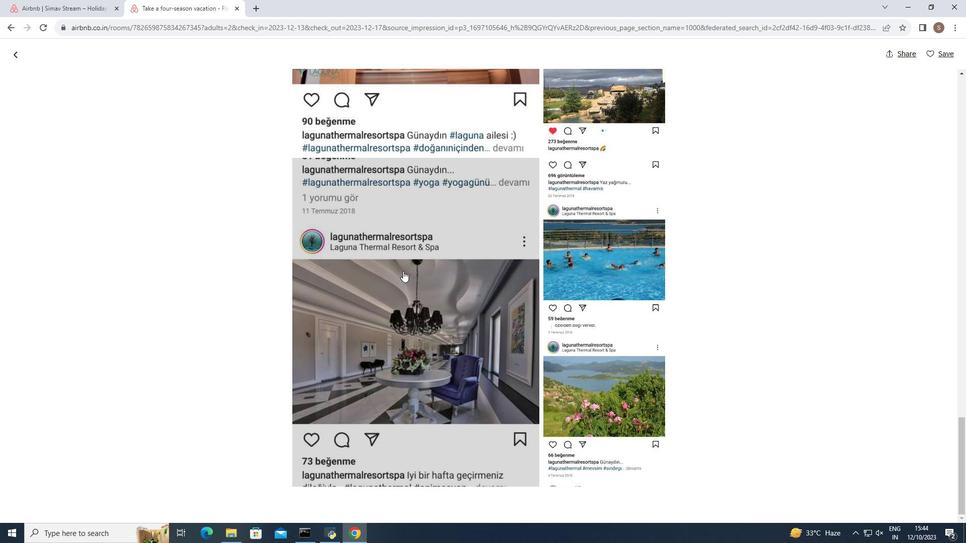 
Action: Mouse scrolled (403, 270) with delta (0, 0)
Screenshot: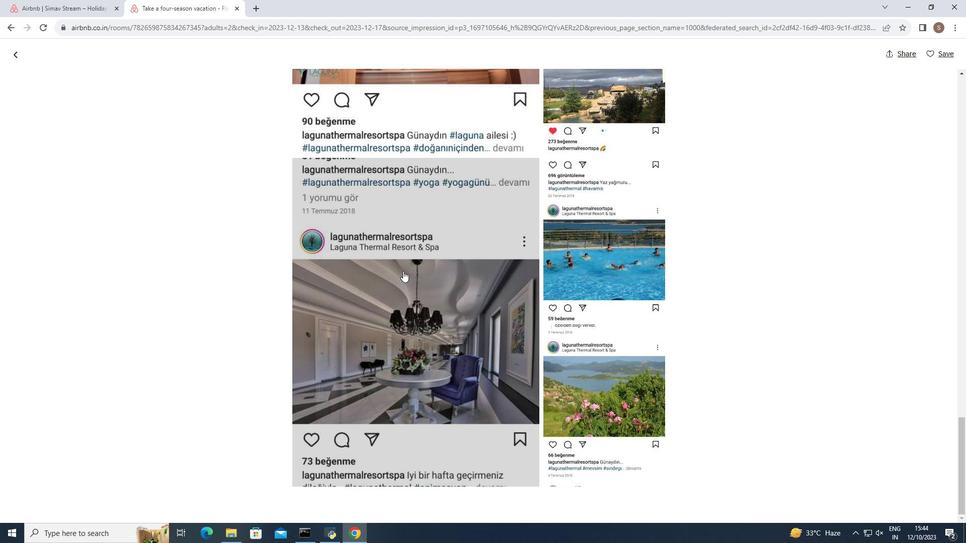 
Action: Mouse moved to (16, 58)
Screenshot: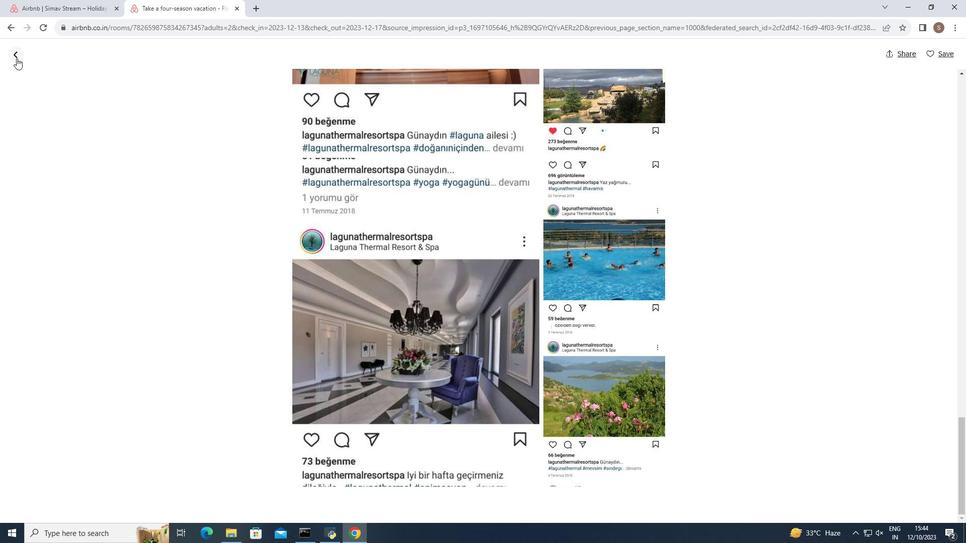 
Action: Mouse pressed left at (16, 58)
Screenshot: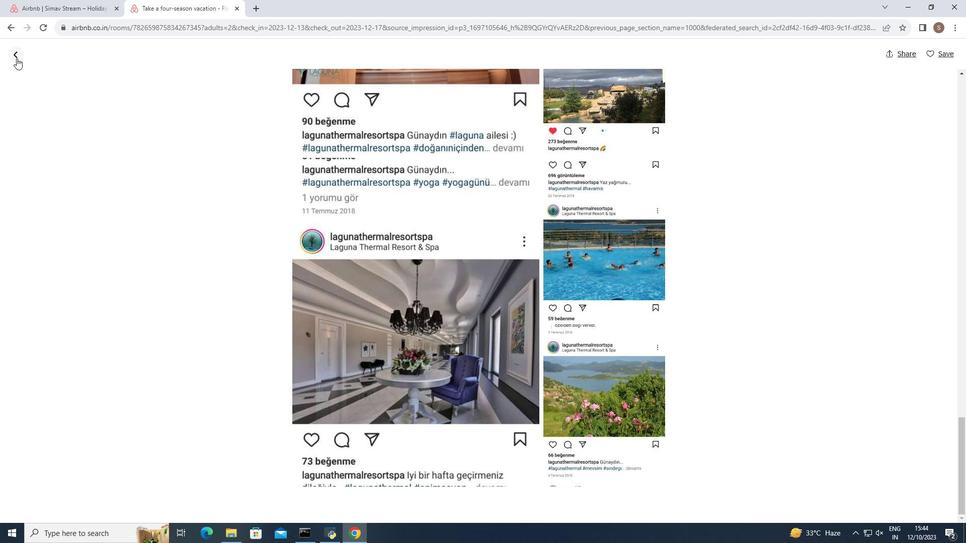 
Action: Mouse moved to (336, 257)
Screenshot: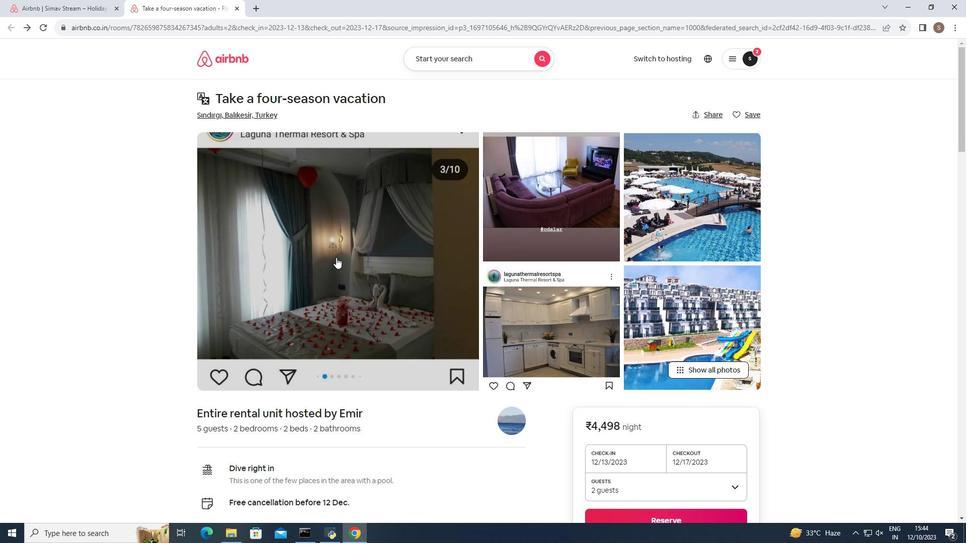 
Action: Mouse scrolled (336, 257) with delta (0, 0)
Screenshot: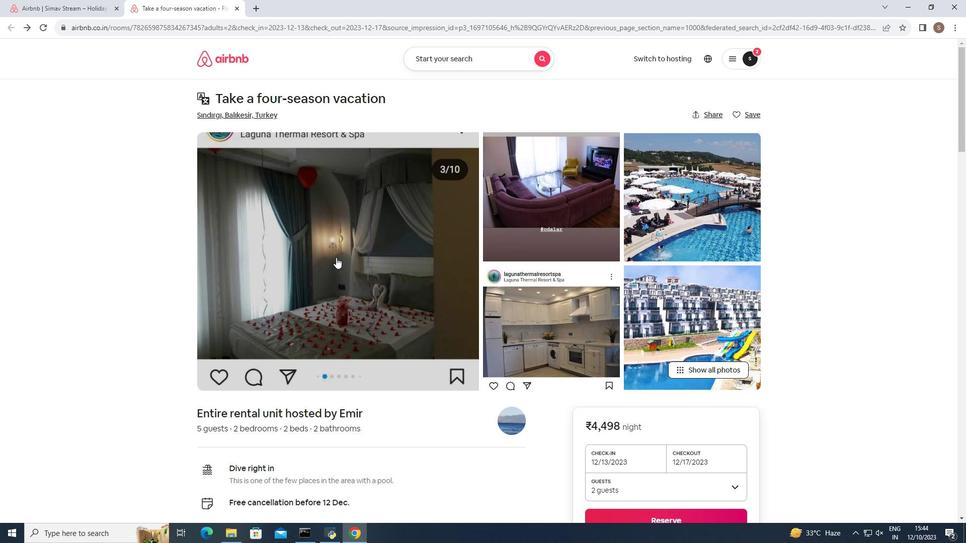 
Action: Mouse scrolled (336, 257) with delta (0, 0)
Screenshot: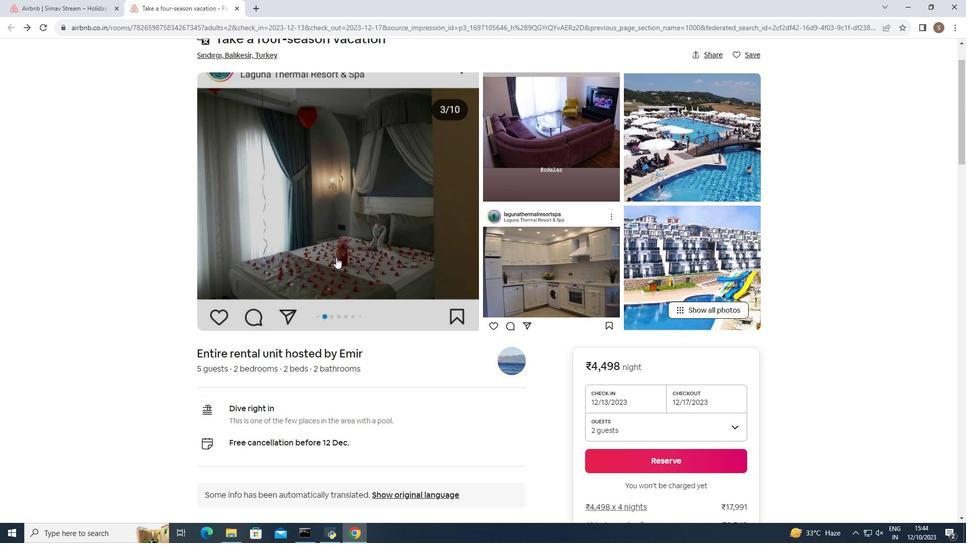 
Action: Mouse scrolled (336, 257) with delta (0, 0)
Screenshot: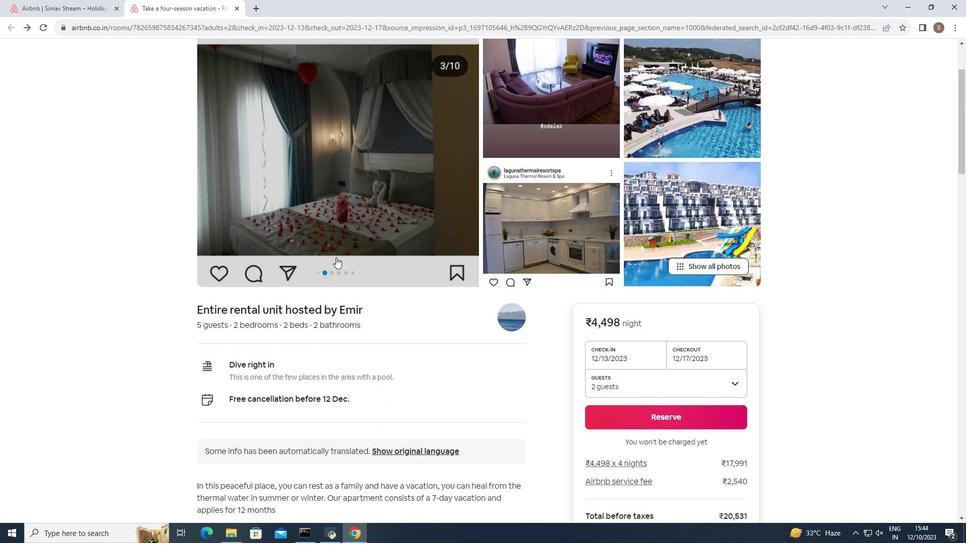 
Action: Mouse moved to (337, 256)
Screenshot: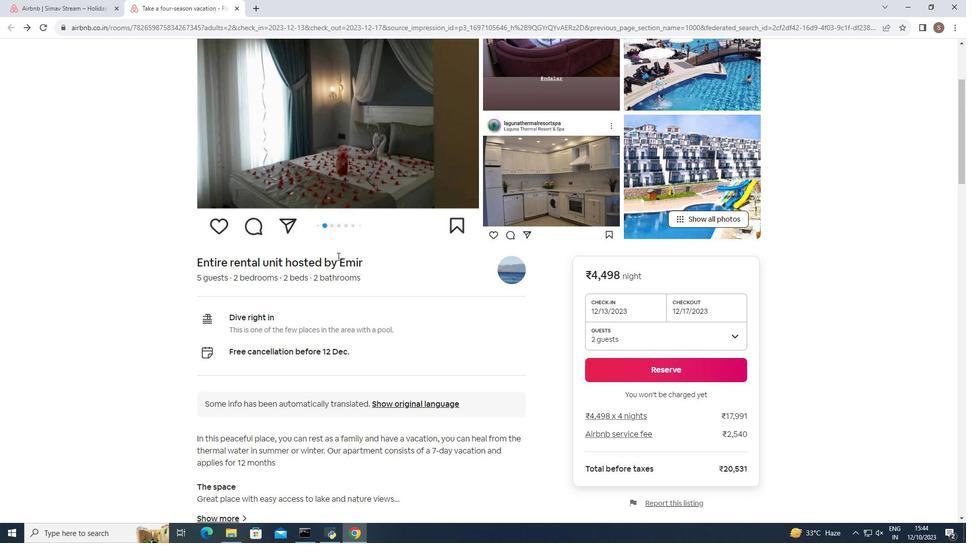 
Action: Mouse scrolled (337, 256) with delta (0, 0)
Screenshot: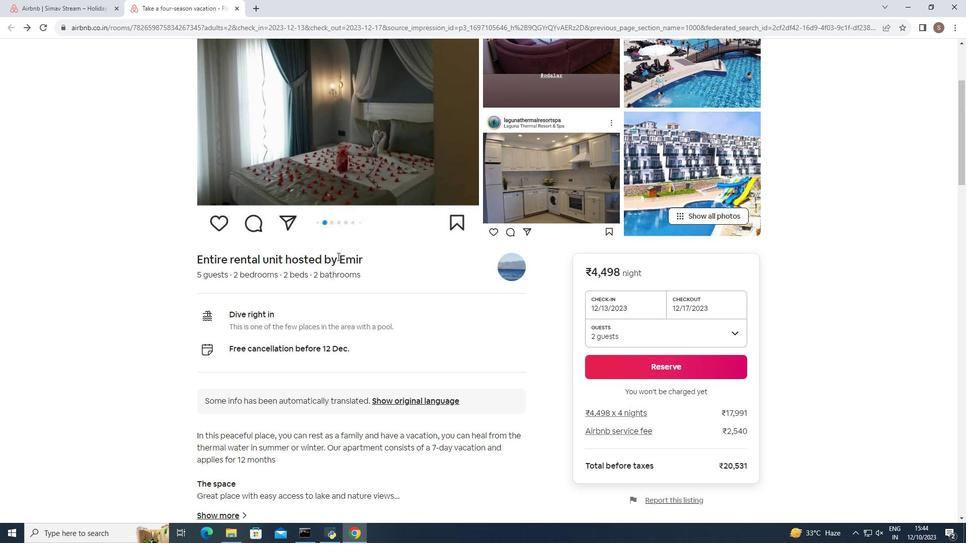 
Action: Mouse scrolled (337, 256) with delta (0, 0)
Screenshot: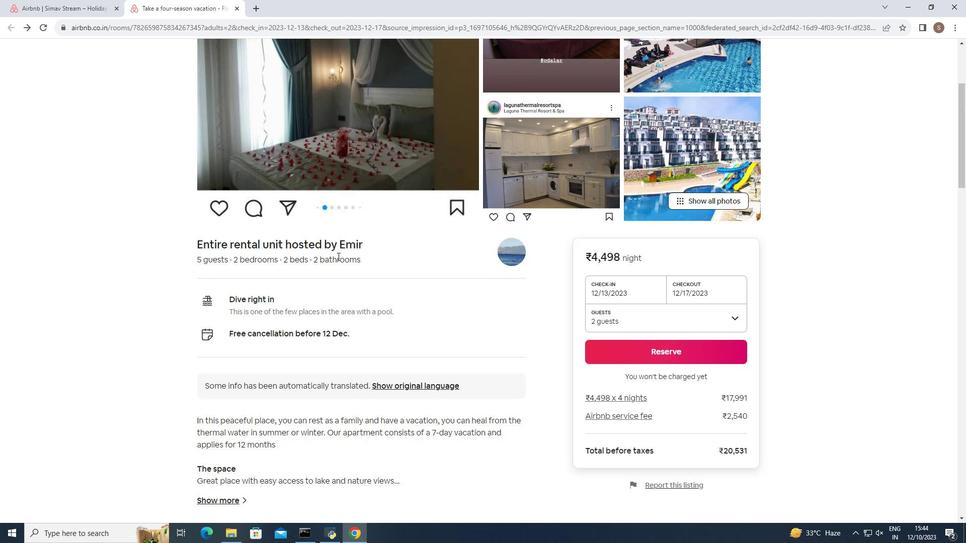
Action: Mouse scrolled (337, 256) with delta (0, 0)
Screenshot: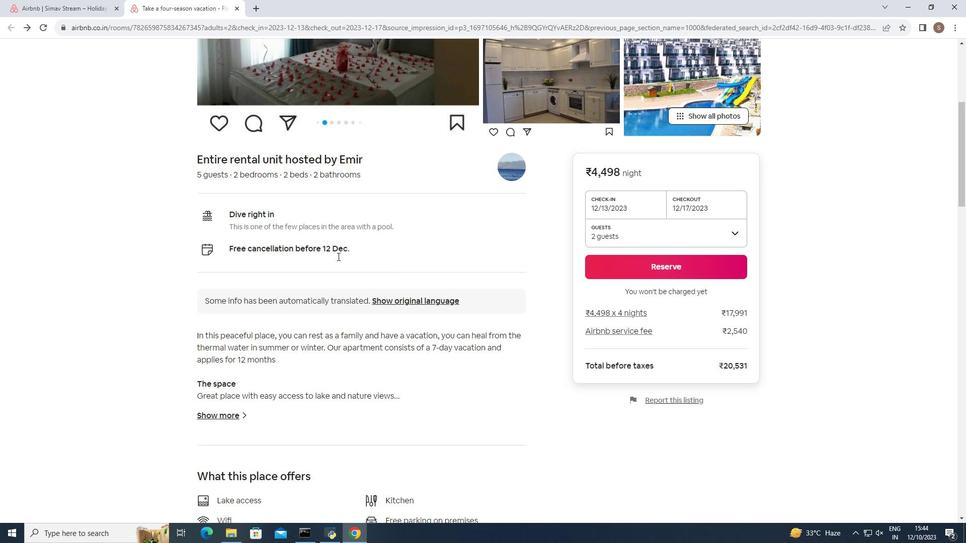 
Action: Mouse moved to (339, 255)
Screenshot: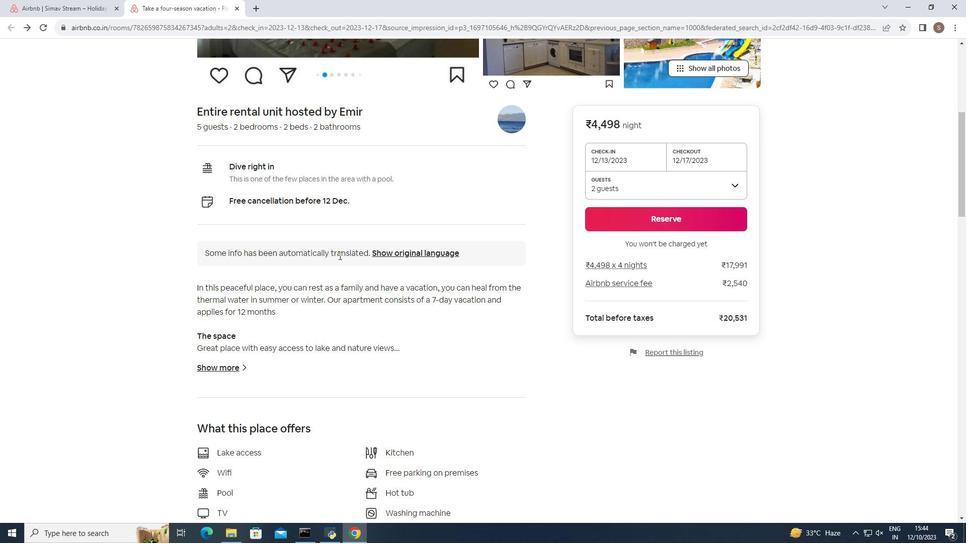 
Action: Mouse scrolled (339, 255) with delta (0, 0)
Screenshot: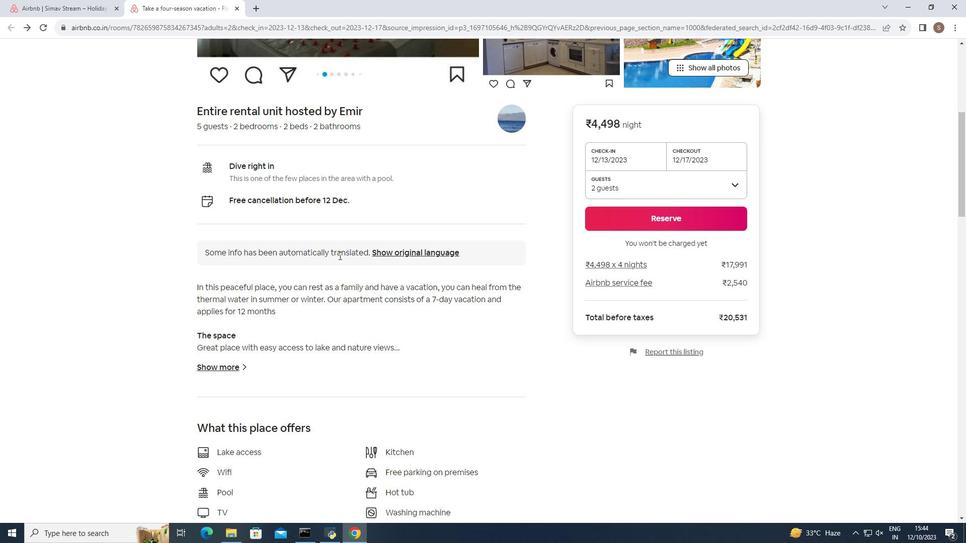 
Action: Mouse moved to (223, 314)
Screenshot: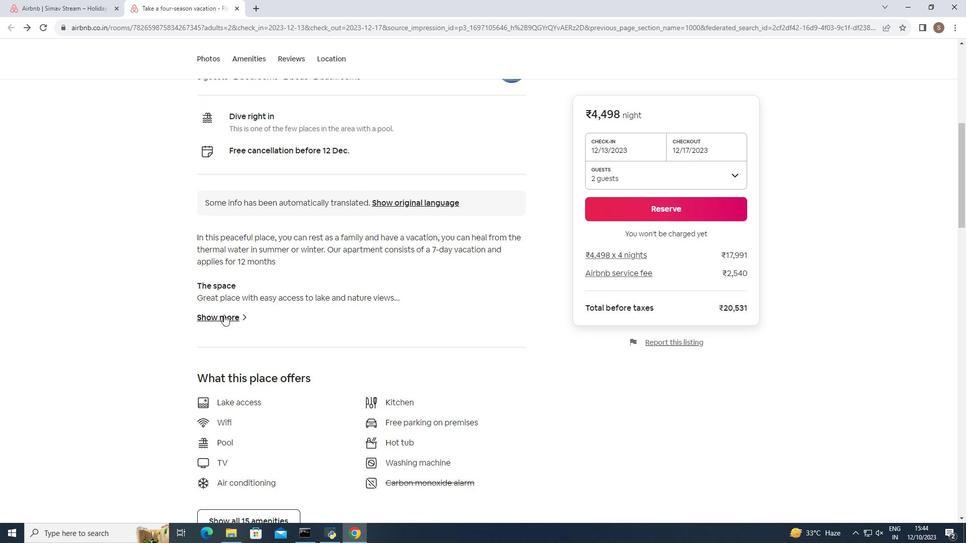 
Action: Mouse pressed left at (223, 314)
Screenshot: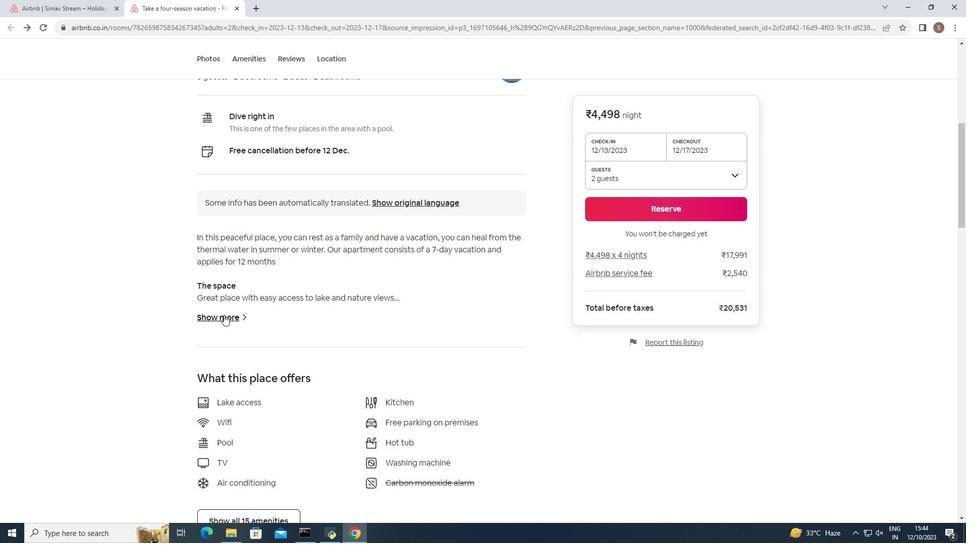 
Action: Mouse moved to (324, 318)
Screenshot: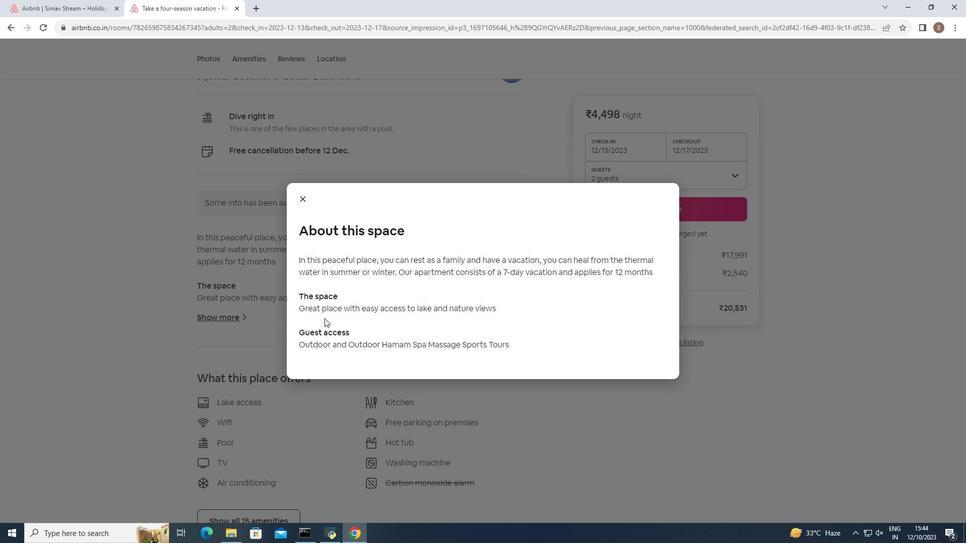 
Action: Mouse scrolled (324, 317) with delta (0, 0)
Screenshot: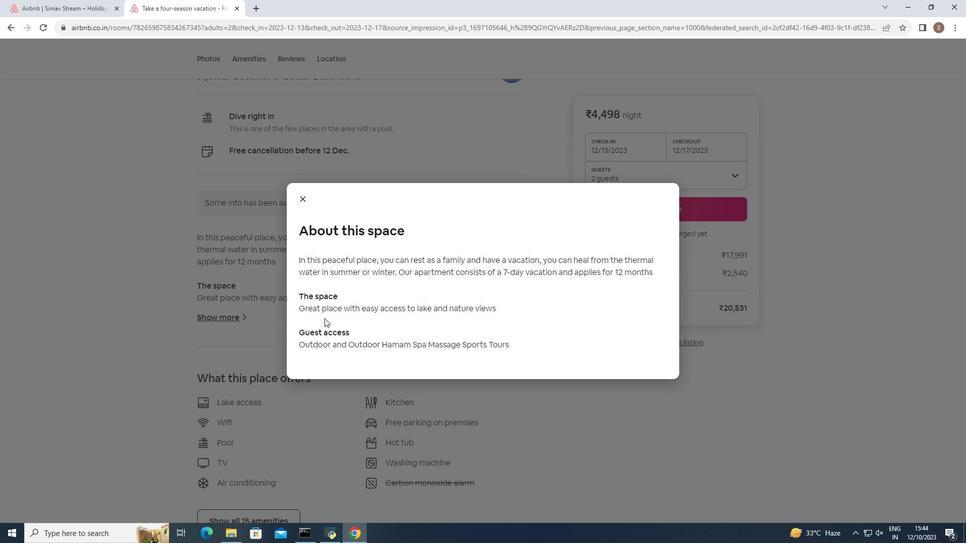 
Action: Mouse moved to (306, 197)
Screenshot: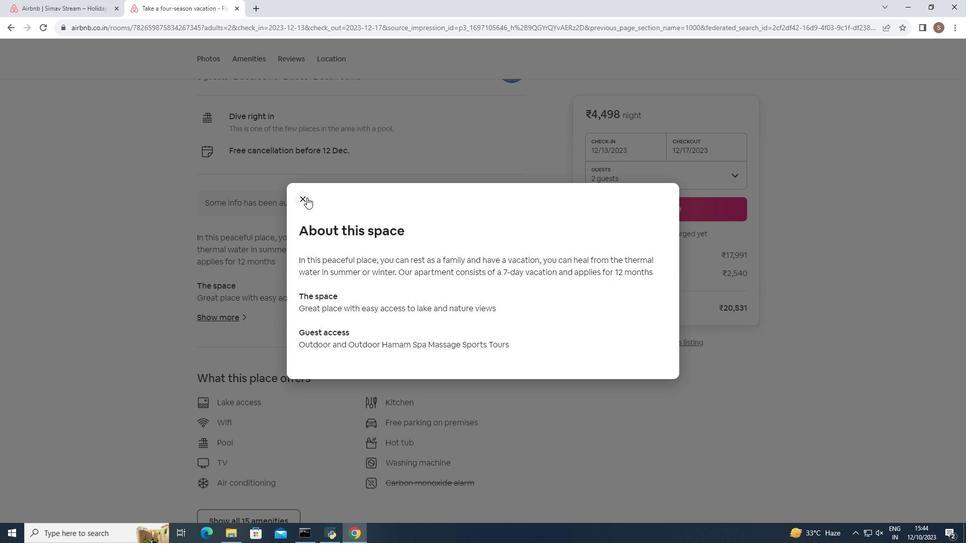 
Action: Mouse pressed left at (306, 197)
Screenshot: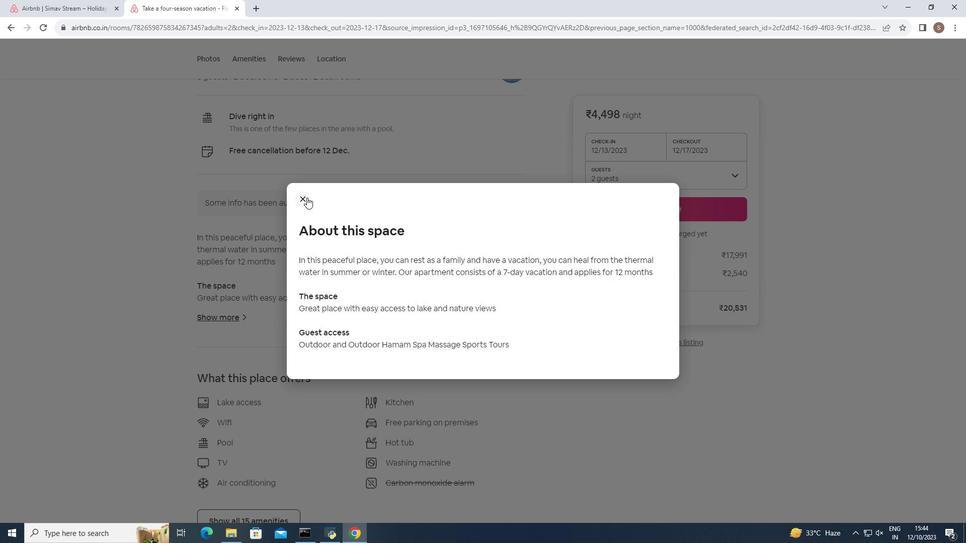 
Action: Mouse moved to (314, 260)
Screenshot: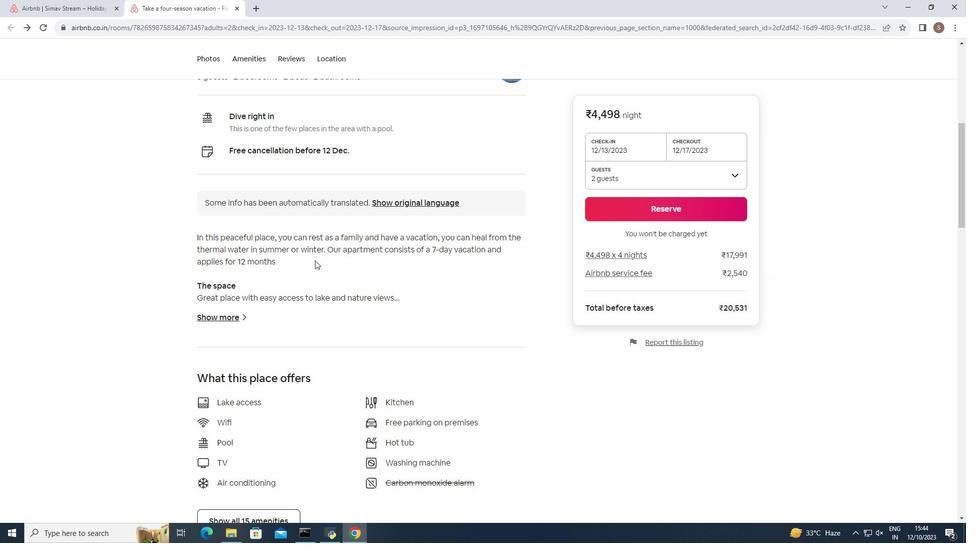 
Action: Mouse scrolled (314, 260) with delta (0, 0)
Screenshot: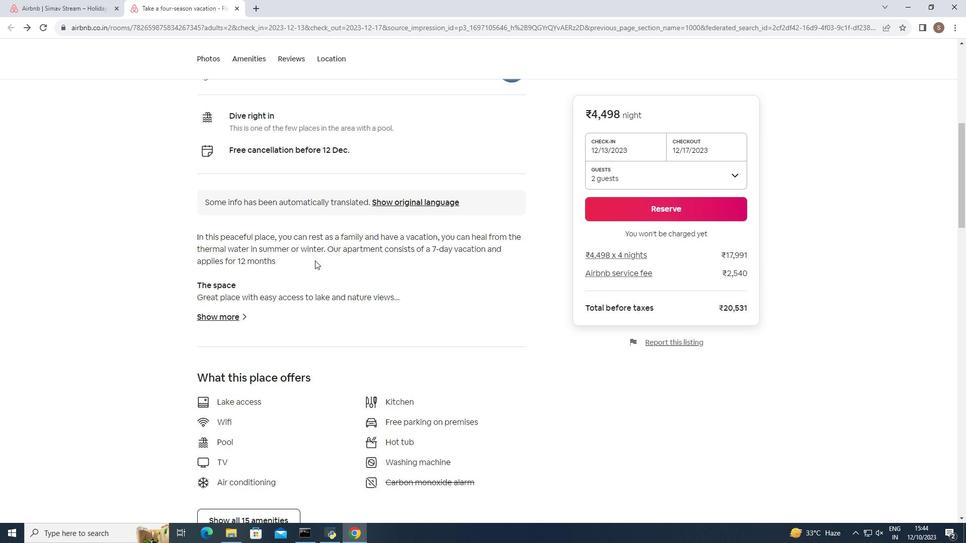 
Action: Mouse scrolled (314, 260) with delta (0, 0)
Screenshot: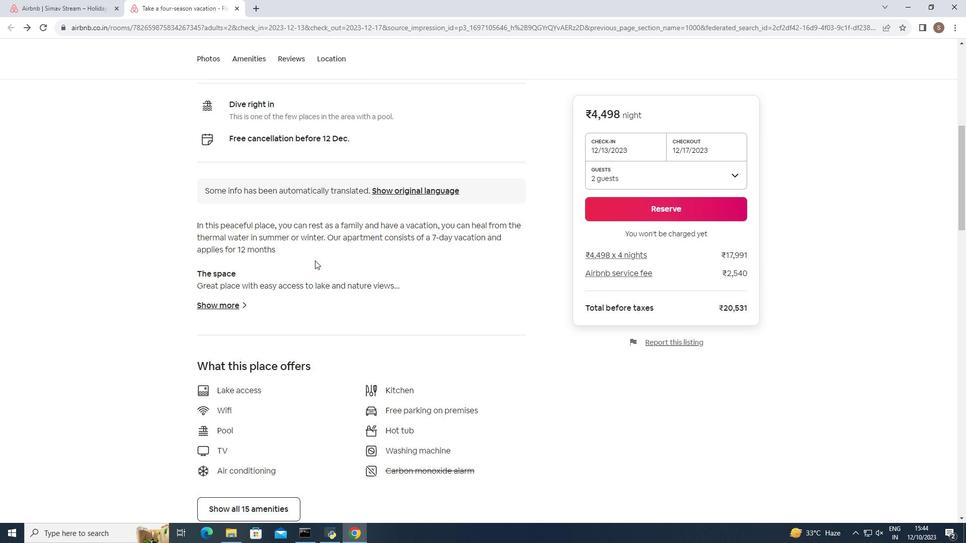 
Action: Mouse moved to (261, 418)
Screenshot: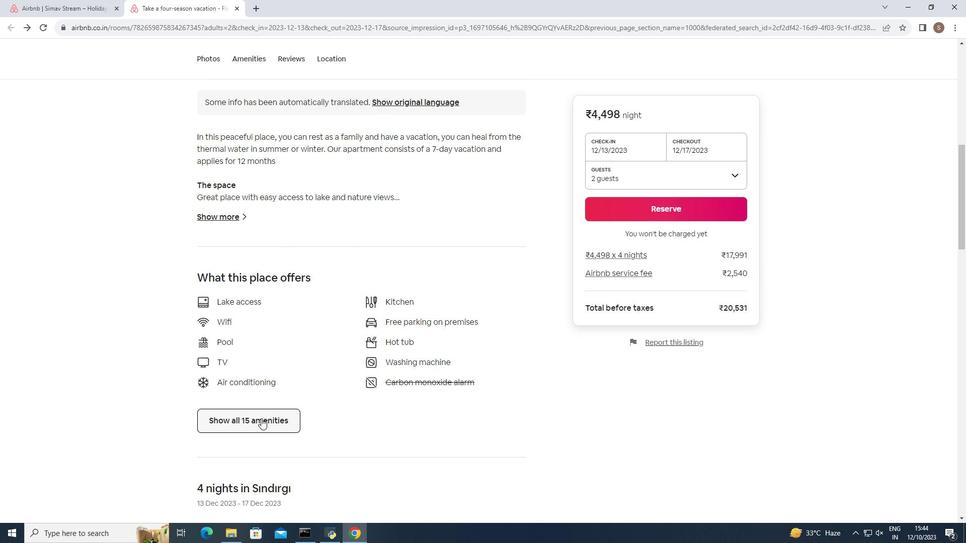 
Action: Mouse pressed left at (261, 418)
Screenshot: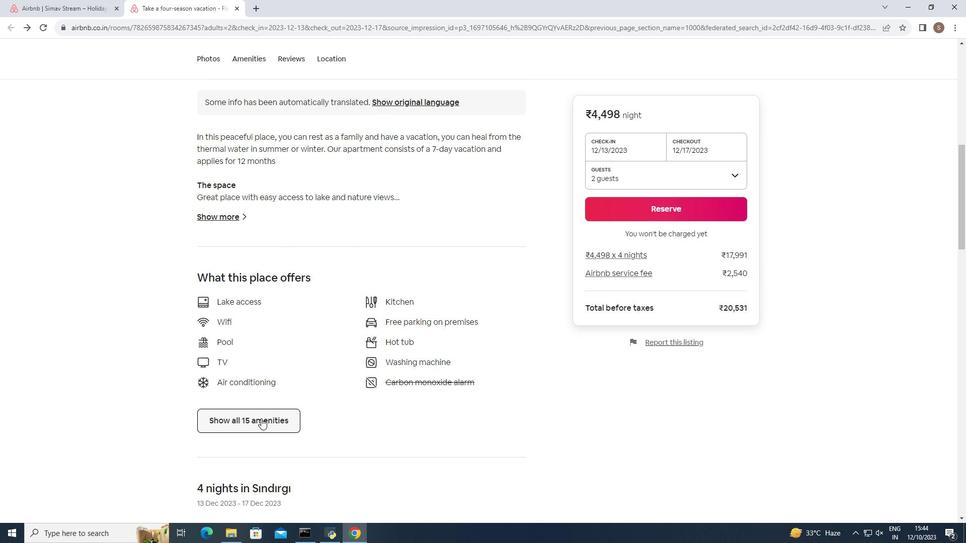 
Action: Mouse moved to (411, 407)
Screenshot: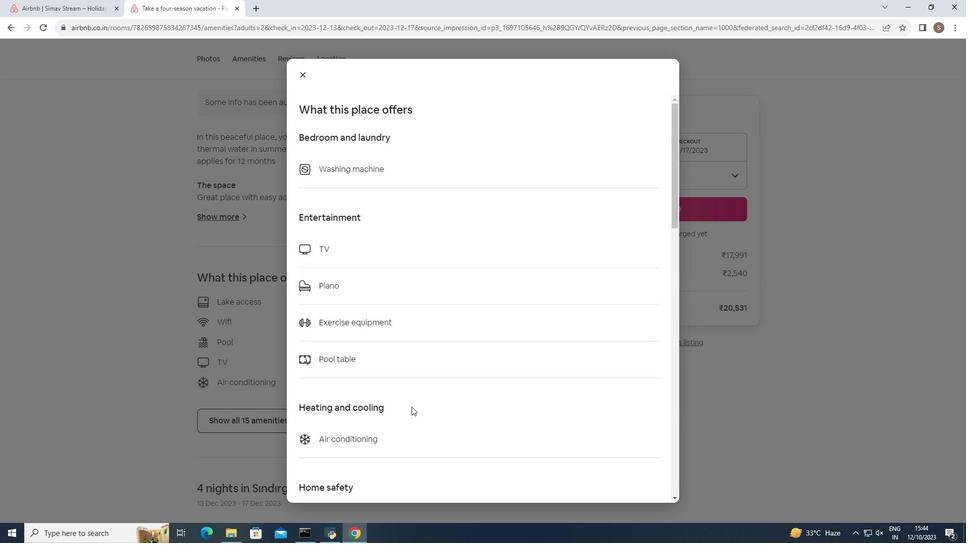 
Action: Mouse scrolled (411, 406) with delta (0, 0)
Screenshot: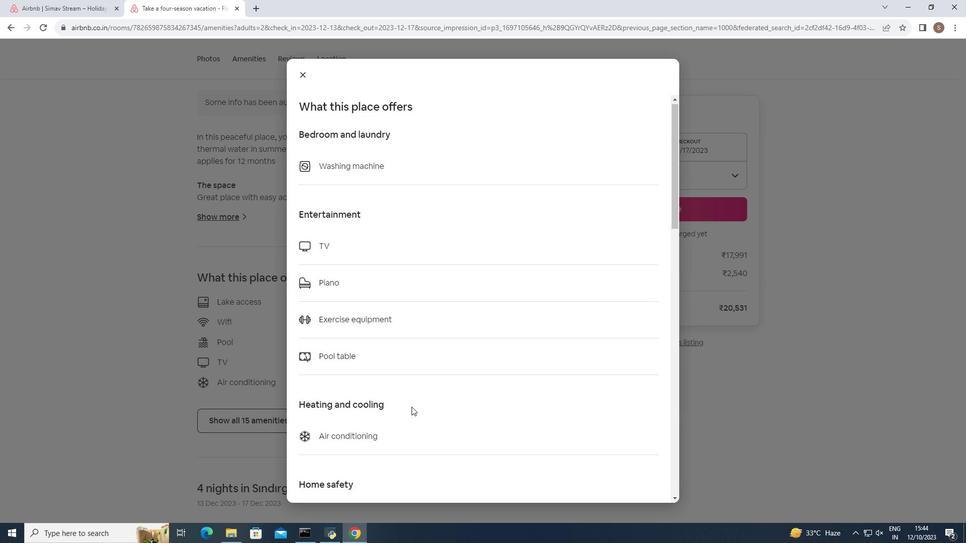 
Action: Mouse scrolled (411, 406) with delta (0, 0)
Screenshot: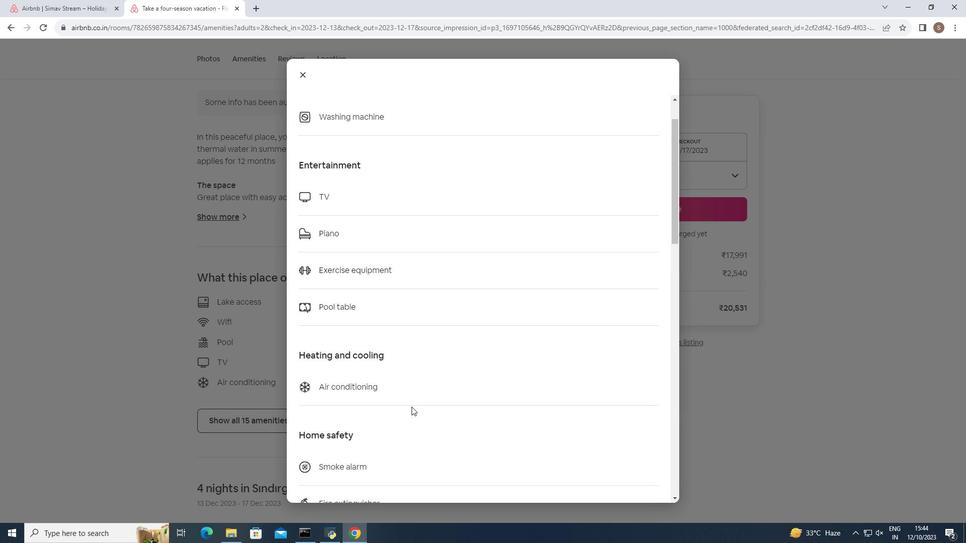 
Action: Mouse scrolled (411, 406) with delta (0, 0)
Screenshot: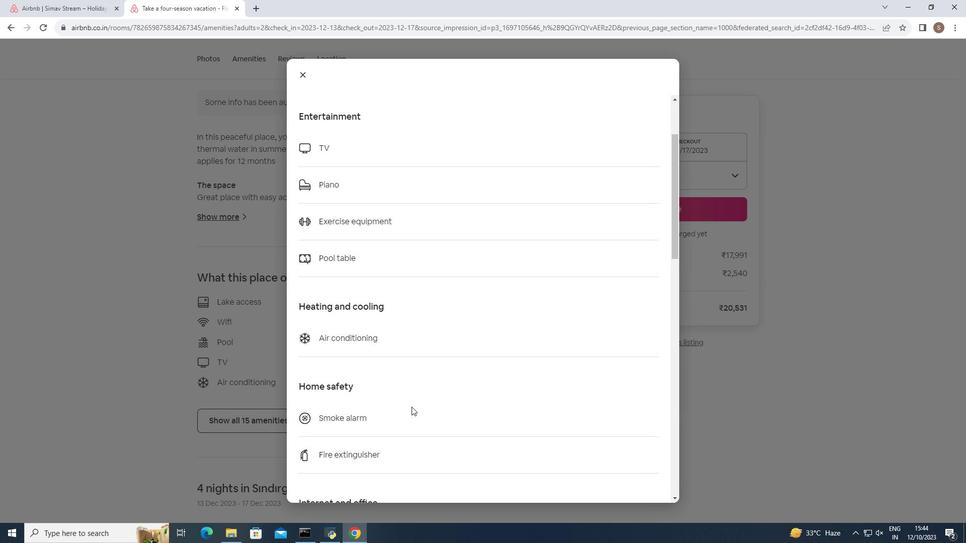 
Action: Mouse scrolled (411, 406) with delta (0, 0)
Screenshot: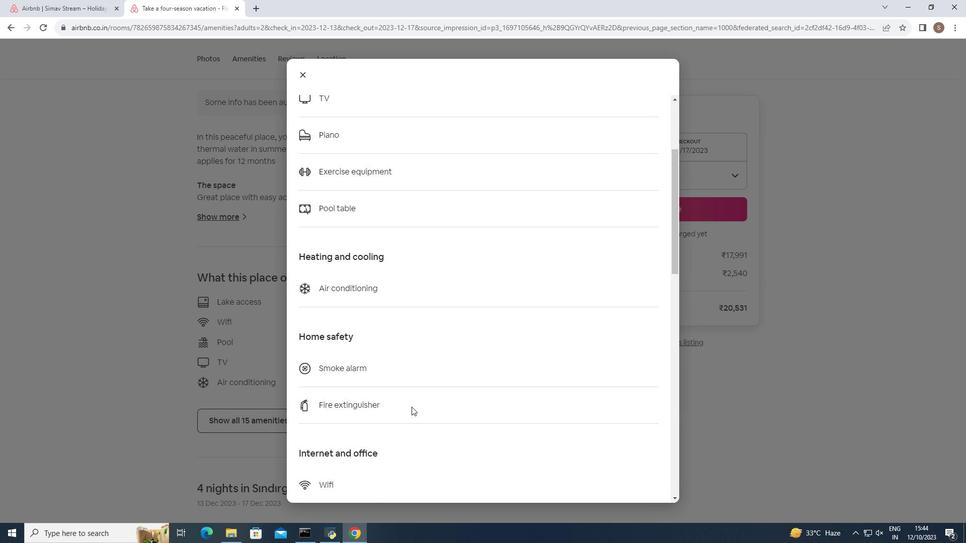 
Action: Mouse scrolled (411, 406) with delta (0, 0)
Screenshot: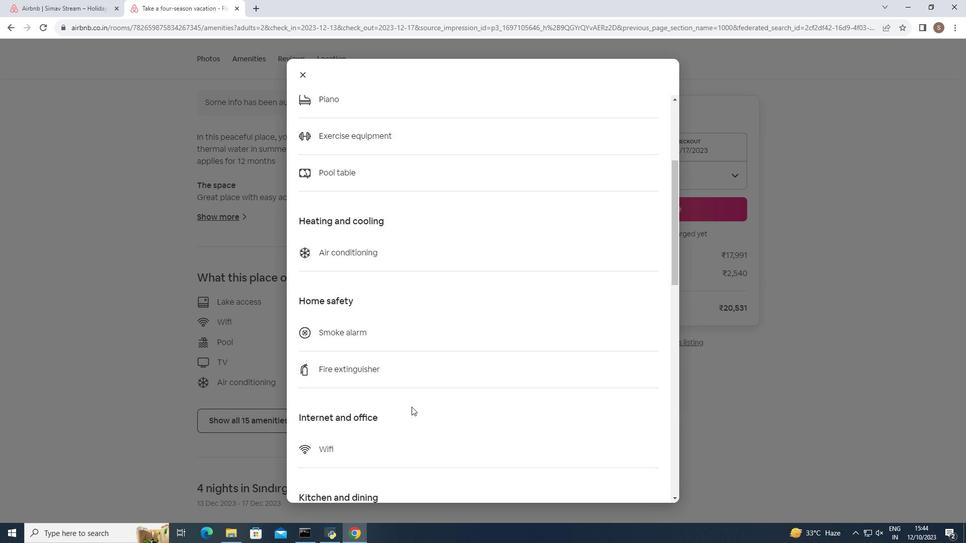 
Action: Mouse moved to (414, 405)
Screenshot: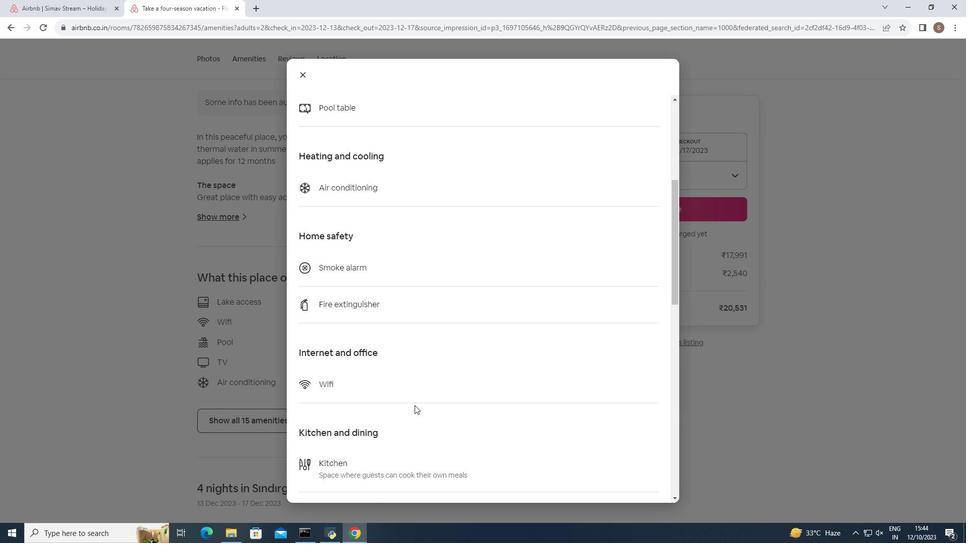 
Action: Mouse scrolled (414, 405) with delta (0, 0)
Screenshot: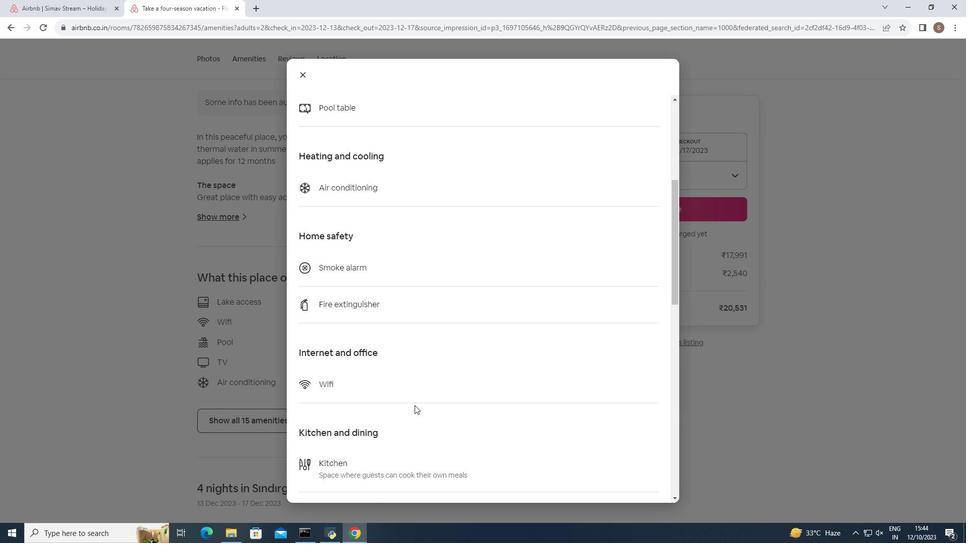 
Action: Mouse scrolled (414, 405) with delta (0, 0)
Screenshot: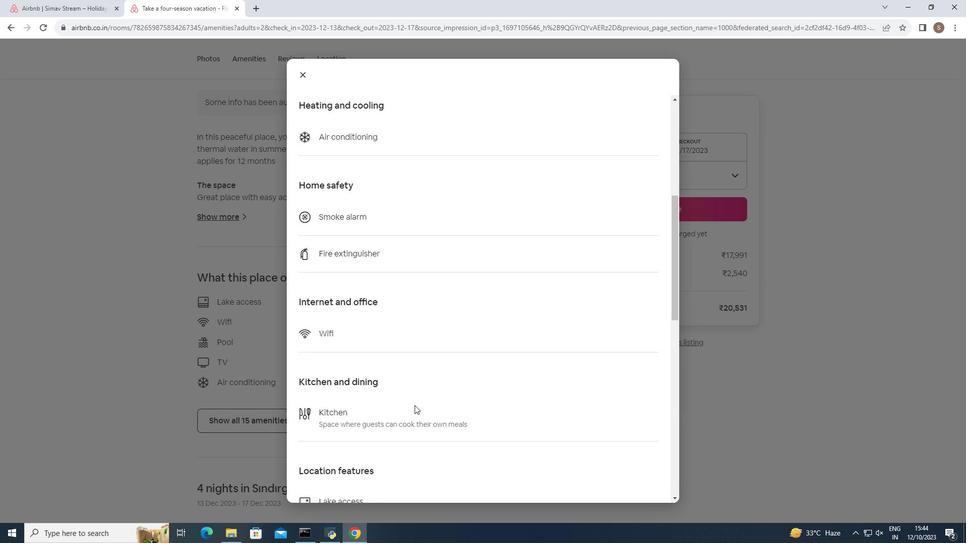 
Action: Mouse scrolled (414, 405) with delta (0, 0)
Screenshot: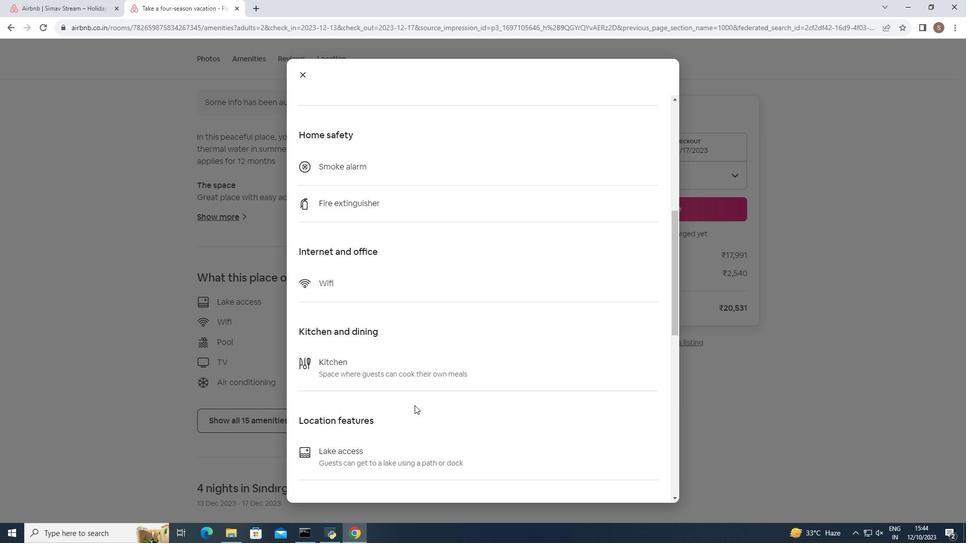 
Action: Mouse scrolled (414, 405) with delta (0, 0)
Screenshot: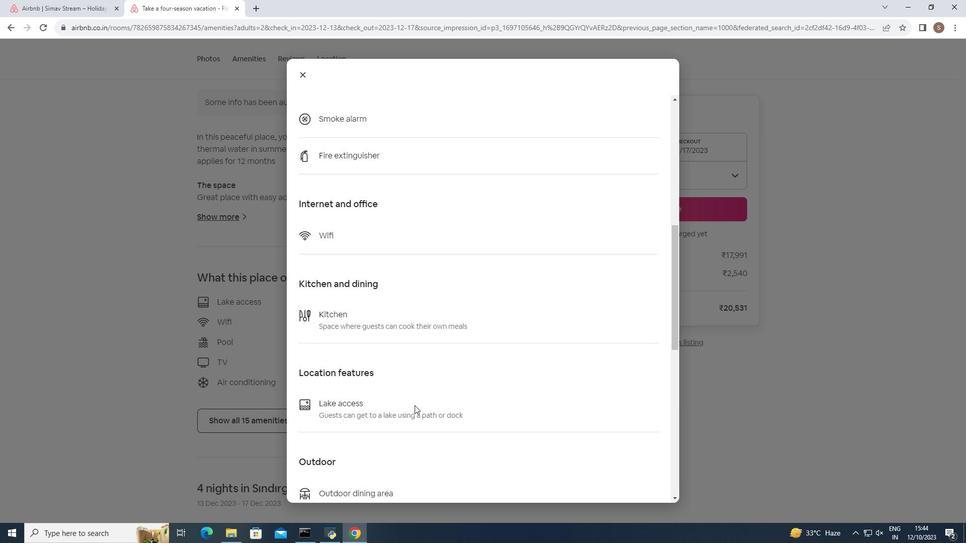 
Action: Mouse scrolled (414, 405) with delta (0, 0)
Screenshot: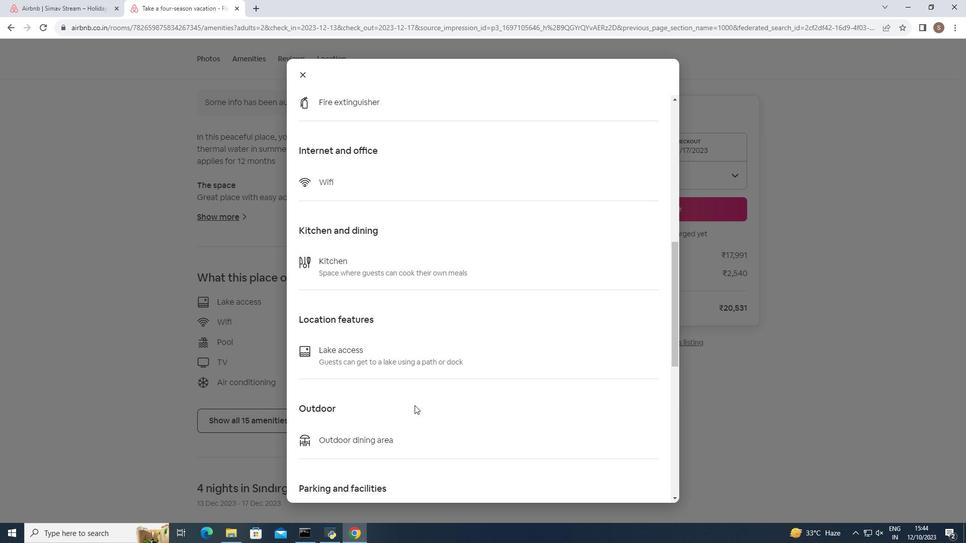 
Action: Mouse scrolled (414, 405) with delta (0, 0)
Screenshot: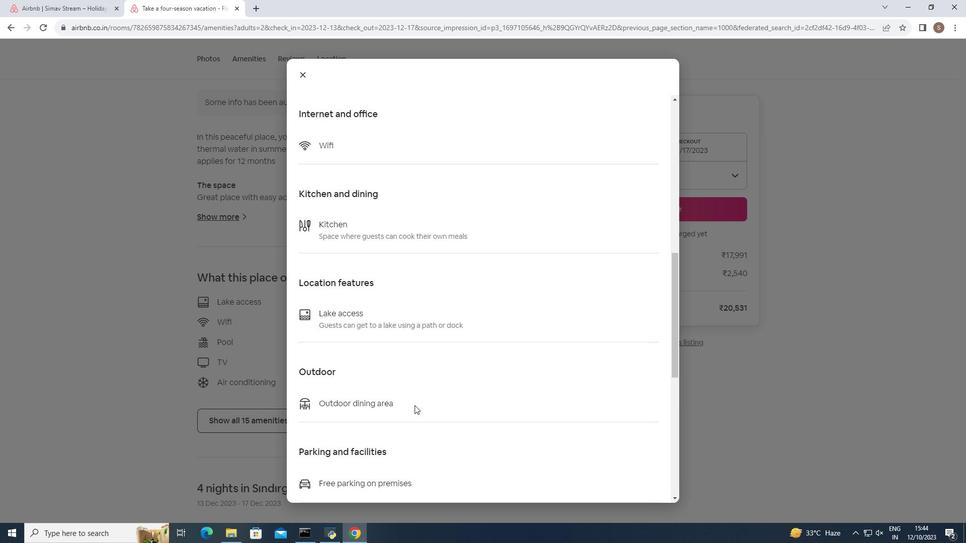 
Action: Mouse scrolled (414, 405) with delta (0, 0)
Screenshot: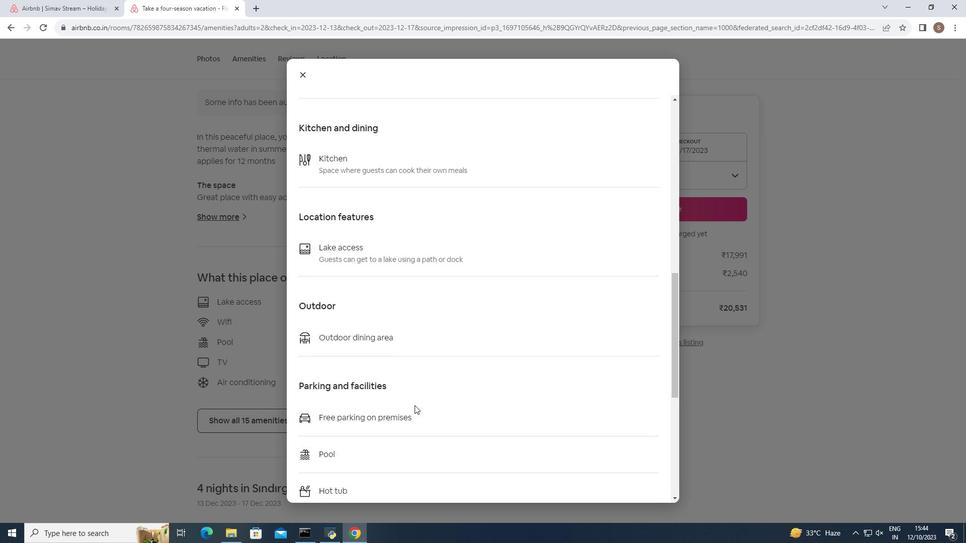 
Action: Mouse scrolled (414, 405) with delta (0, 0)
Screenshot: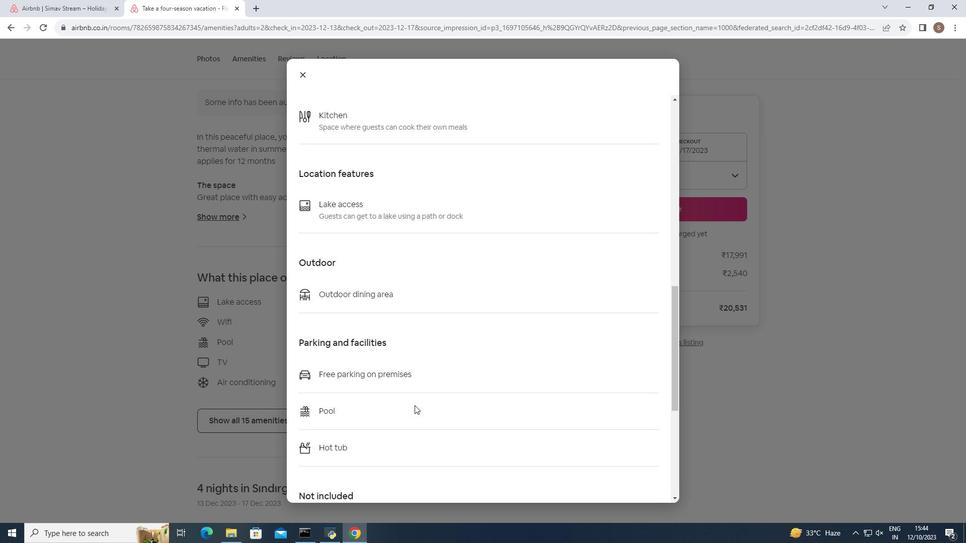 
Action: Mouse scrolled (414, 405) with delta (0, 0)
Screenshot: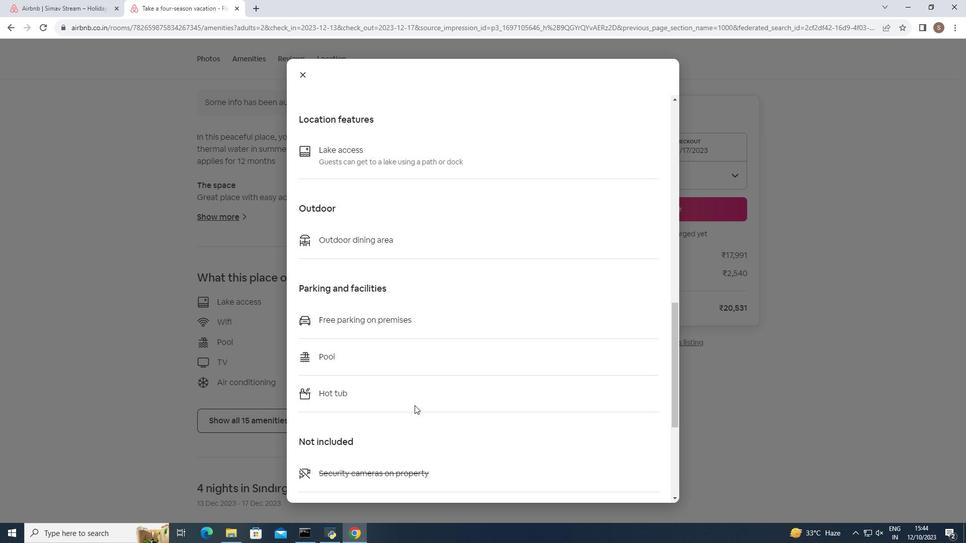 
Action: Mouse scrolled (414, 405) with delta (0, 0)
Screenshot: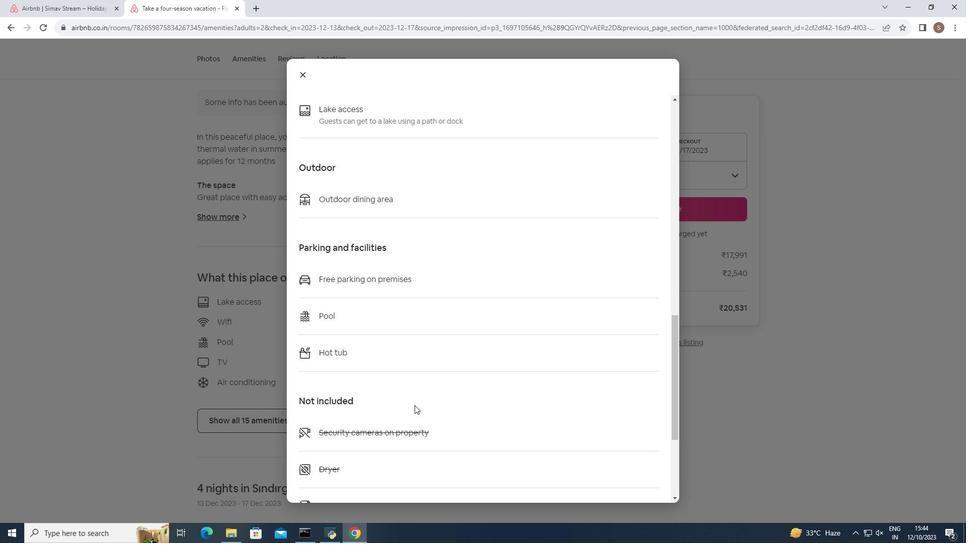 
Action: Mouse scrolled (414, 405) with delta (0, 0)
Screenshot: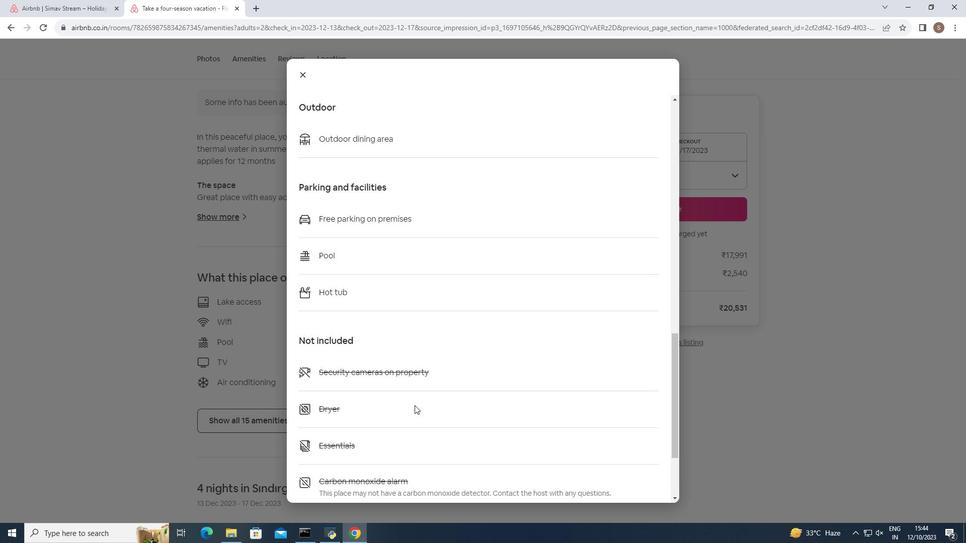
Action: Mouse scrolled (414, 405) with delta (0, 0)
Screenshot: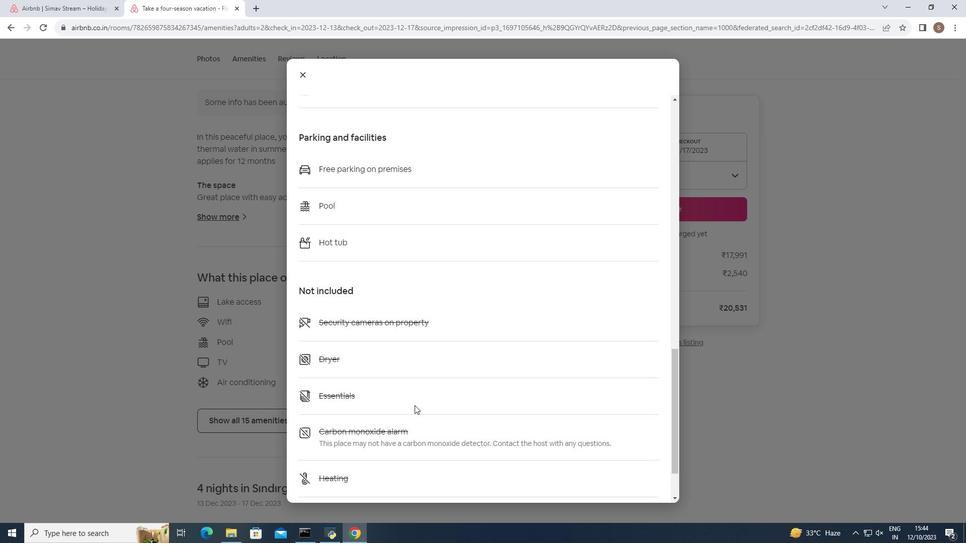 
Action: Mouse scrolled (414, 405) with delta (0, 0)
Screenshot: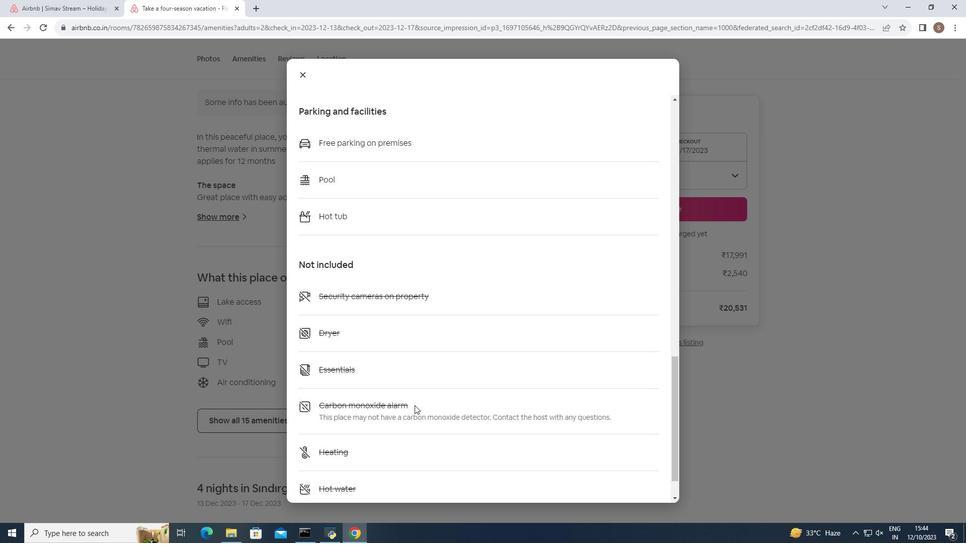 
Action: Mouse scrolled (414, 405) with delta (0, 0)
Screenshot: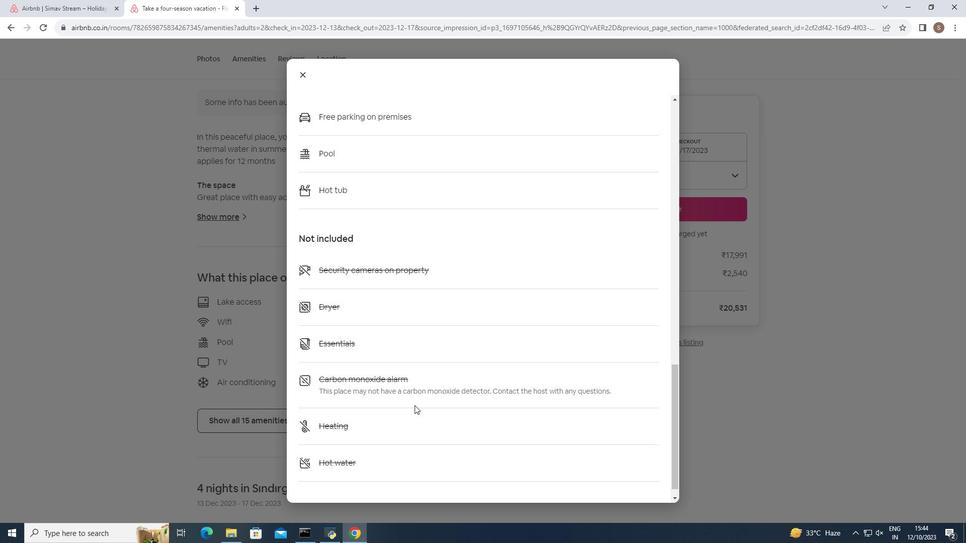 
Action: Mouse moved to (301, 76)
Screenshot: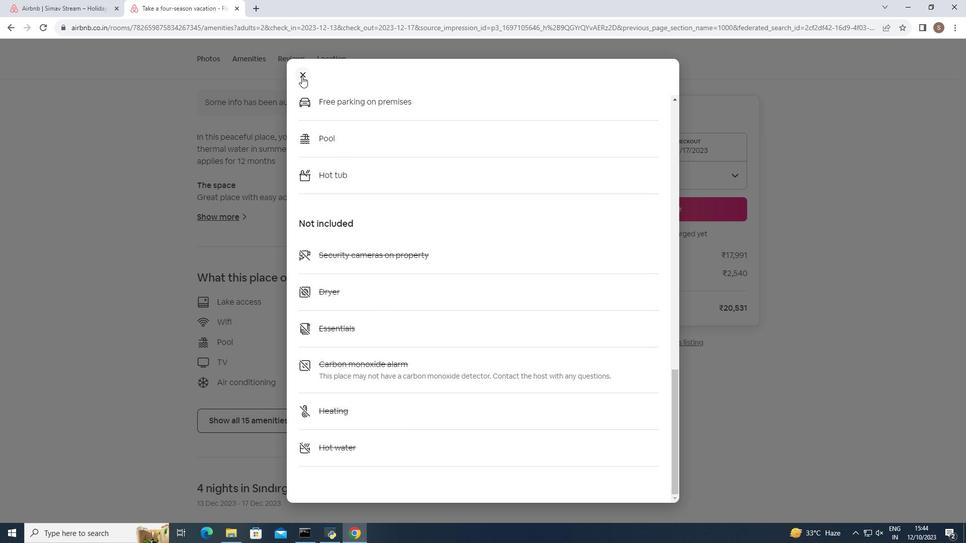 
Action: Mouse pressed left at (301, 76)
Screenshot: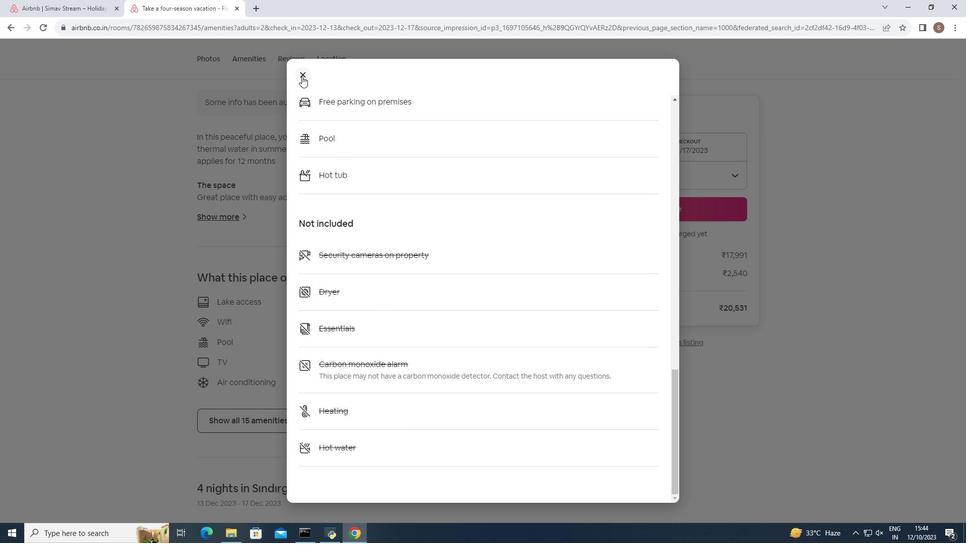 
Action: Mouse moved to (273, 170)
Screenshot: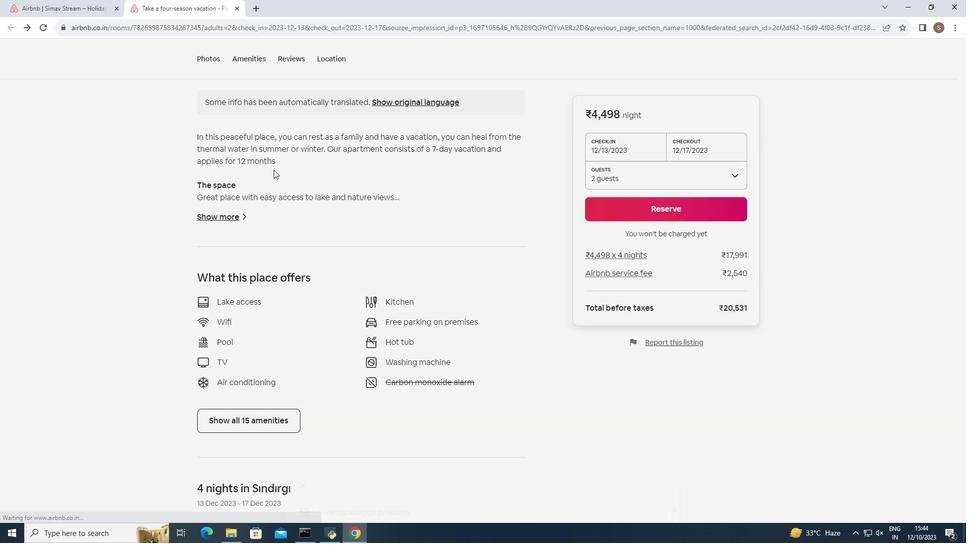 
Action: Mouse scrolled (273, 169) with delta (0, 0)
Screenshot: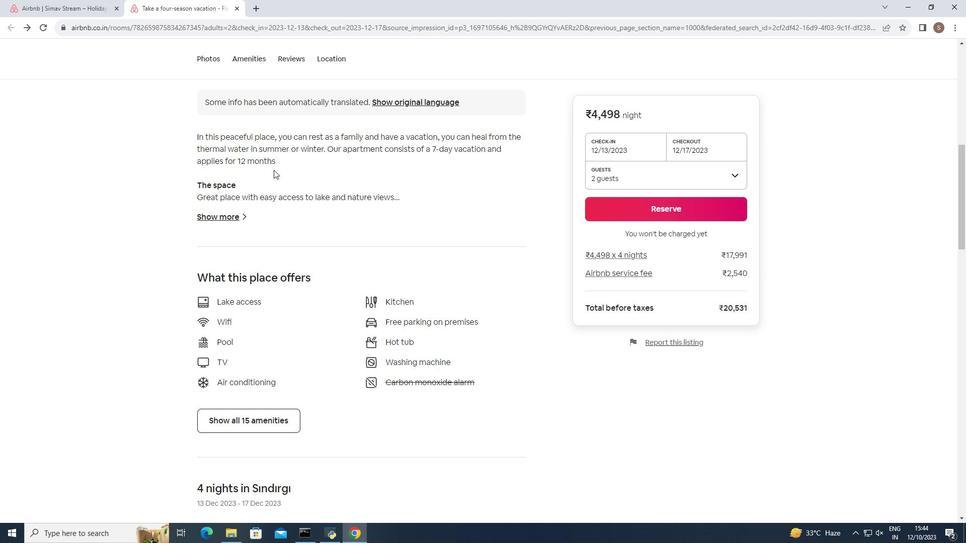 
Action: Mouse scrolled (273, 169) with delta (0, 0)
Screenshot: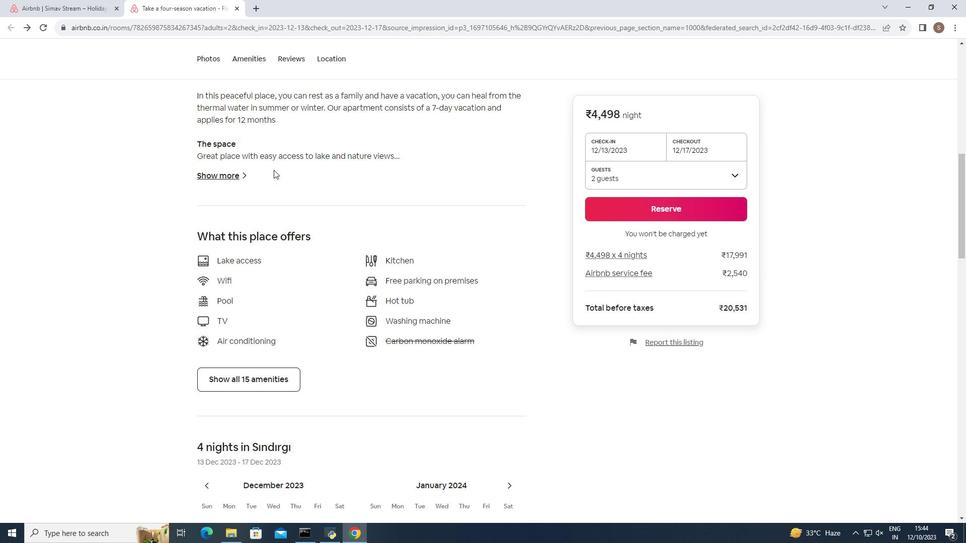 
Action: Mouse scrolled (273, 169) with delta (0, 0)
Screenshot: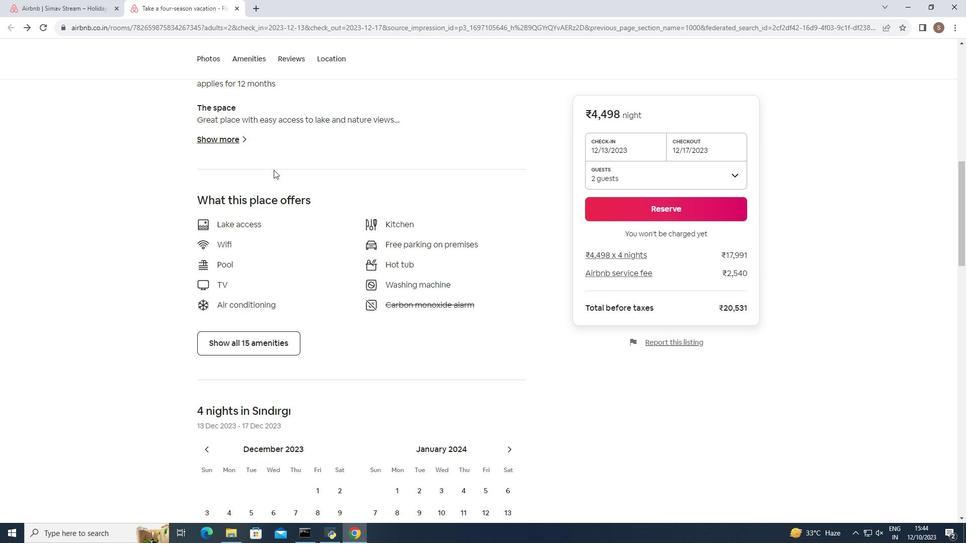 
Action: Mouse scrolled (273, 169) with delta (0, 0)
Screenshot: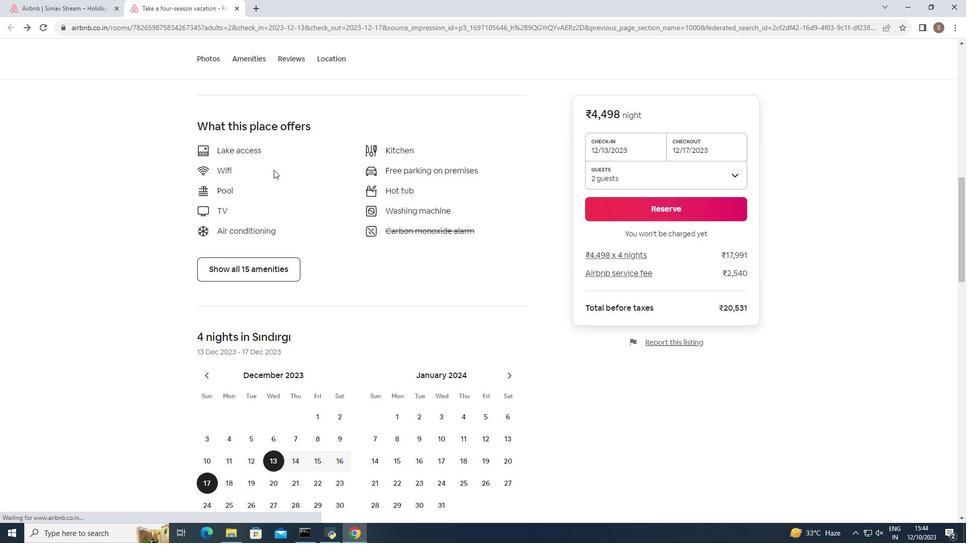
Action: Mouse scrolled (273, 169) with delta (0, 0)
Screenshot: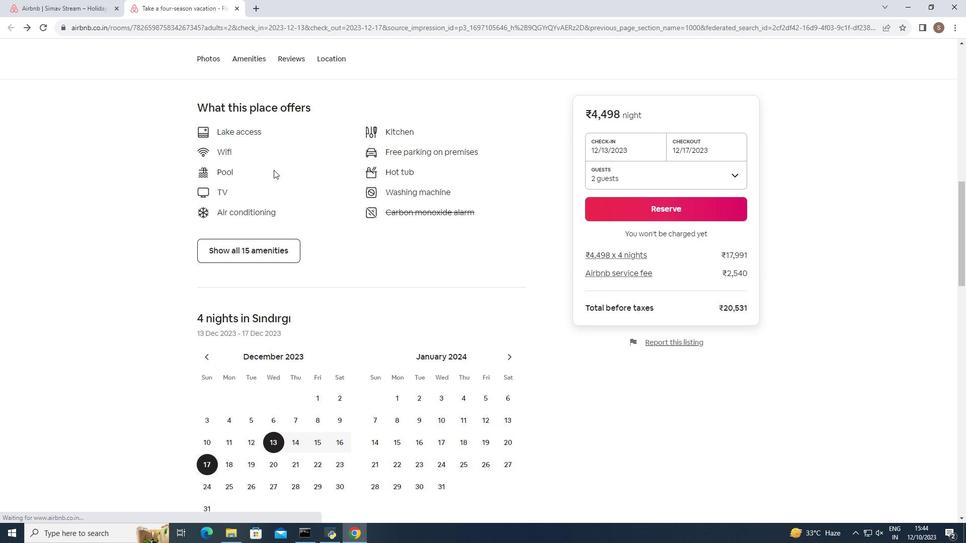 
Action: Mouse scrolled (273, 169) with delta (0, 0)
Screenshot: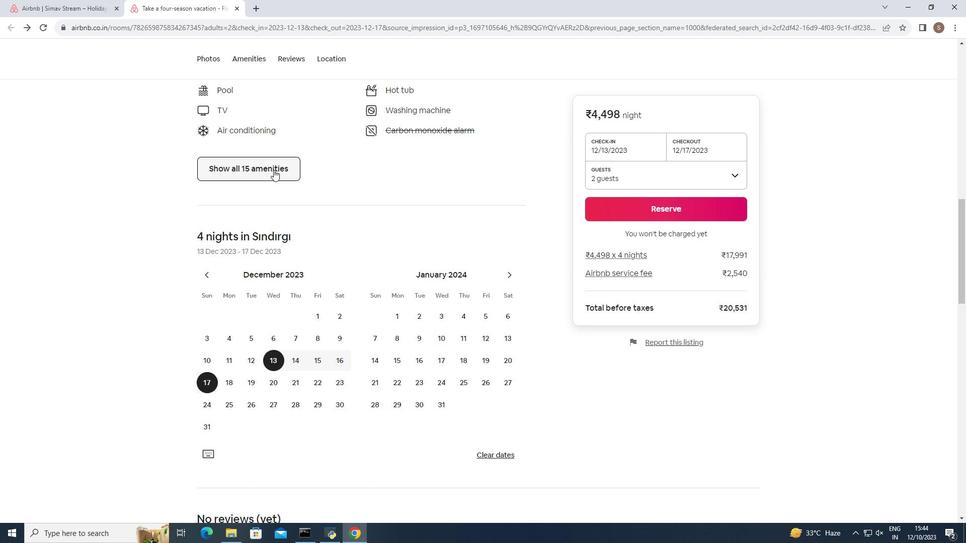 
Action: Mouse scrolled (273, 169) with delta (0, 0)
Screenshot: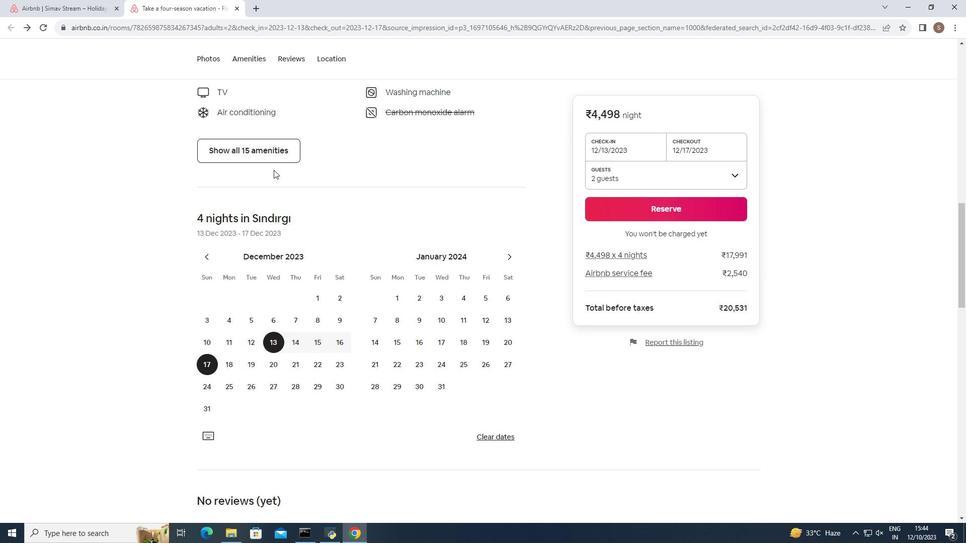 
Action: Mouse scrolled (273, 169) with delta (0, 0)
Screenshot: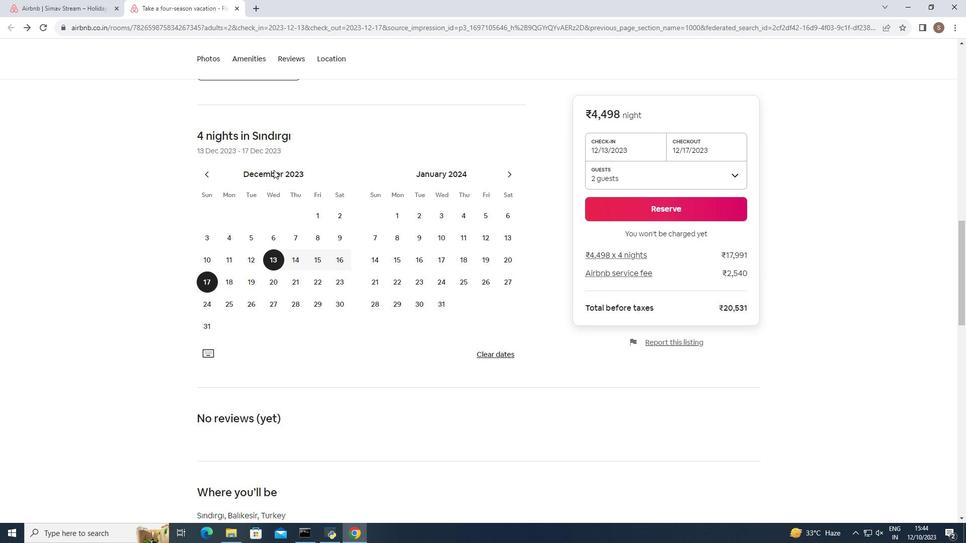 
Action: Mouse scrolled (273, 169) with delta (0, 0)
Screenshot: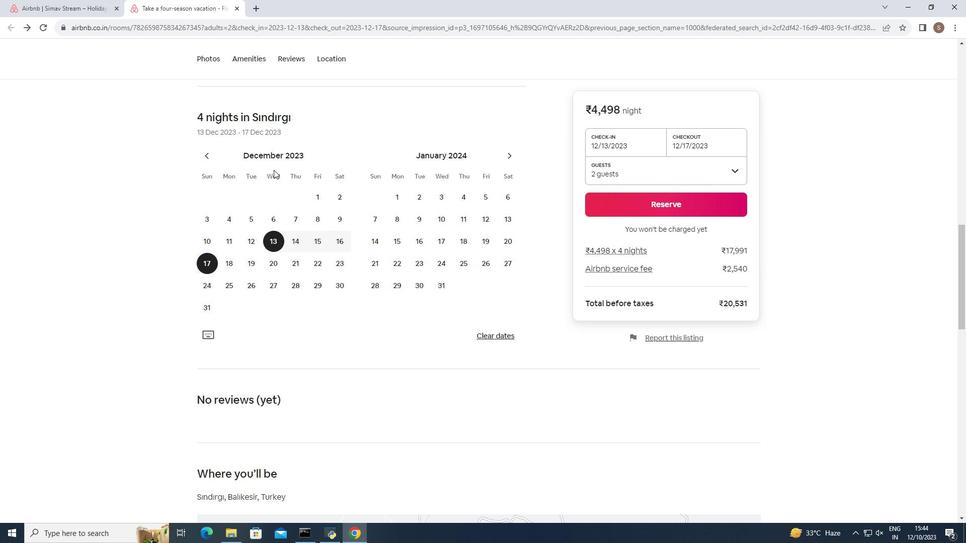 
Action: Mouse scrolled (273, 169) with delta (0, 0)
Screenshot: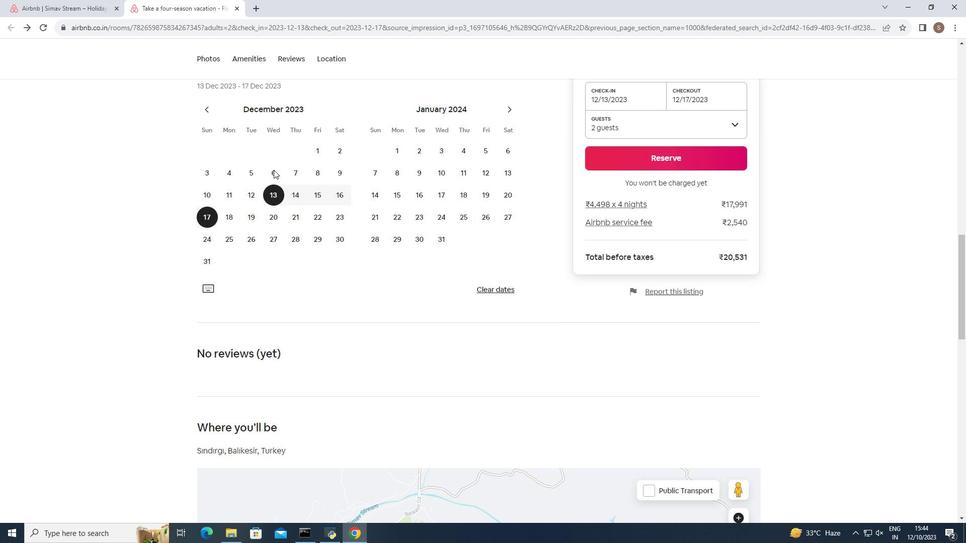 
Action: Mouse scrolled (273, 169) with delta (0, 0)
Screenshot: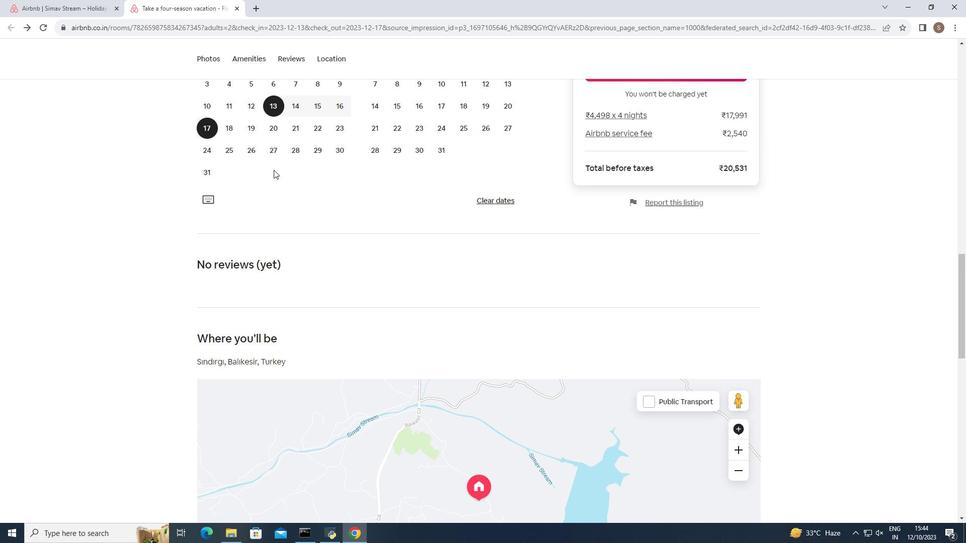 
Action: Mouse scrolled (273, 169) with delta (0, 0)
Screenshot: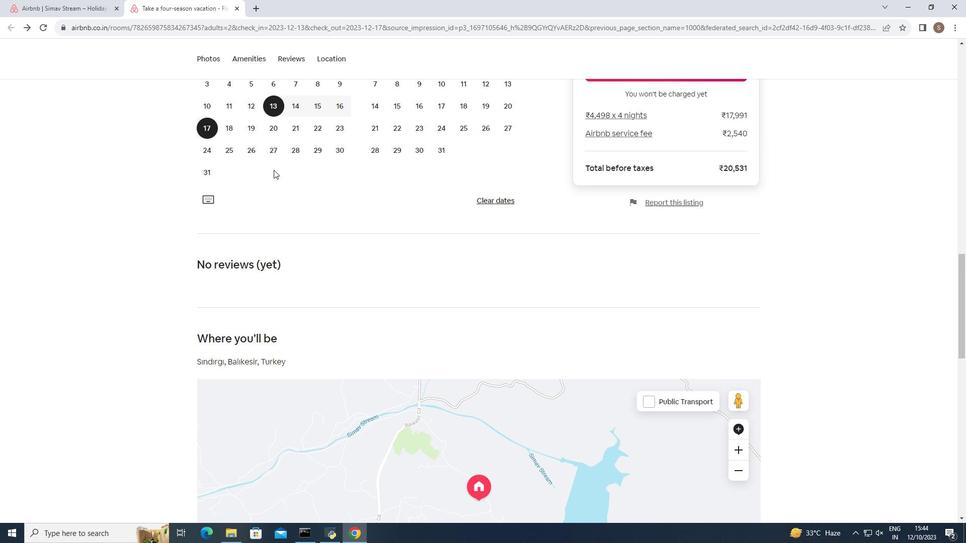 
Action: Mouse scrolled (273, 169) with delta (0, 0)
Screenshot: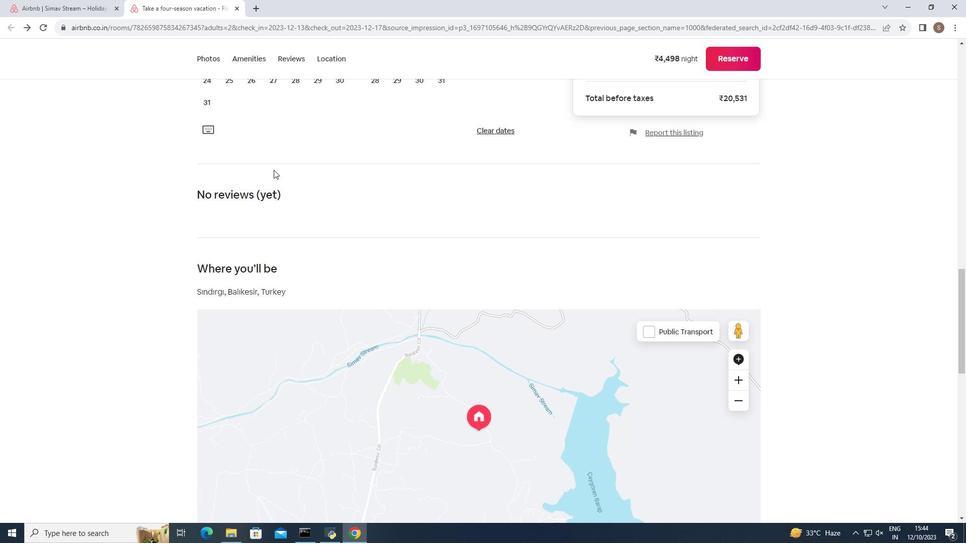 
Action: Mouse scrolled (273, 169) with delta (0, 0)
Screenshot: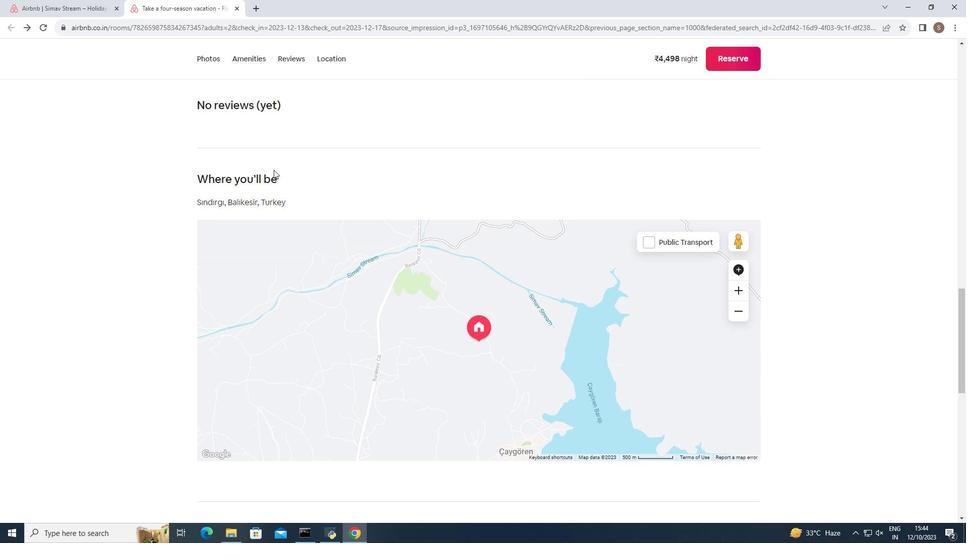 
Action: Mouse scrolled (273, 169) with delta (0, 0)
Screenshot: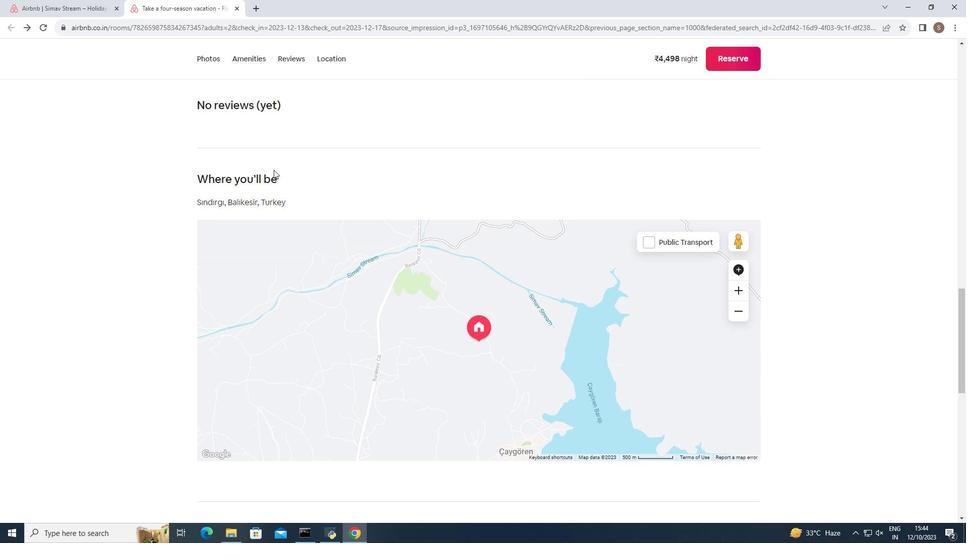 
Action: Mouse scrolled (273, 169) with delta (0, 0)
Screenshot: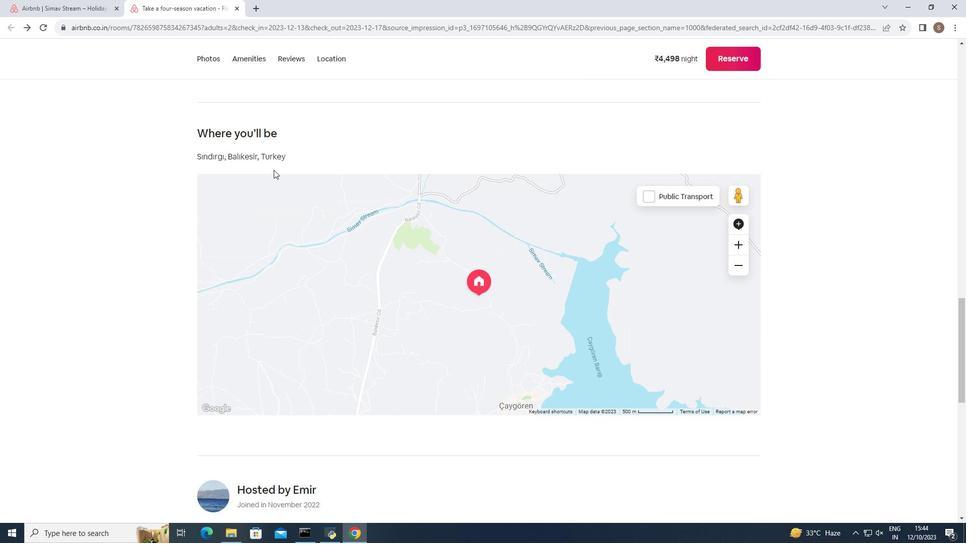 
Action: Mouse scrolled (273, 169) with delta (0, 0)
Screenshot: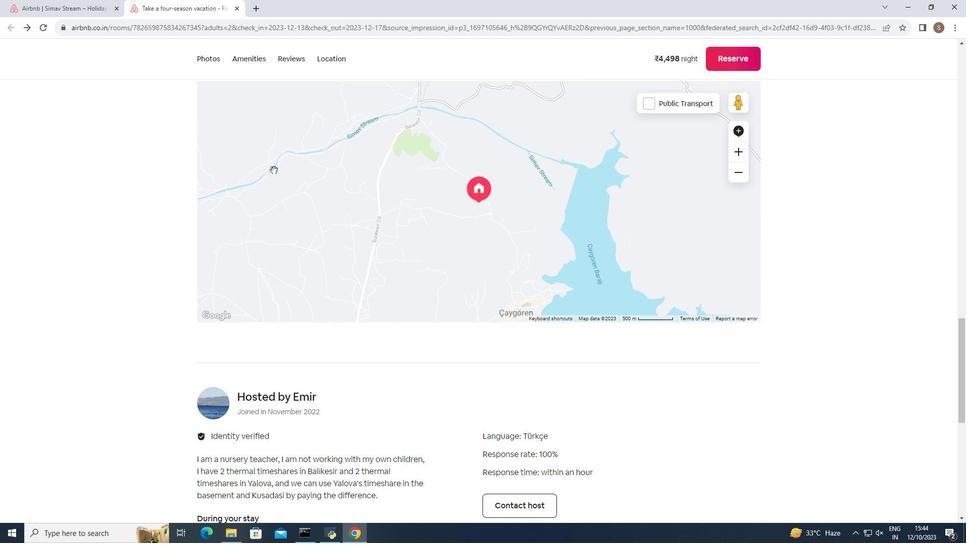 
Action: Mouse scrolled (273, 169) with delta (0, 0)
Screenshot: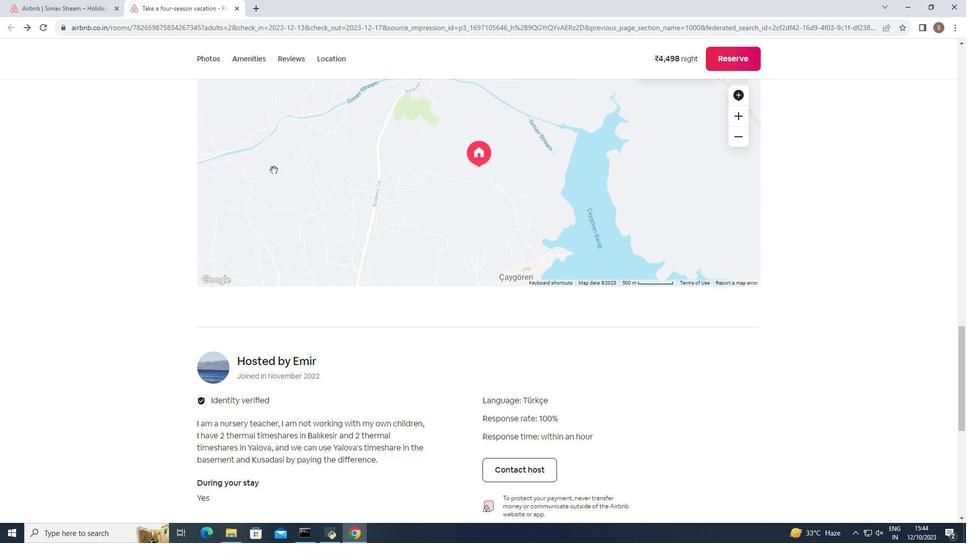 
Action: Mouse scrolled (273, 169) with delta (0, 0)
Screenshot: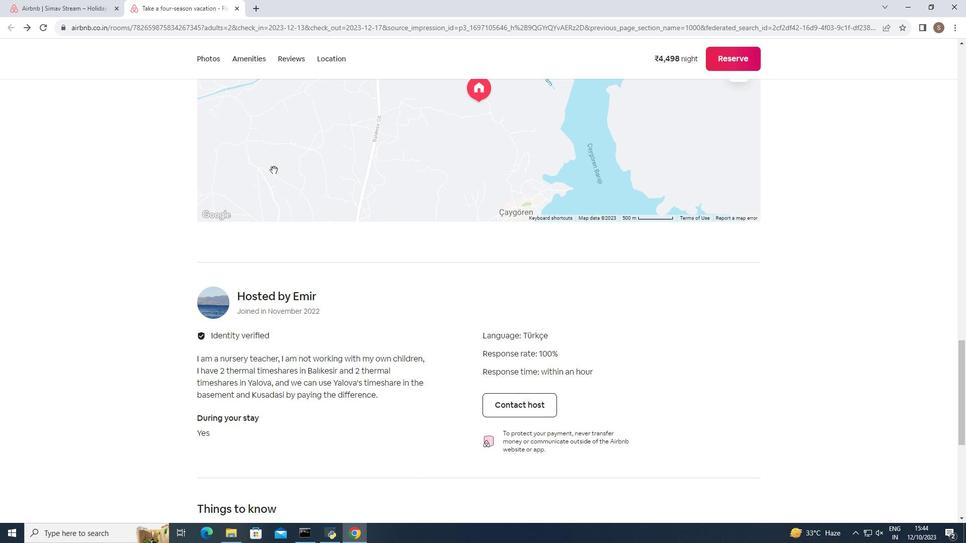 
Action: Mouse scrolled (273, 169) with delta (0, 0)
Screenshot: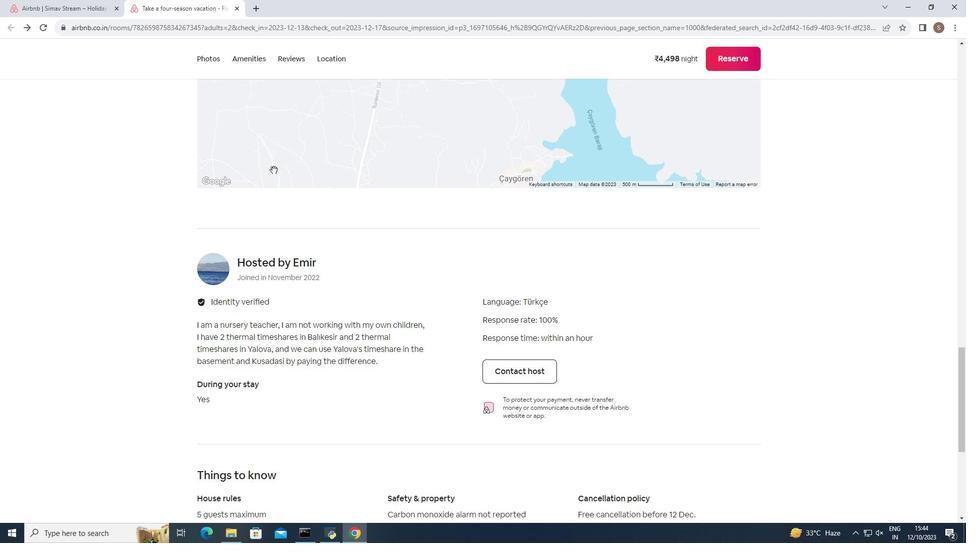 
Action: Mouse scrolled (273, 169) with delta (0, 0)
Screenshot: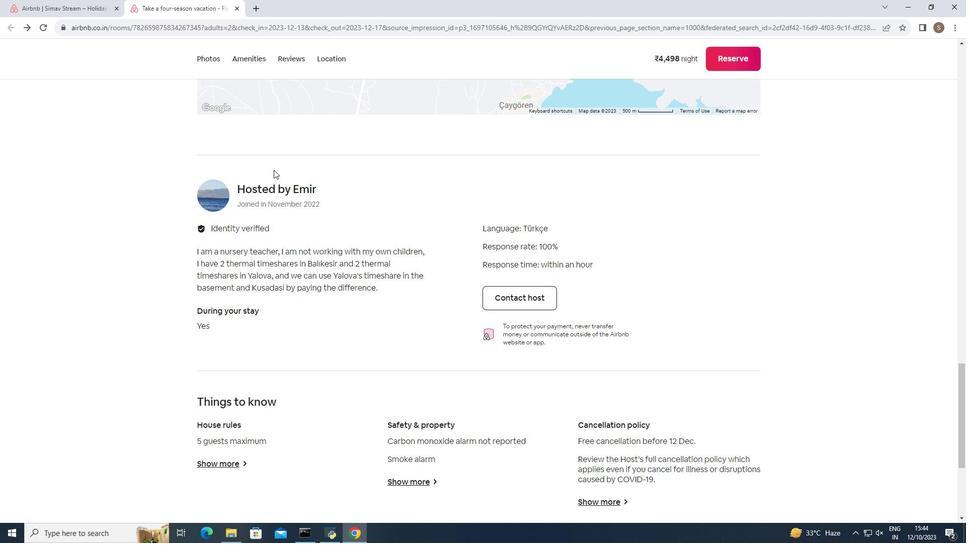 
Action: Mouse scrolled (273, 169) with delta (0, 0)
Screenshot: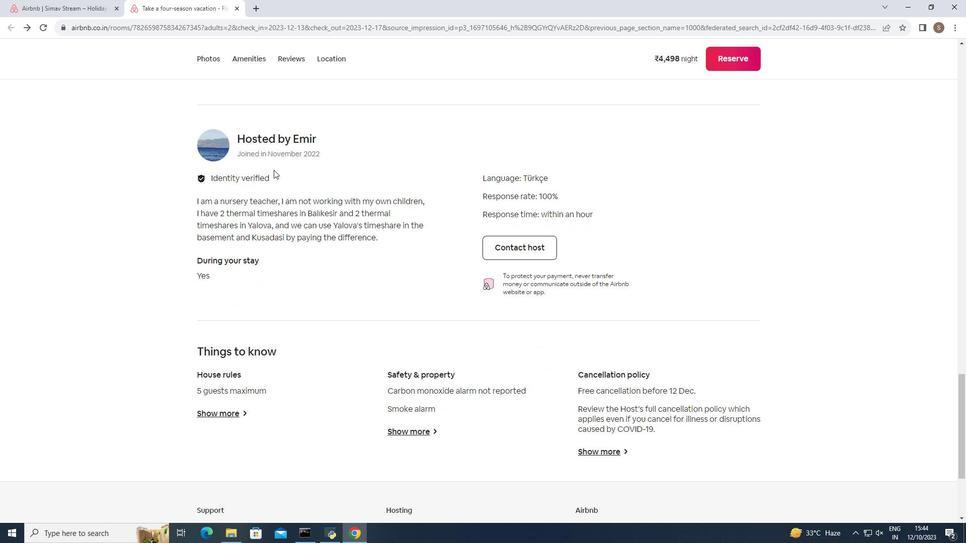 
Action: Mouse scrolled (273, 169) with delta (0, 0)
Screenshot: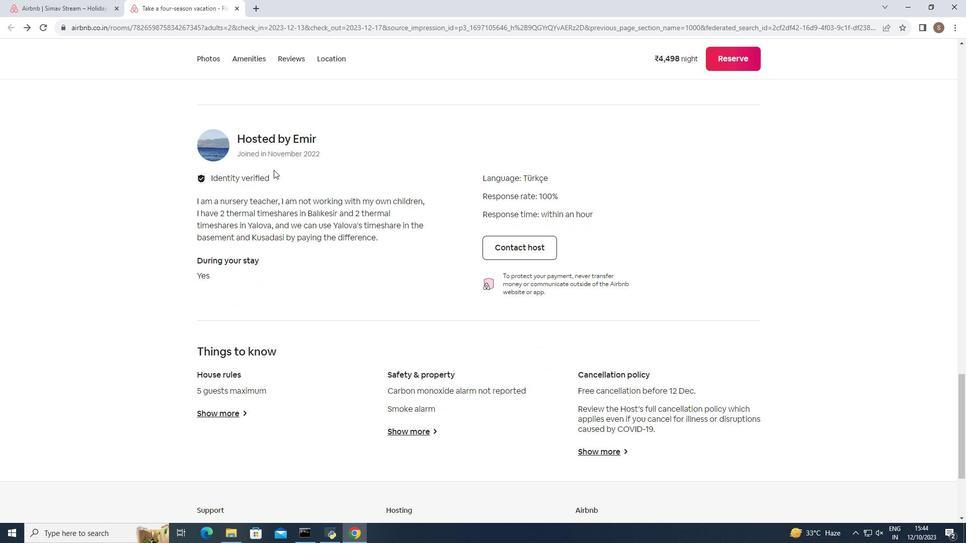 
Action: Mouse scrolled (273, 169) with delta (0, 0)
Screenshot: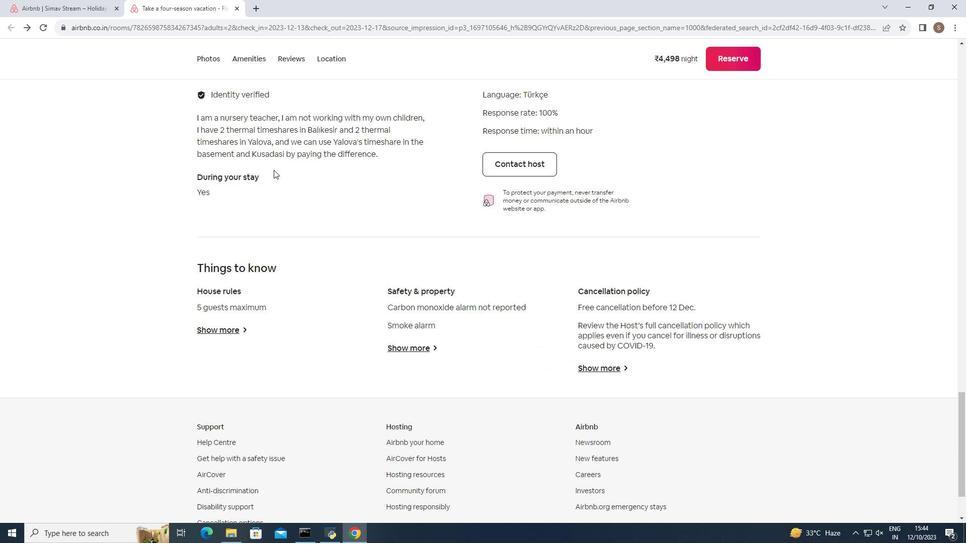 
Action: Mouse scrolled (273, 169) with delta (0, 0)
Screenshot: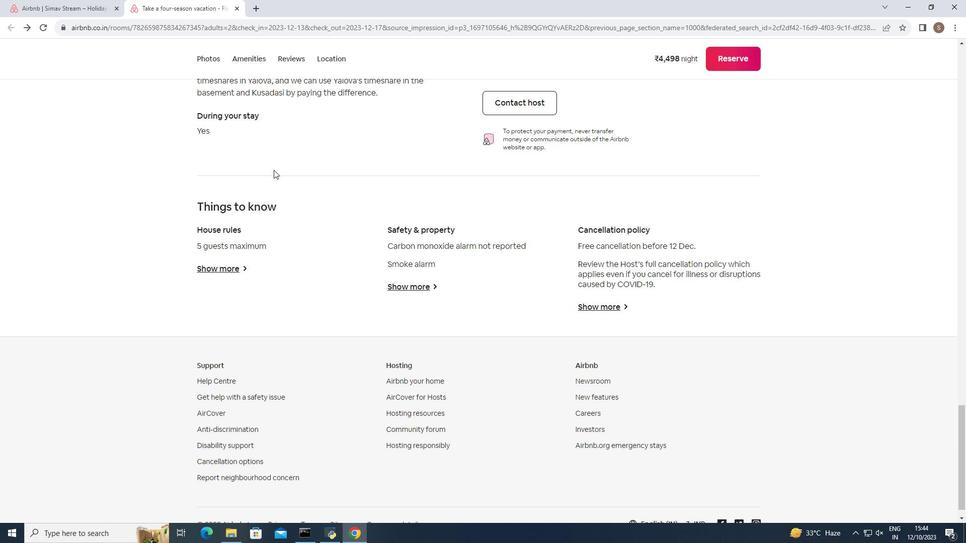 
Action: Mouse scrolled (273, 169) with delta (0, 0)
Screenshot: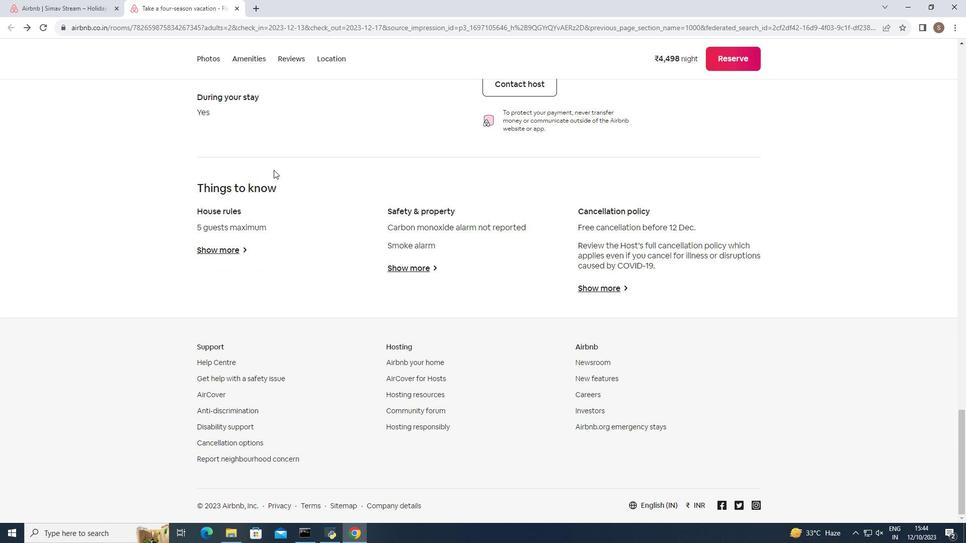 
Action: Mouse scrolled (273, 169) with delta (0, 0)
Screenshot: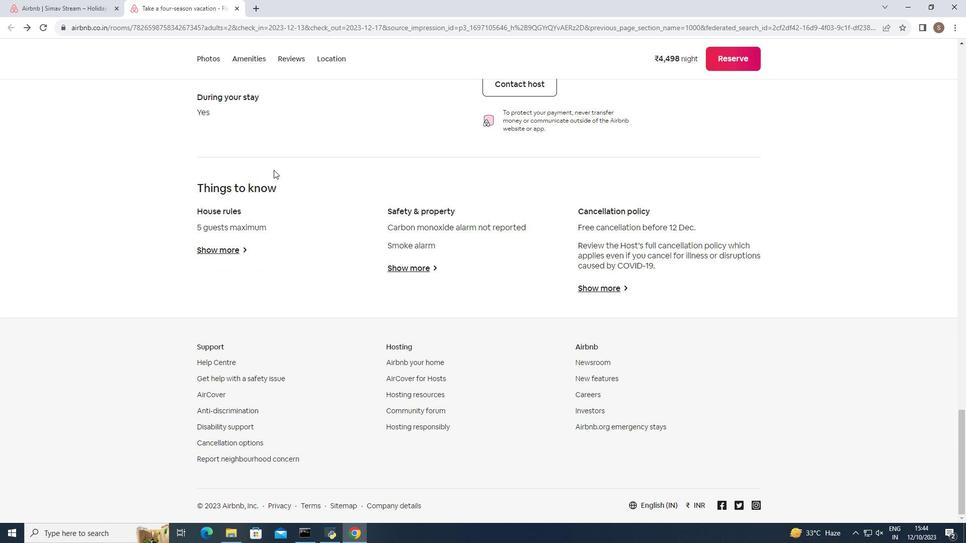 
Action: Mouse scrolled (273, 169) with delta (0, 0)
Screenshot: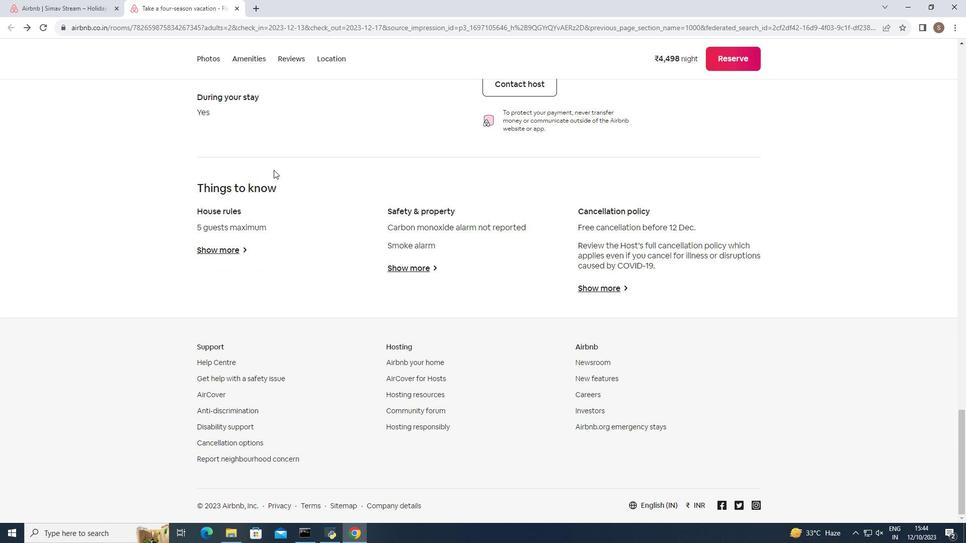 
Action: Mouse moved to (247, 58)
Screenshot: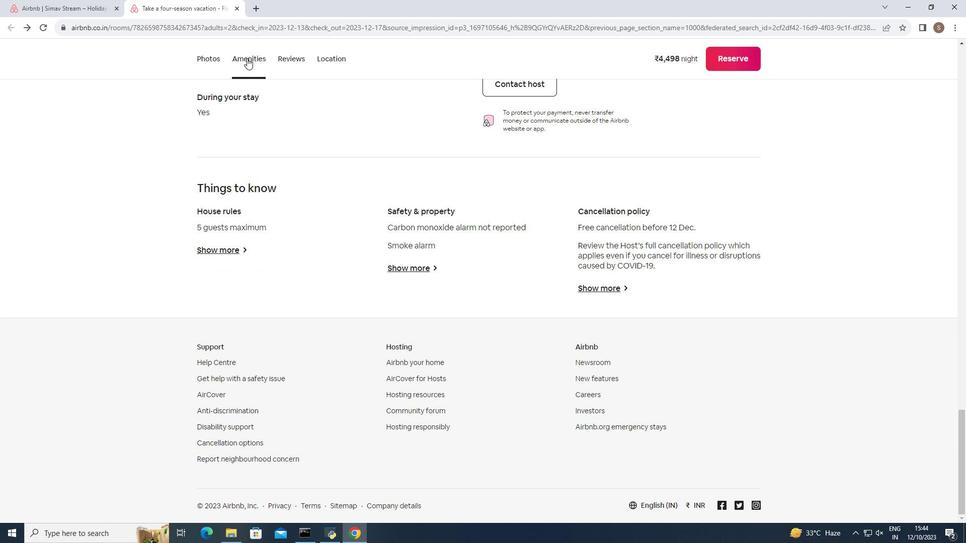 
Action: Mouse pressed left at (247, 58)
Screenshot: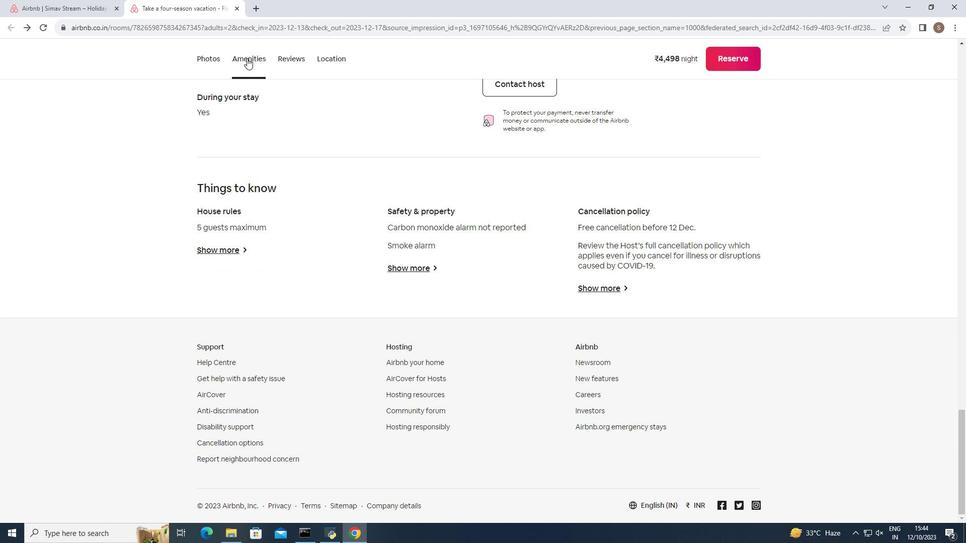 
Action: Mouse moved to (288, 59)
Screenshot: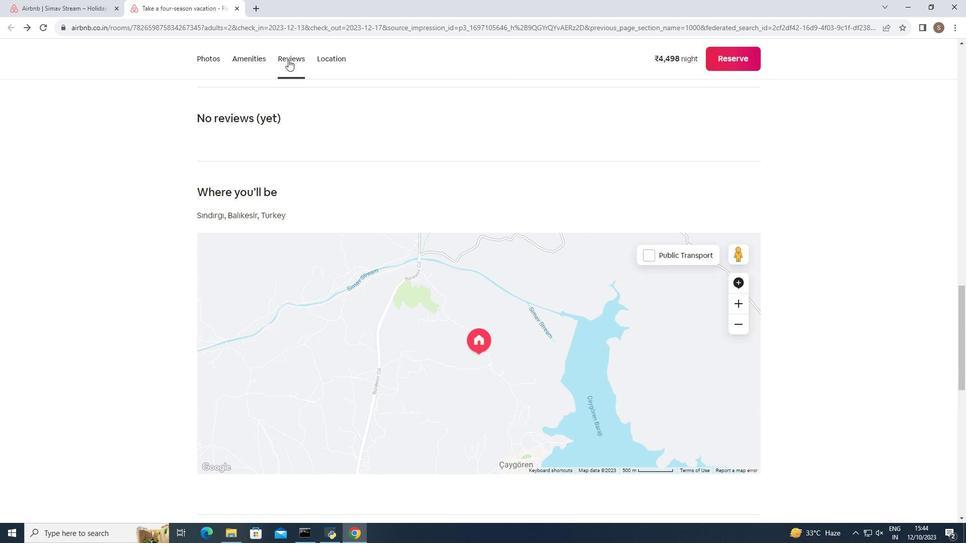 
Action: Mouse pressed left at (288, 59)
Screenshot: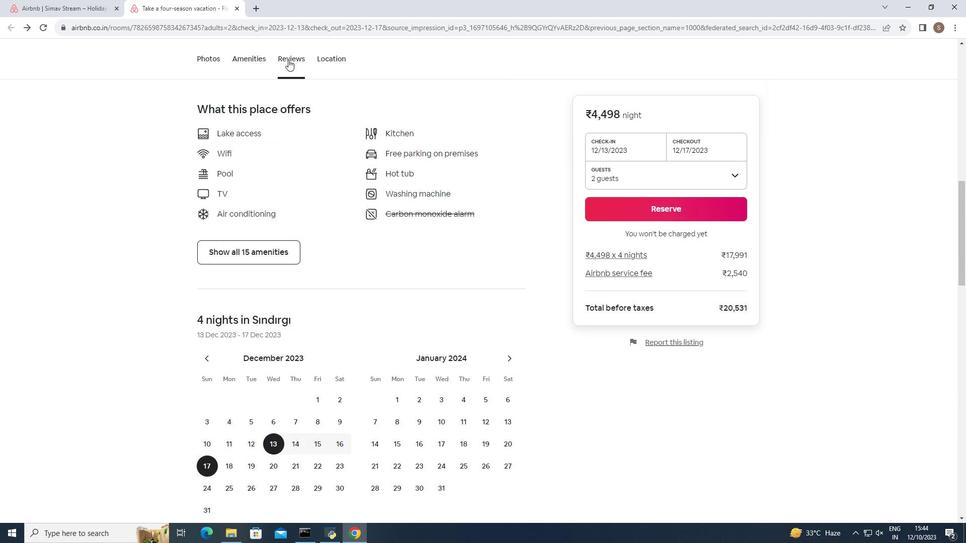 
Action: Mouse moved to (326, 58)
Screenshot: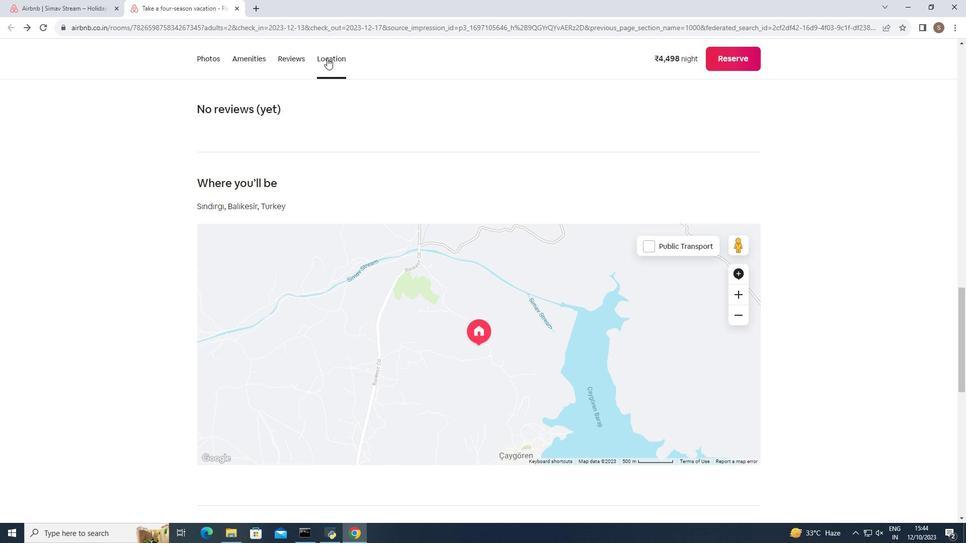
Action: Mouse pressed left at (326, 58)
Screenshot: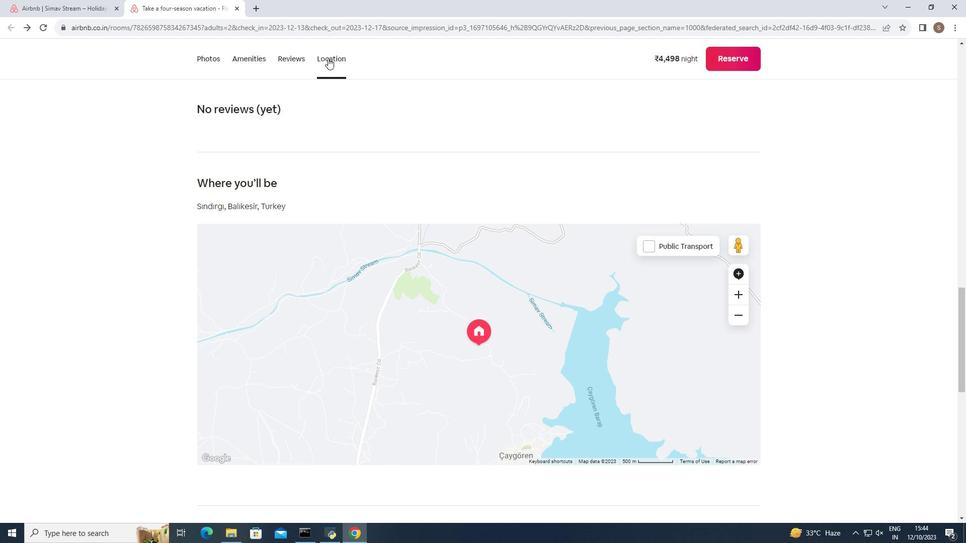 
Action: Mouse moved to (215, 58)
Screenshot: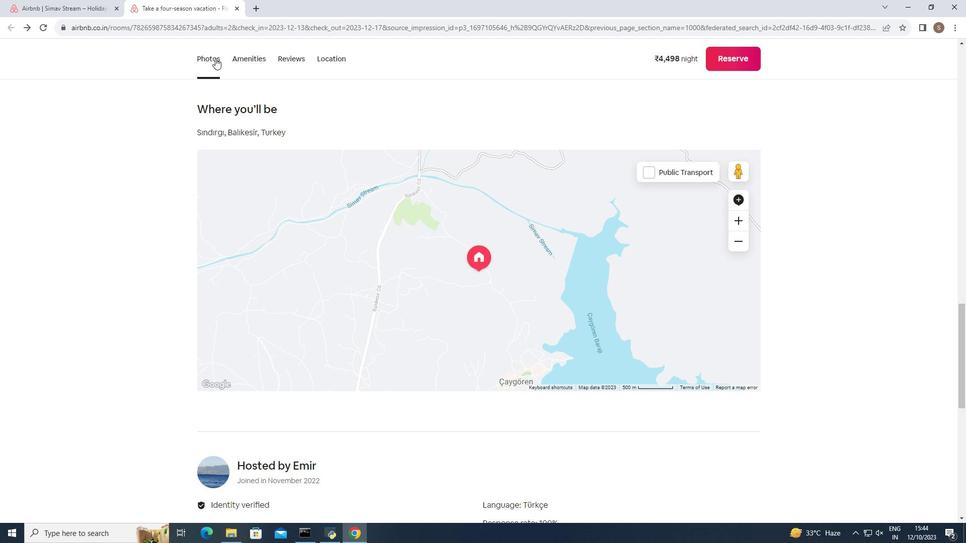 
Action: Mouse pressed left at (215, 58)
Screenshot: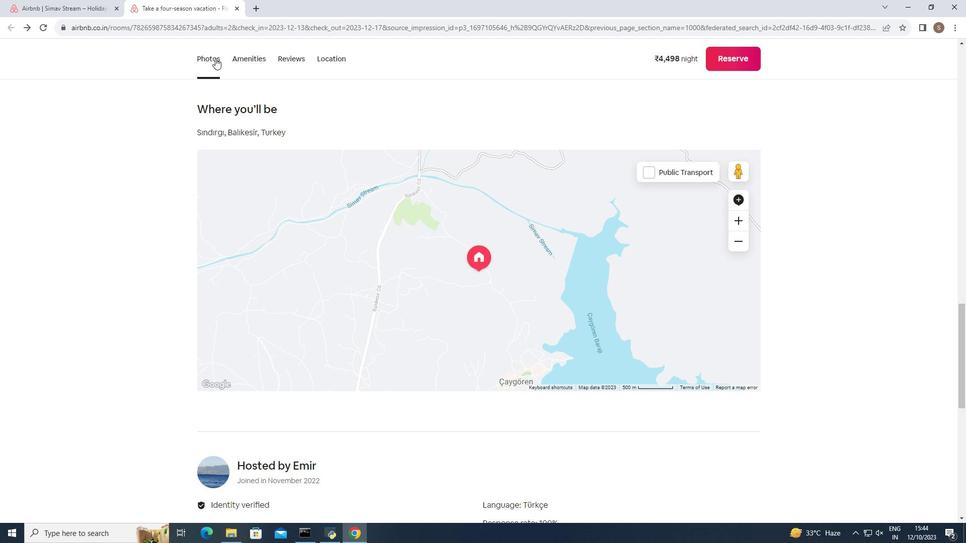 
Action: Mouse moved to (235, 10)
Screenshot: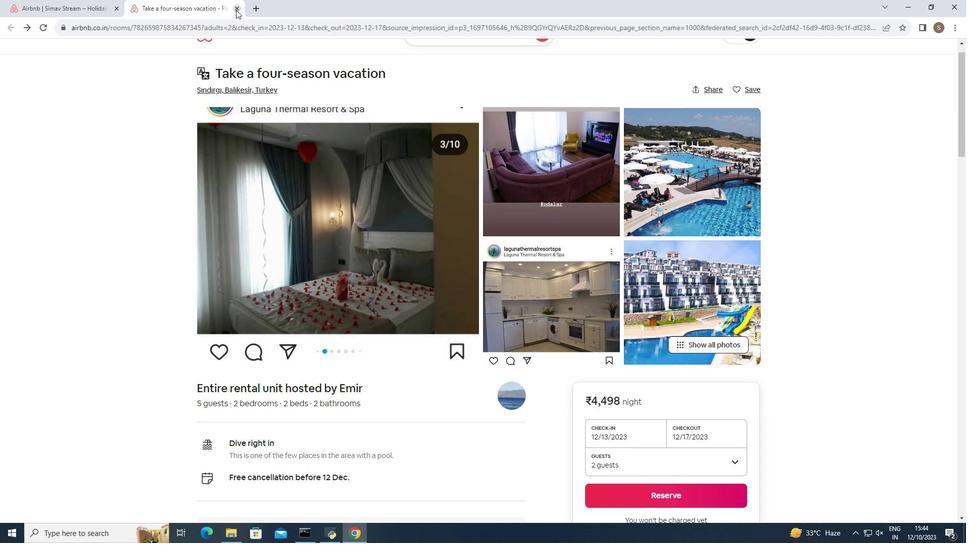 
Action: Mouse pressed left at (235, 10)
Screenshot: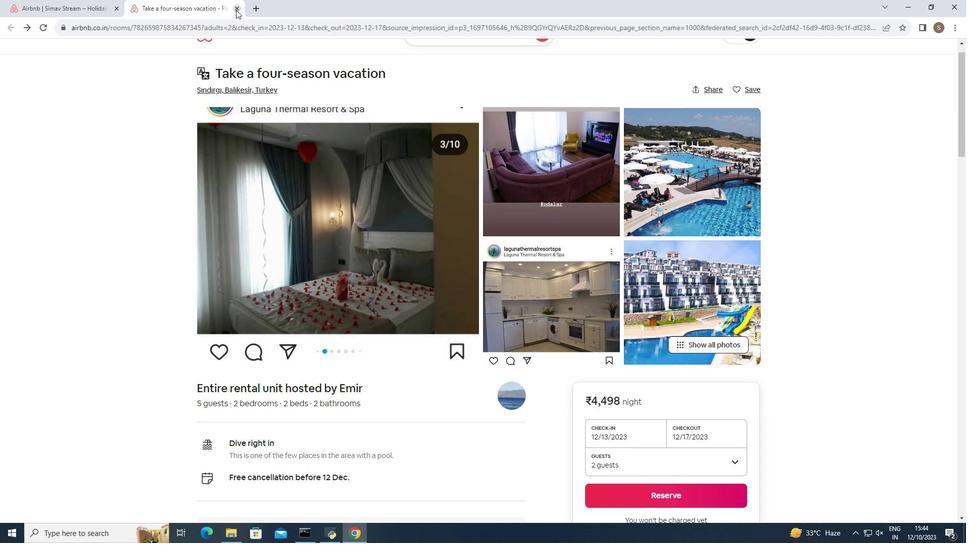 
Action: Mouse moved to (269, 287)
Screenshot: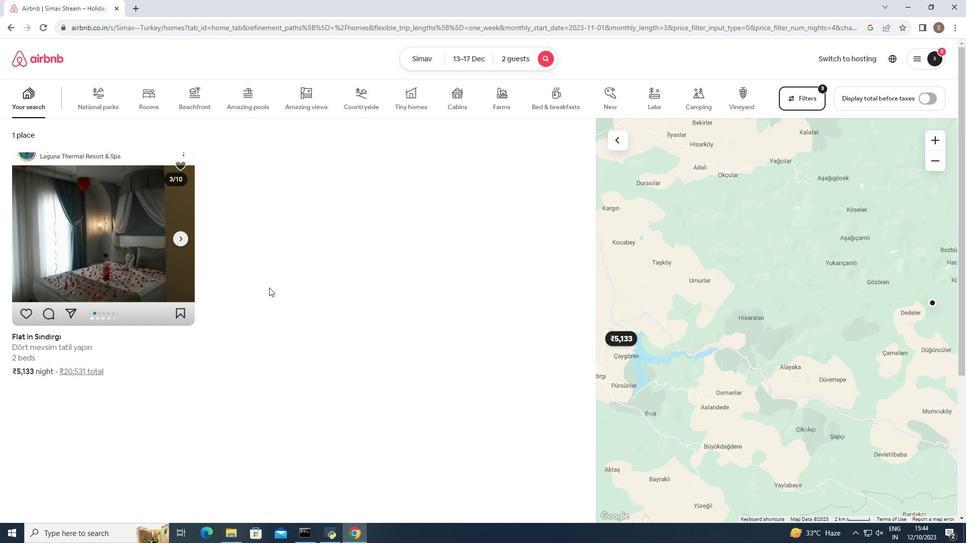 
